 Task: Select separate in untracked changes.
Action: Mouse moved to (6, 617)
Screenshot: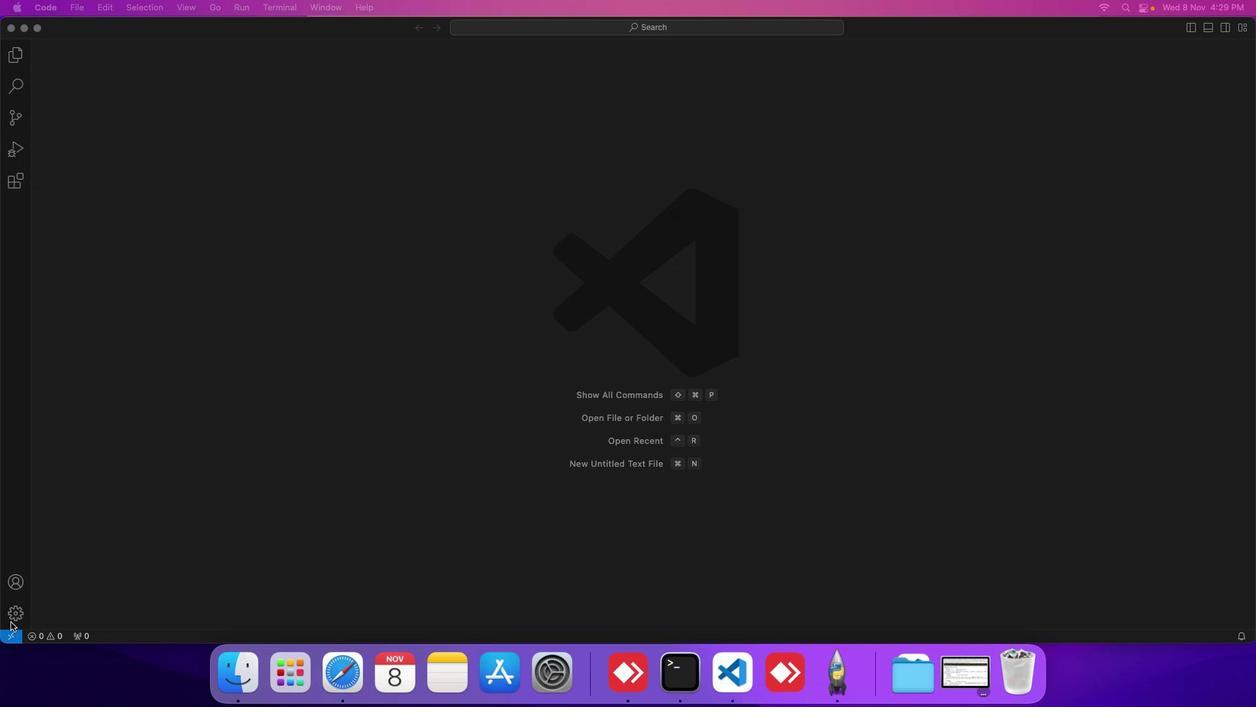 
Action: Mouse pressed left at (6, 617)
Screenshot: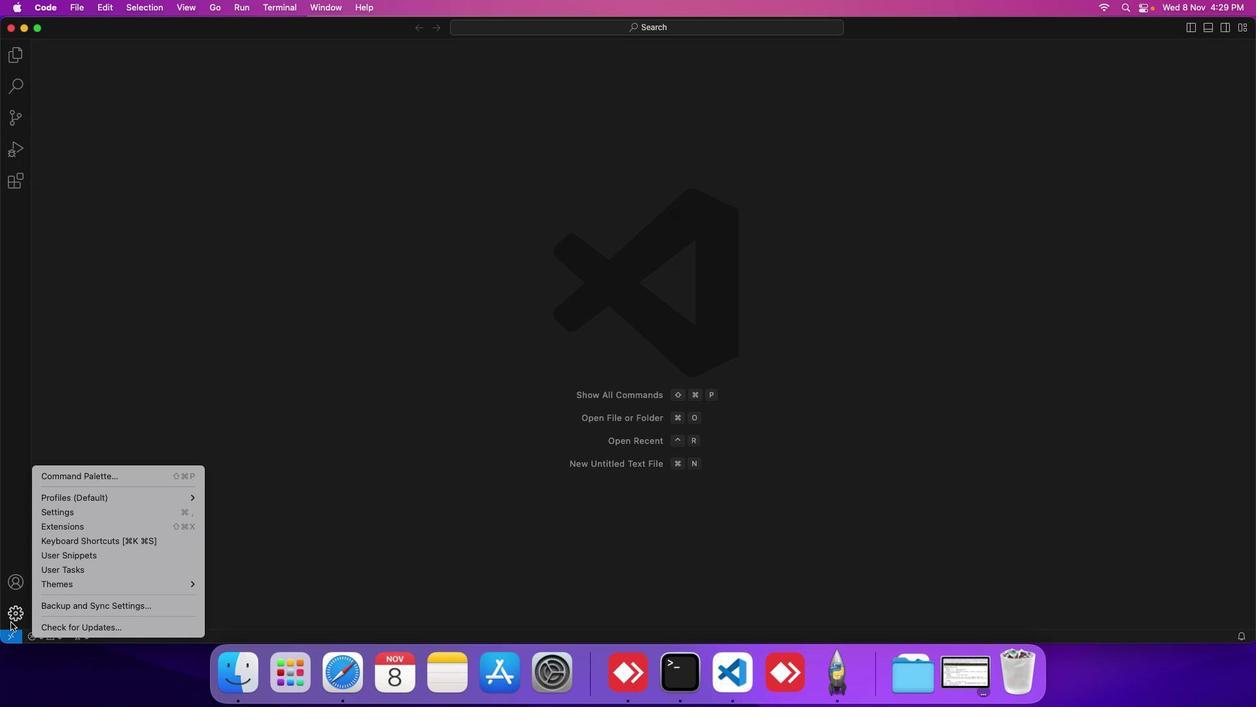 
Action: Mouse moved to (90, 511)
Screenshot: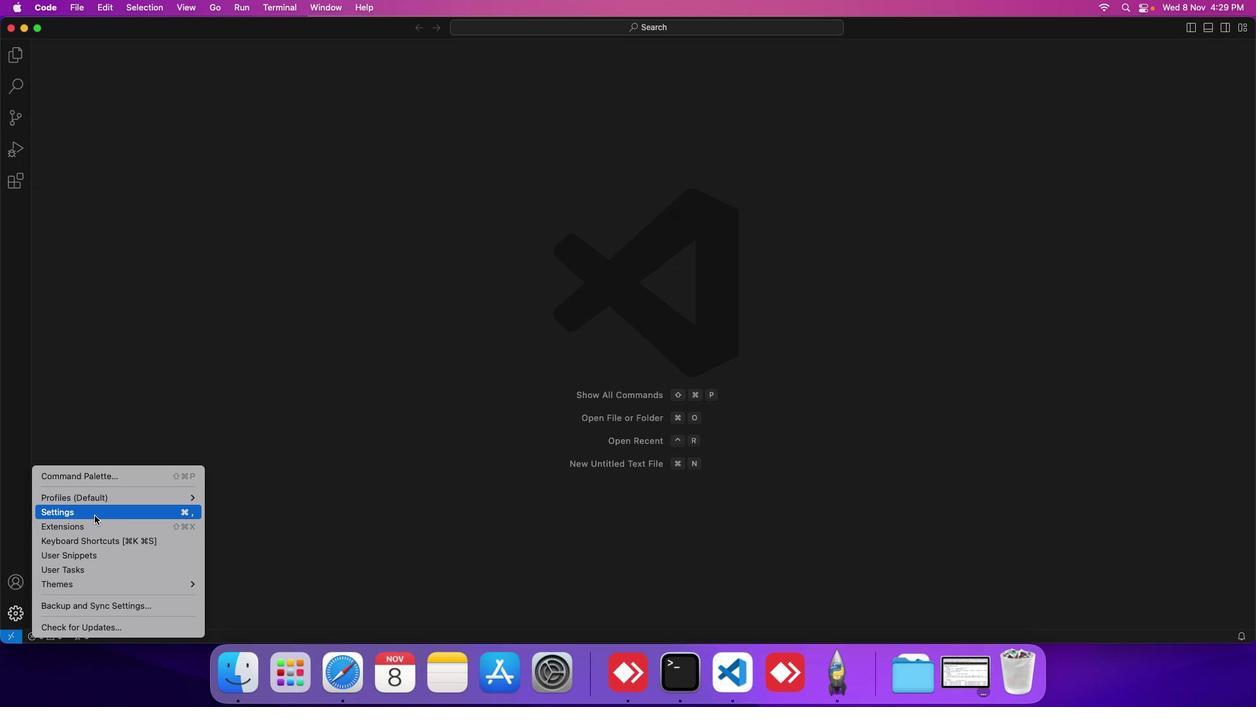 
Action: Mouse pressed left at (90, 511)
Screenshot: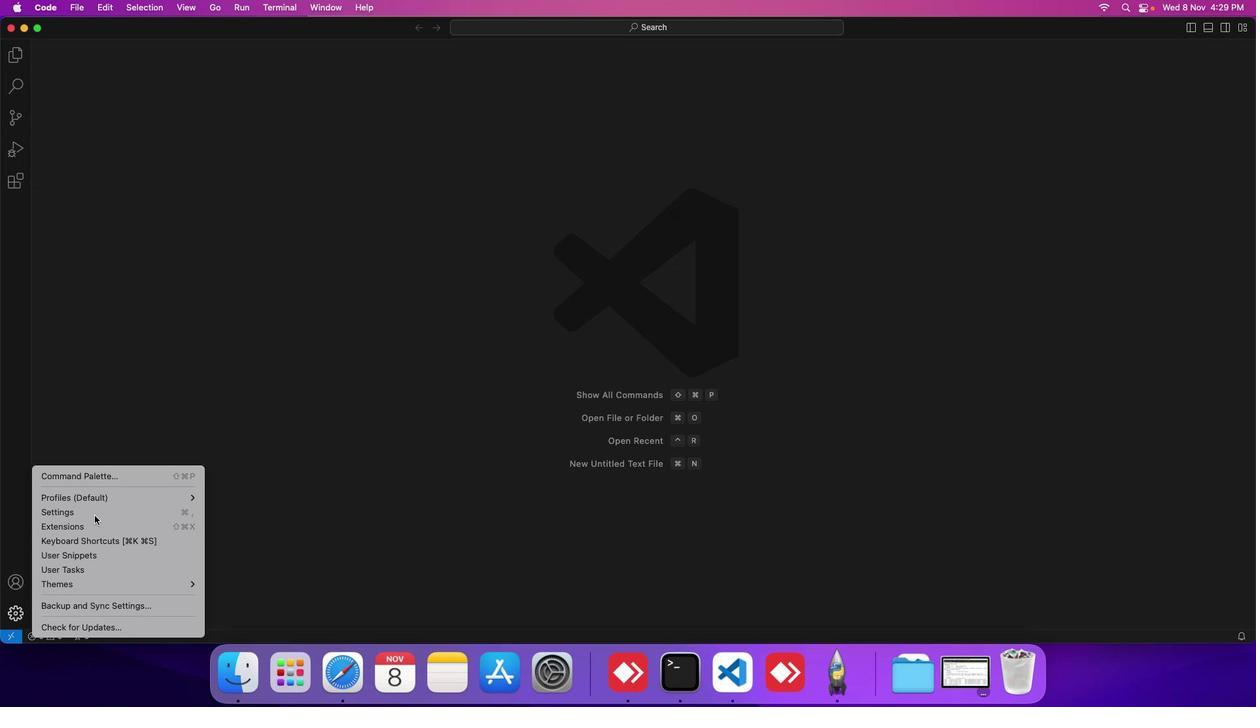 
Action: Mouse moved to (296, 230)
Screenshot: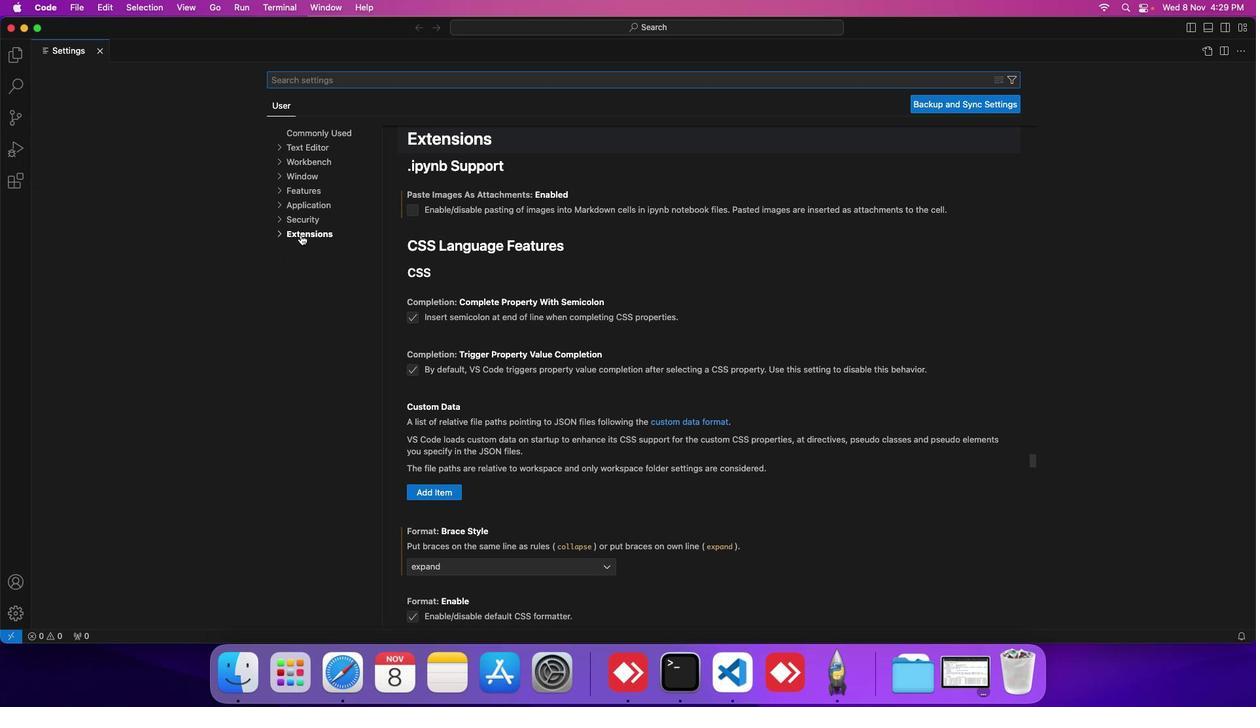 
Action: Mouse pressed left at (296, 230)
Screenshot: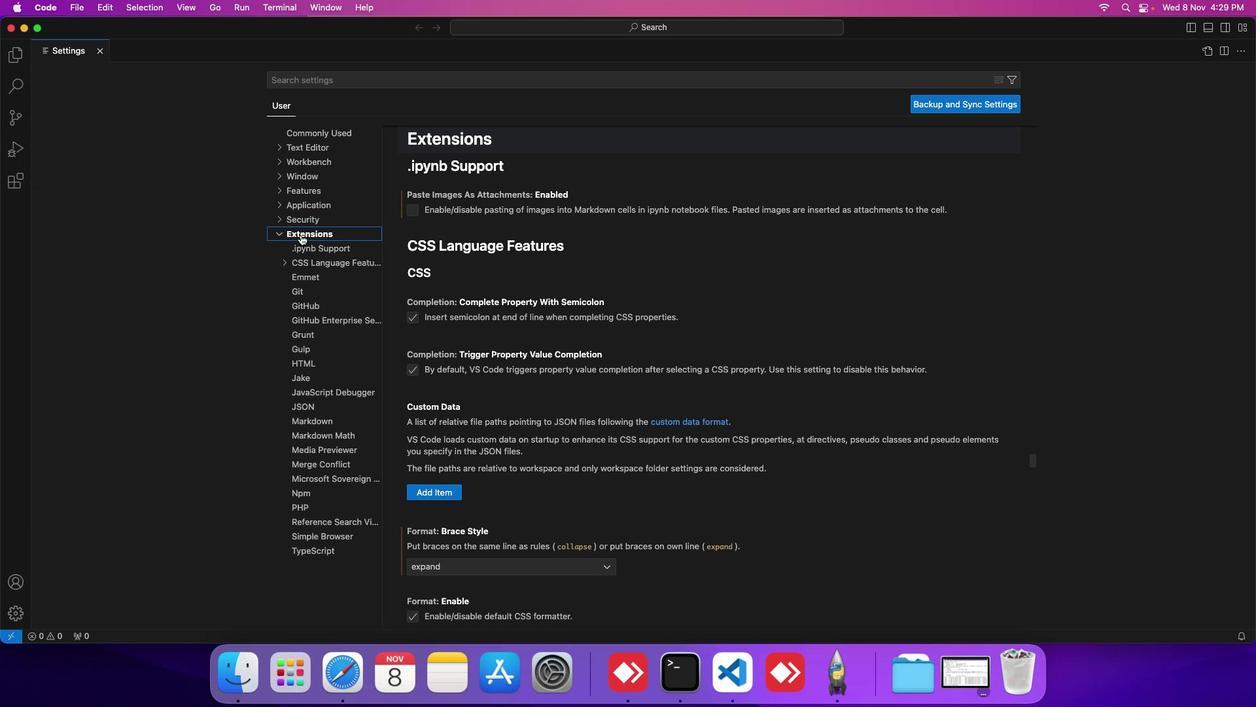 
Action: Mouse moved to (301, 284)
Screenshot: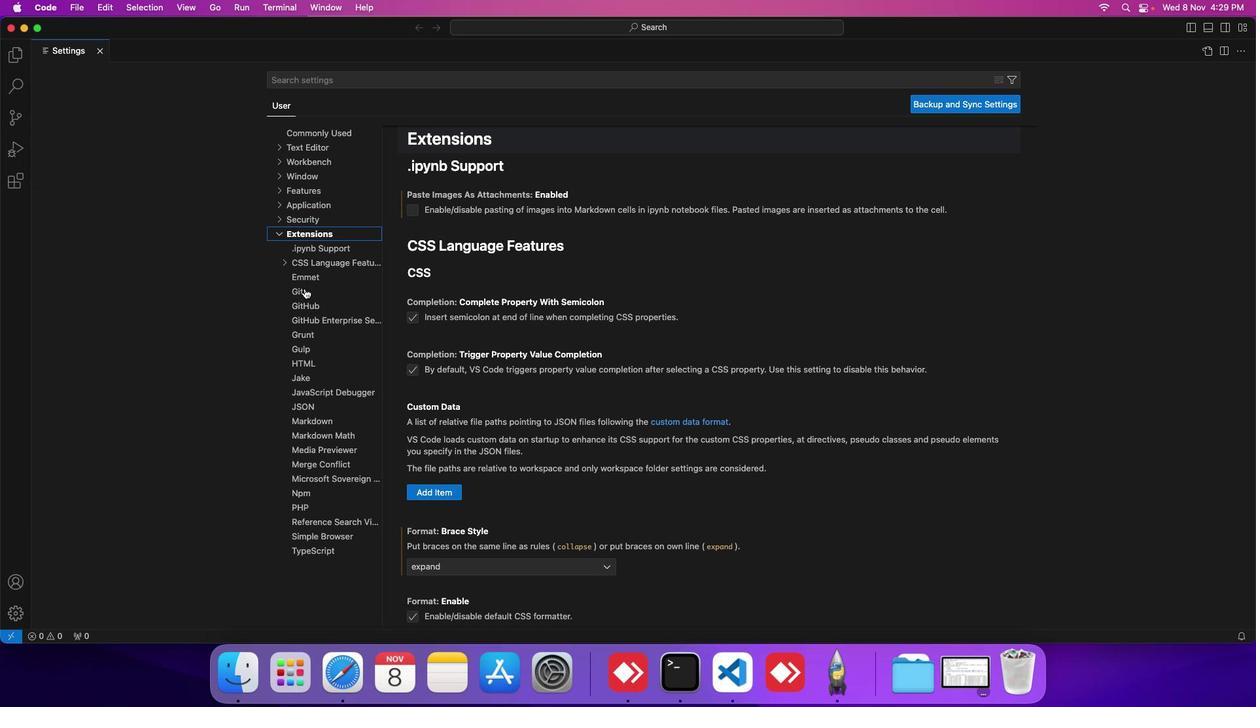 
Action: Mouse pressed left at (301, 284)
Screenshot: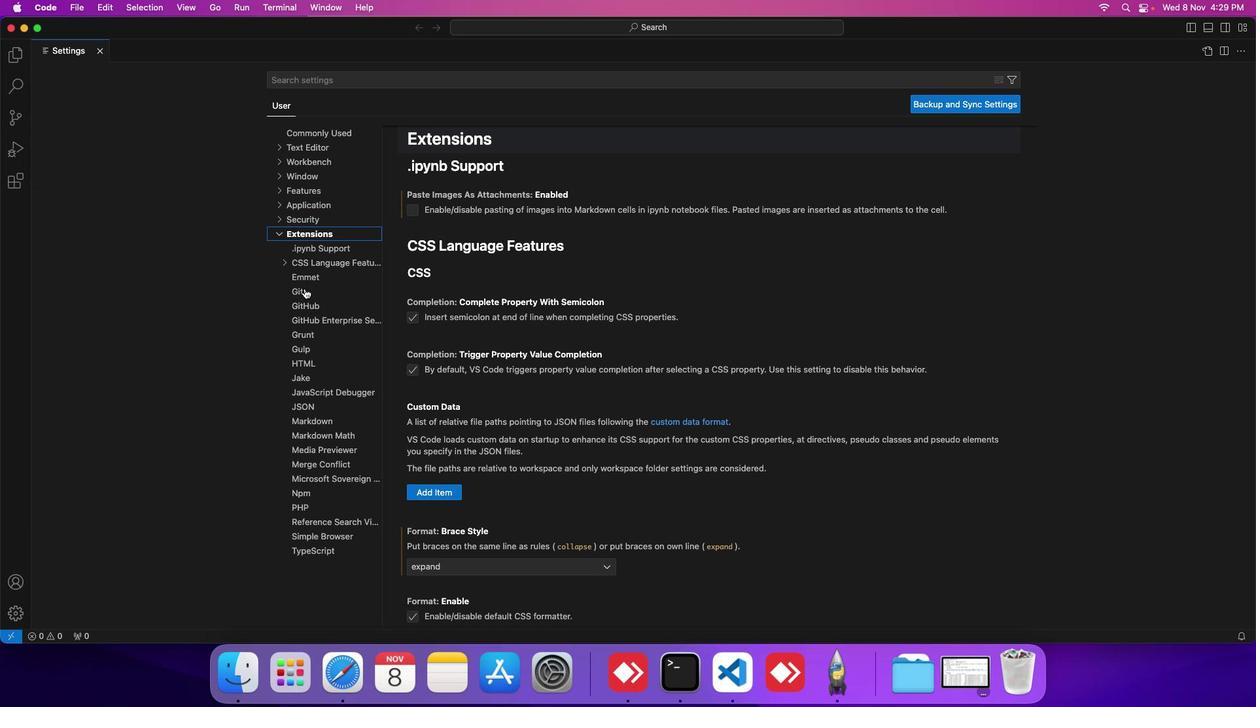 
Action: Mouse moved to (511, 400)
Screenshot: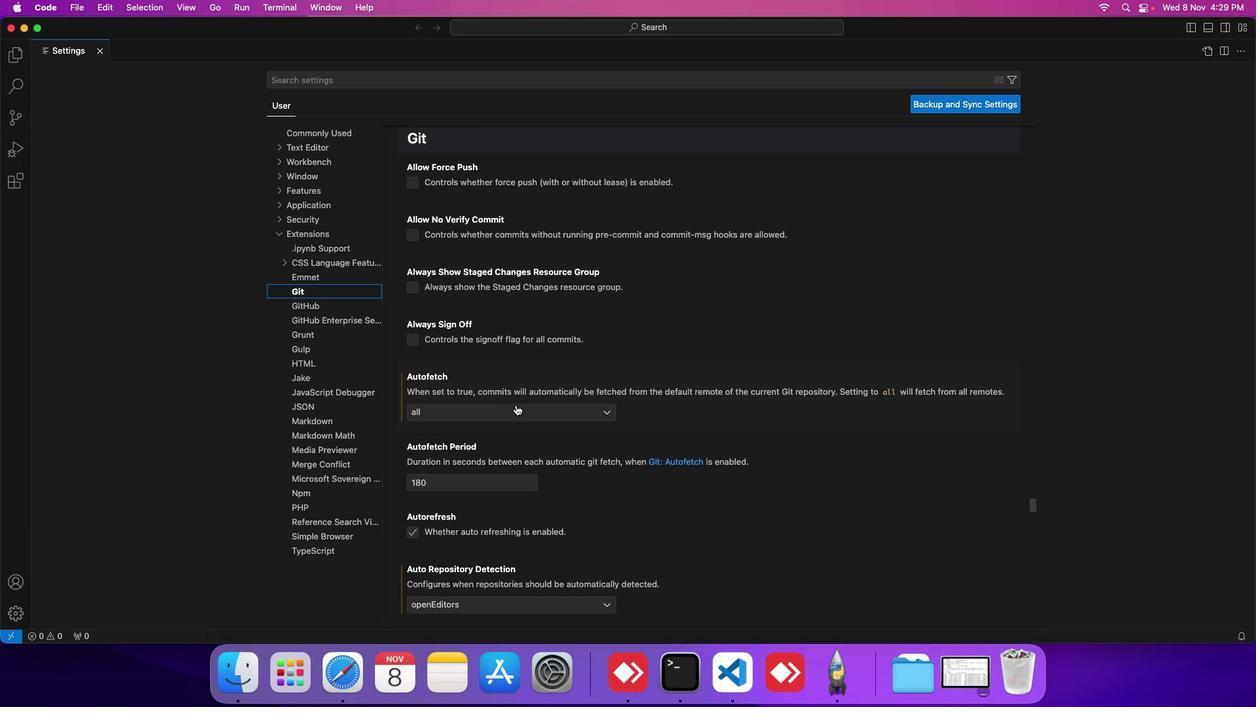 
Action: Mouse scrolled (511, 400) with delta (-3, -3)
Screenshot: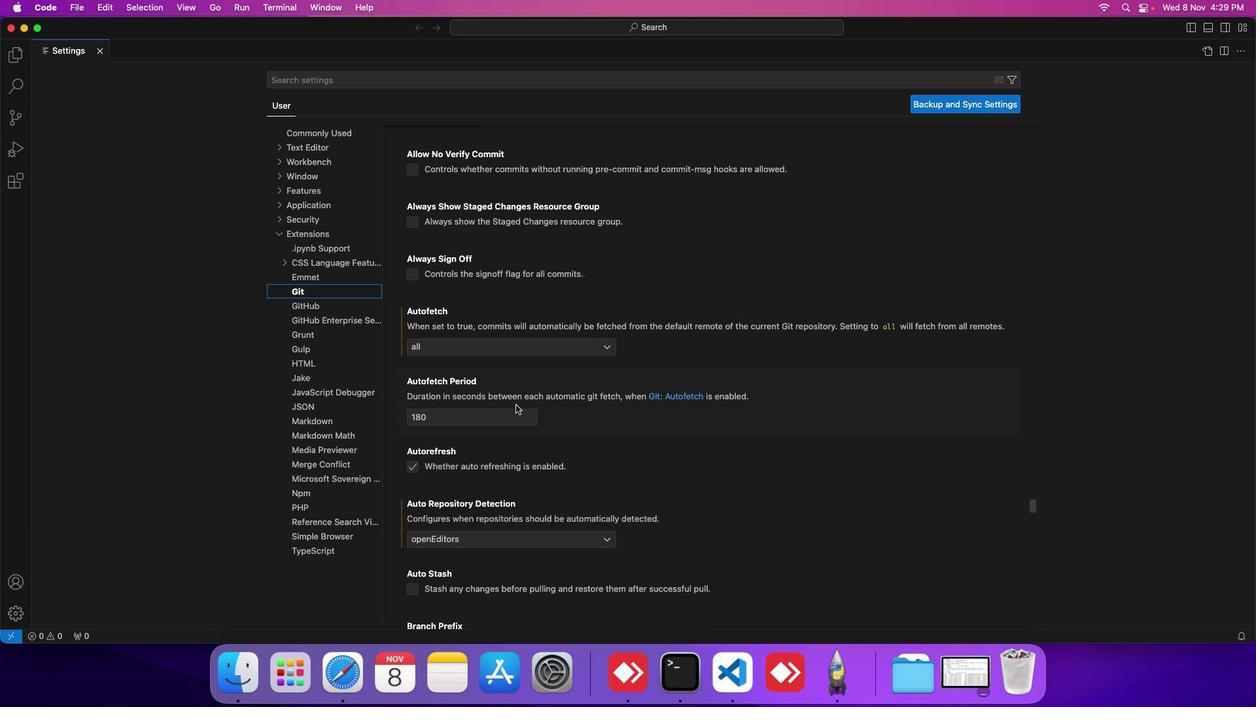 
Action: Mouse scrolled (511, 400) with delta (-3, -3)
Screenshot: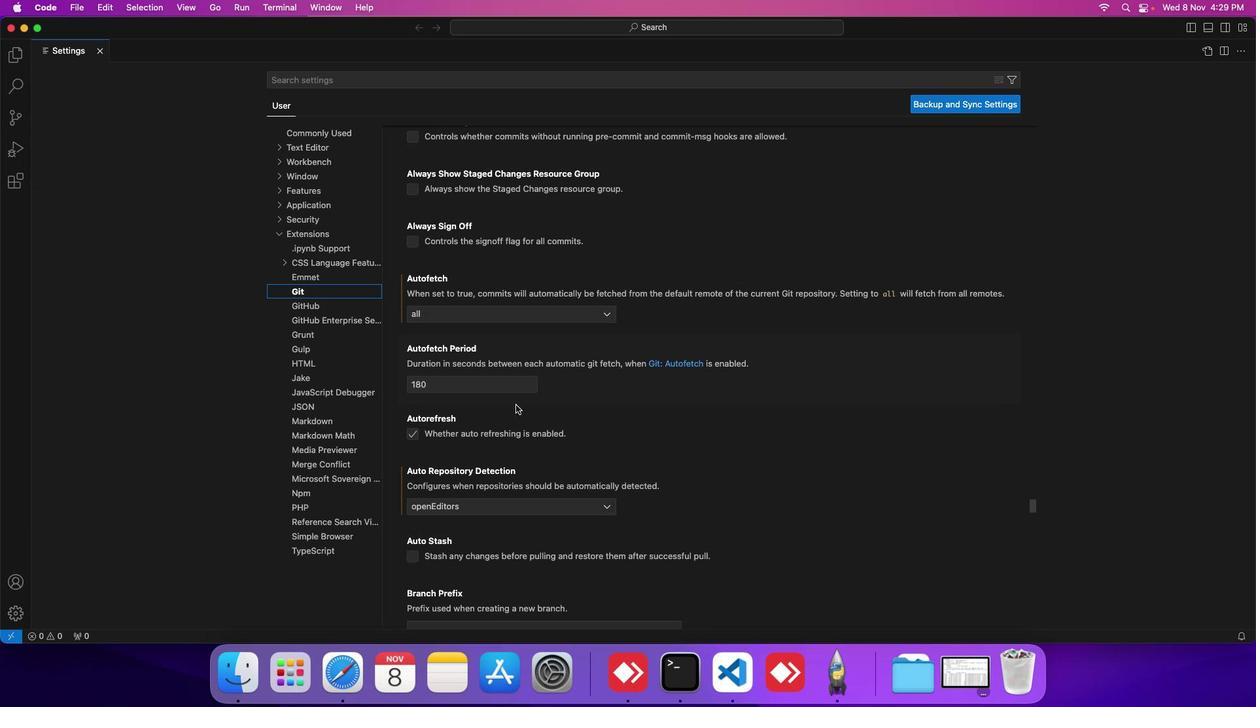 
Action: Mouse scrolled (511, 400) with delta (-3, -3)
Screenshot: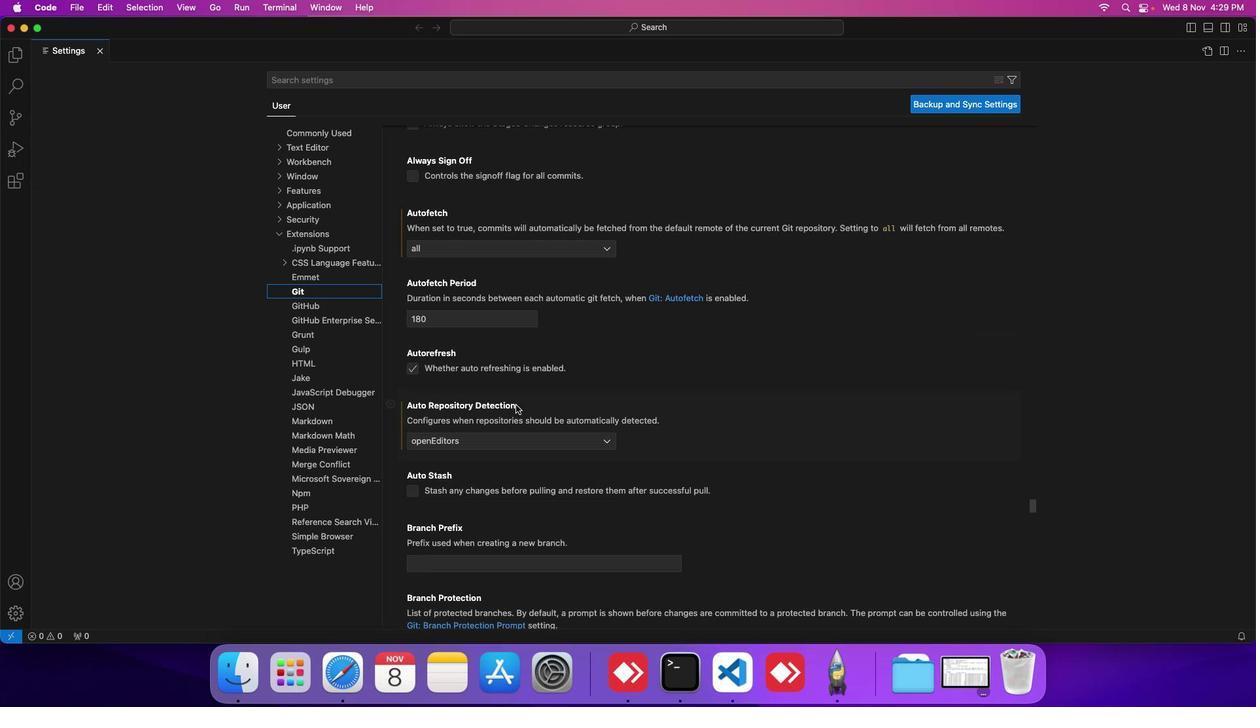 
Action: Mouse scrolled (511, 400) with delta (-3, -4)
Screenshot: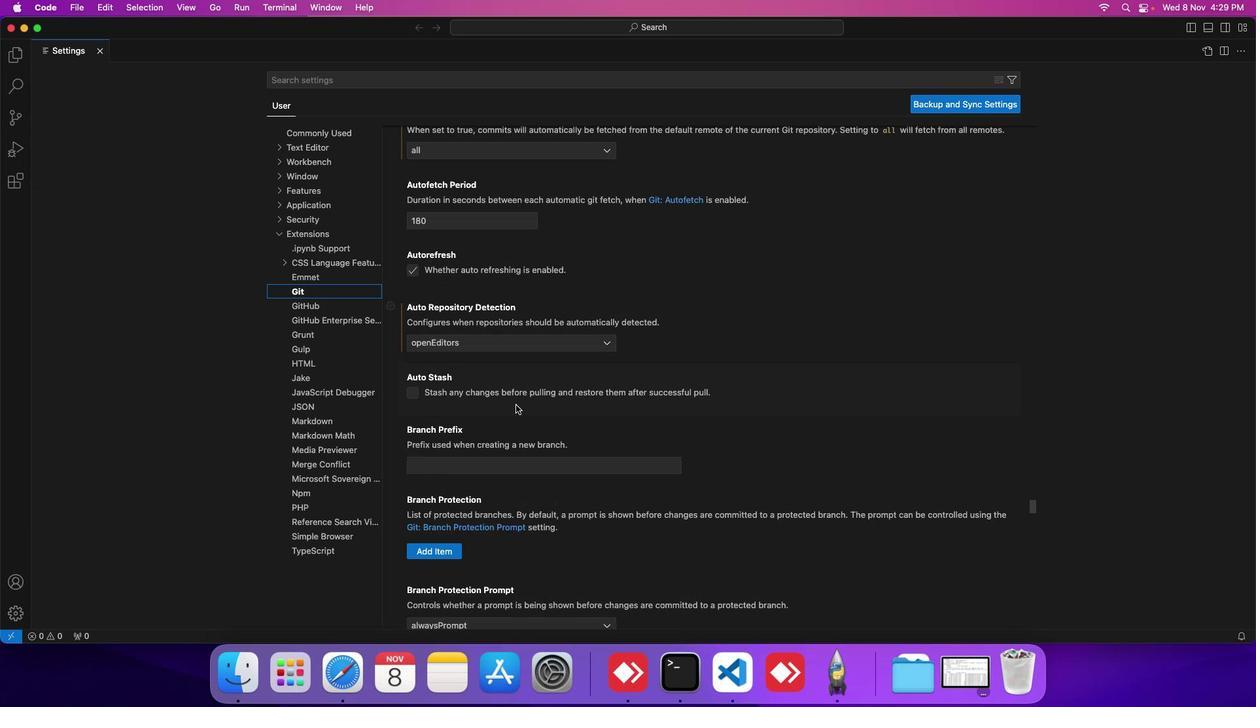 
Action: Mouse scrolled (511, 400) with delta (-3, -5)
Screenshot: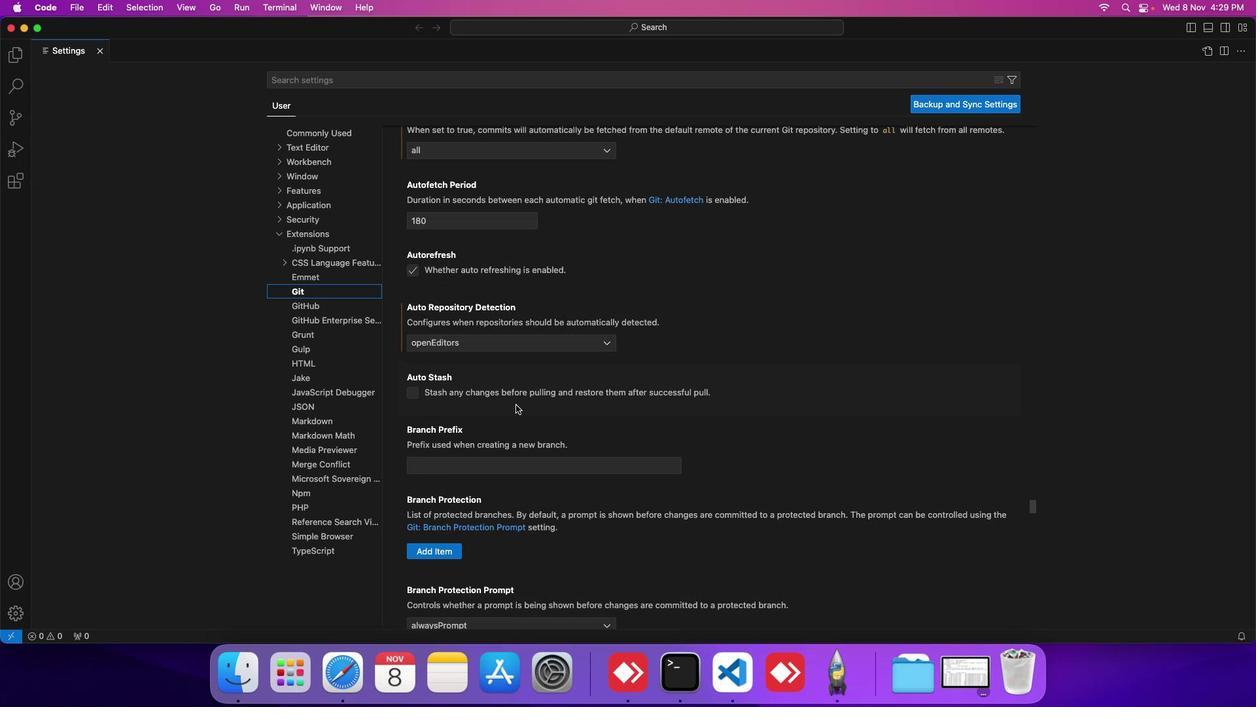 
Action: Mouse scrolled (511, 400) with delta (-3, -3)
Screenshot: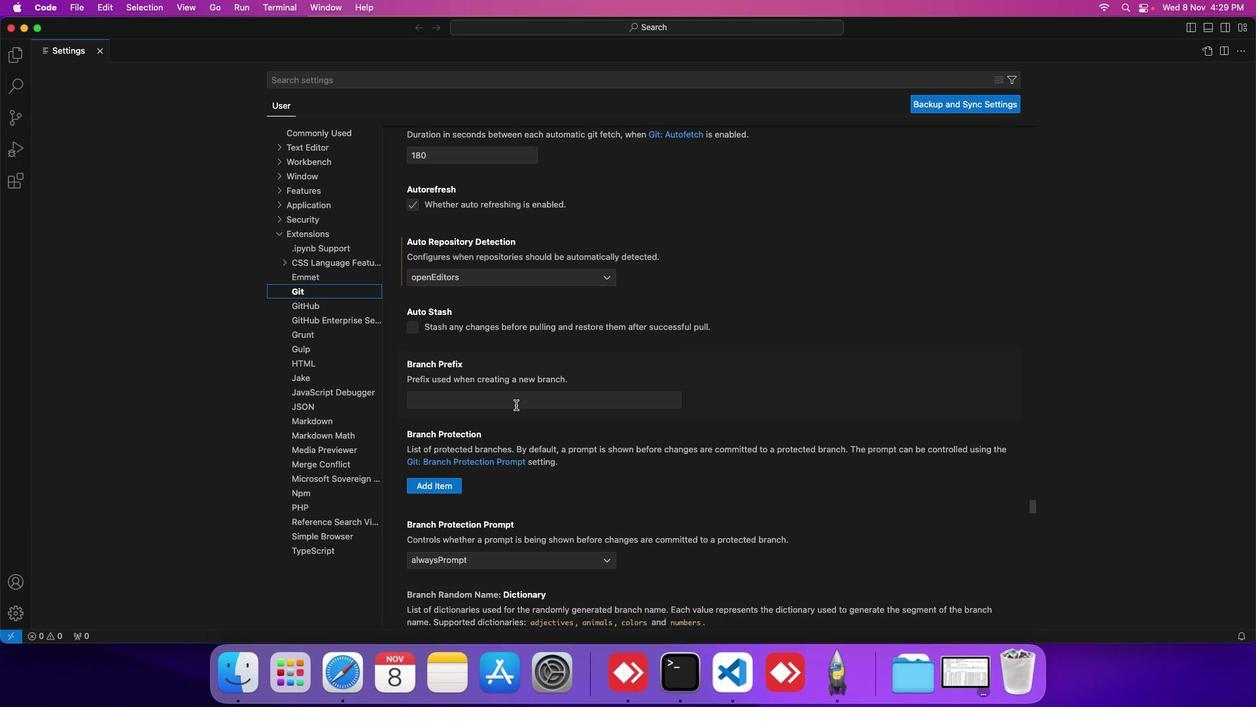 
Action: Mouse scrolled (511, 400) with delta (-3, -3)
Screenshot: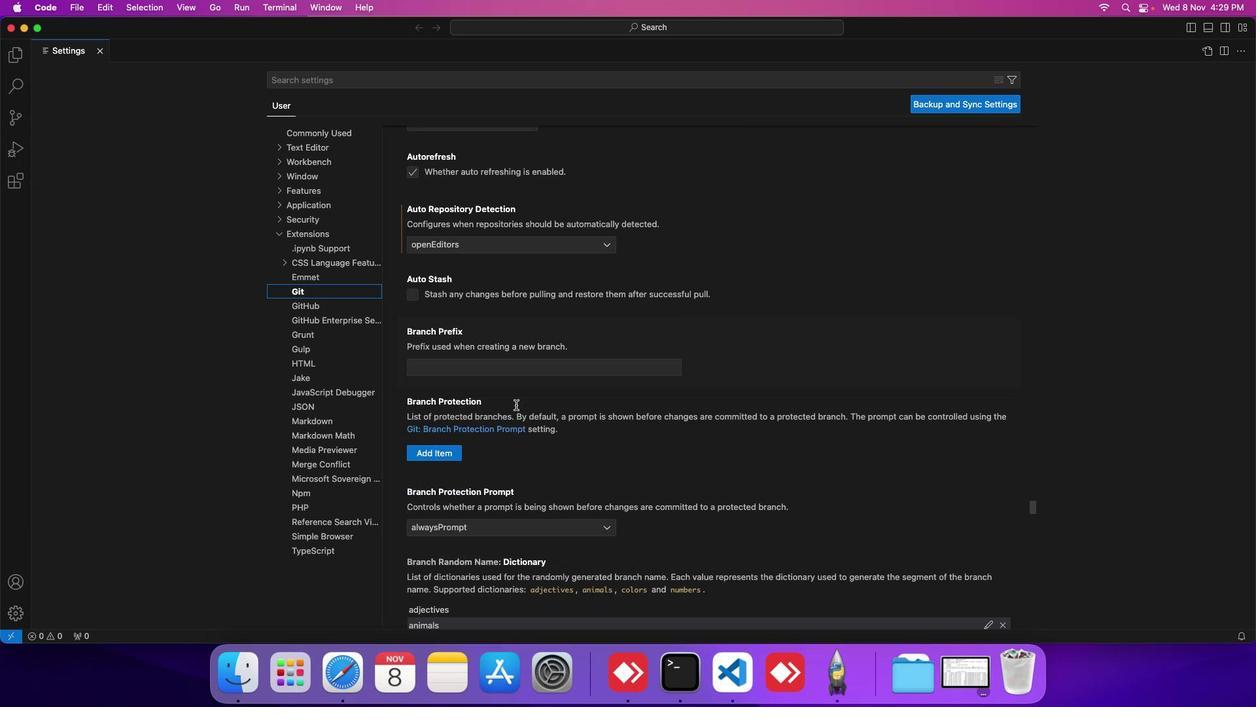 
Action: Mouse scrolled (511, 400) with delta (-3, -3)
Screenshot: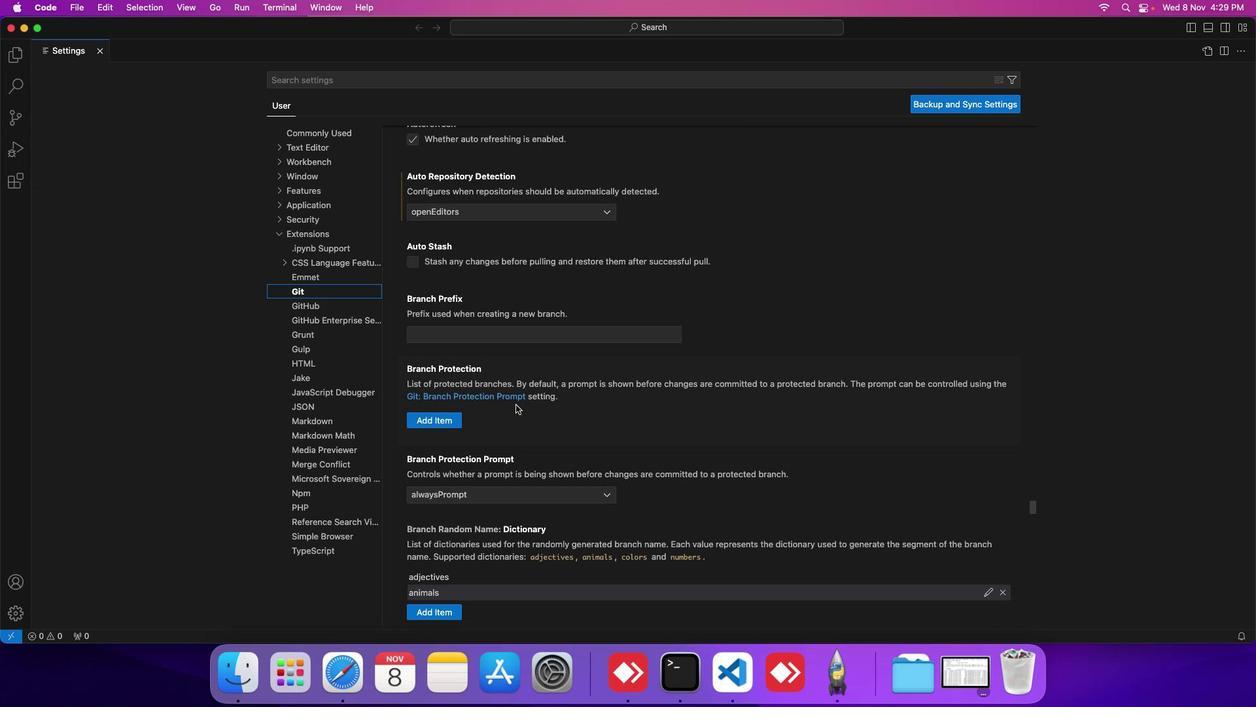 
Action: Mouse scrolled (511, 400) with delta (-3, -3)
Screenshot: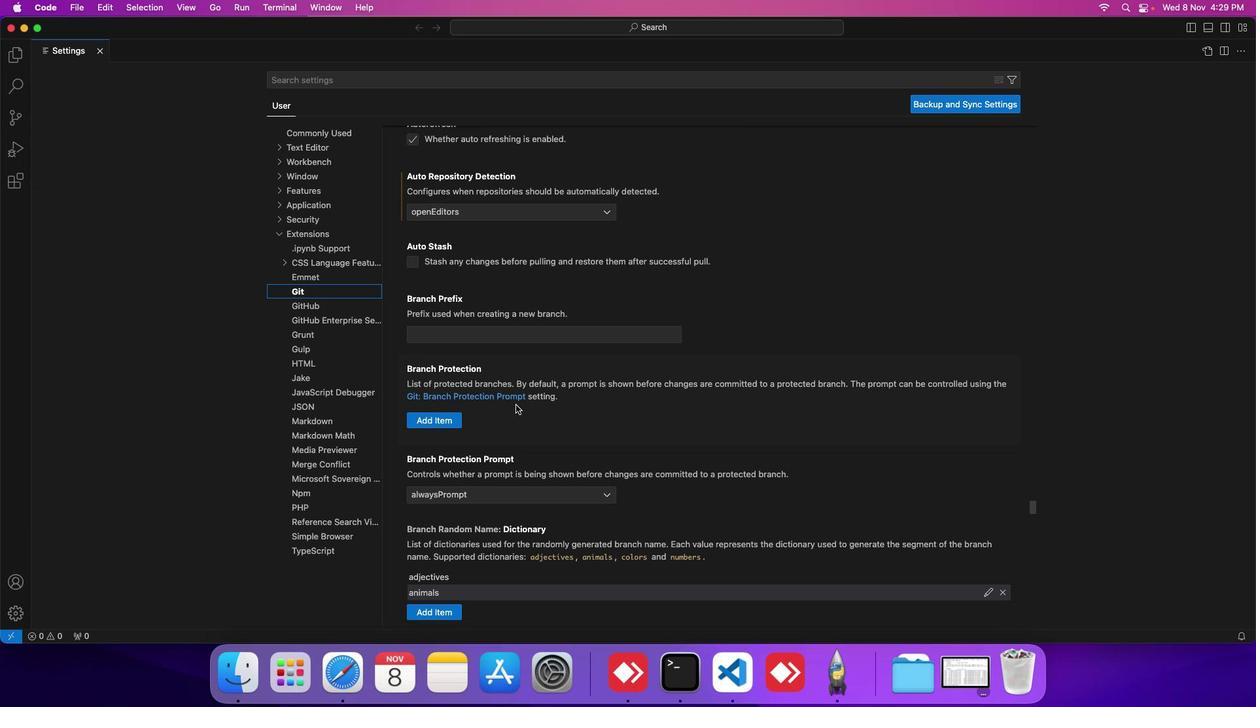 
Action: Mouse scrolled (511, 400) with delta (-3, -3)
Screenshot: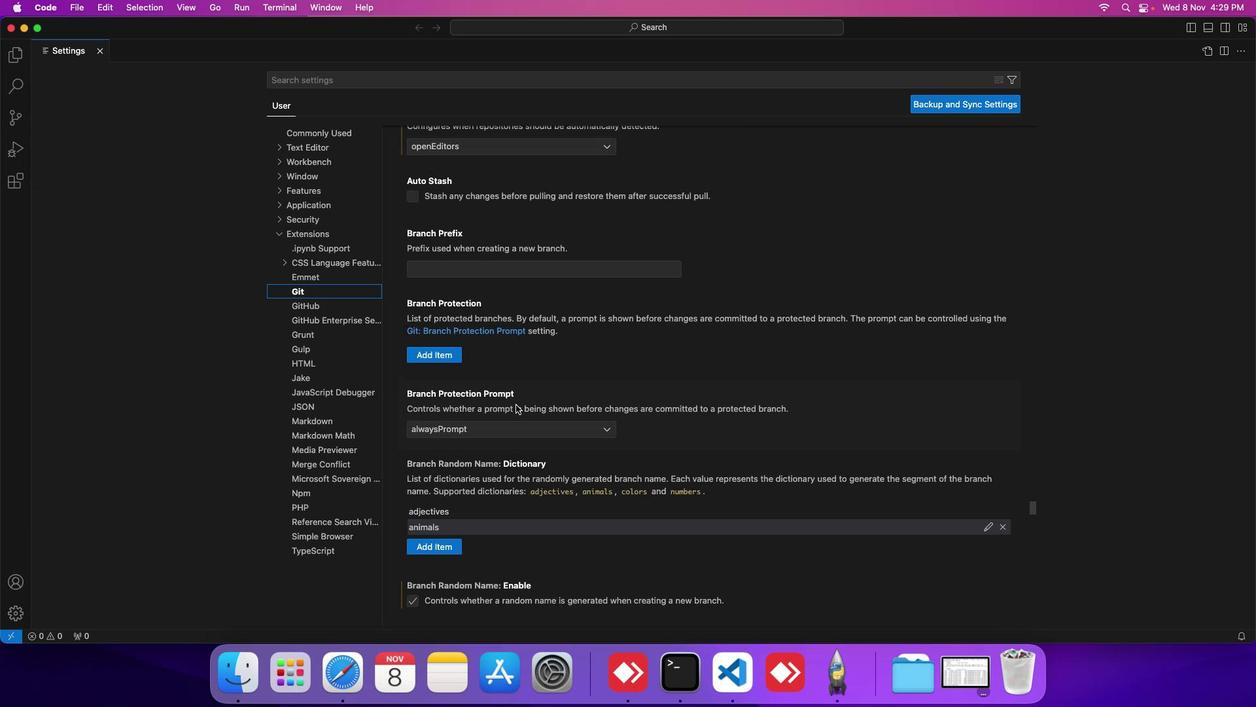 
Action: Mouse scrolled (511, 400) with delta (-3, -3)
Screenshot: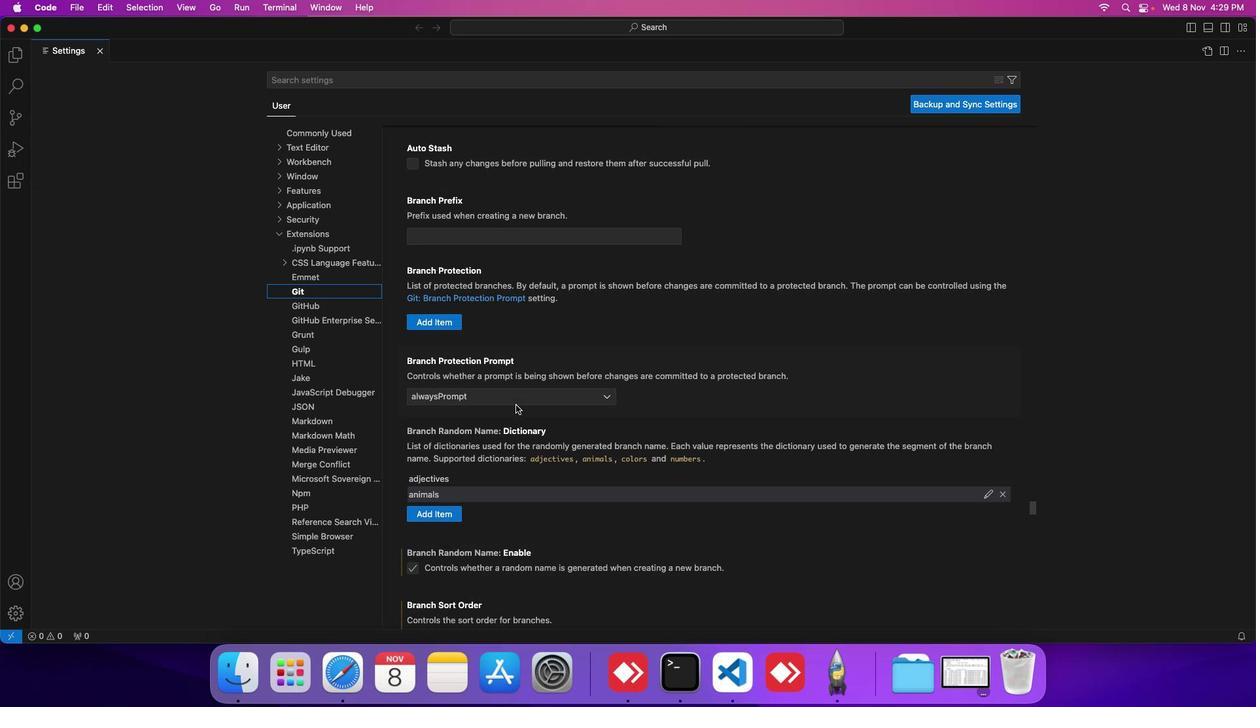 
Action: Mouse scrolled (511, 400) with delta (-3, -3)
Screenshot: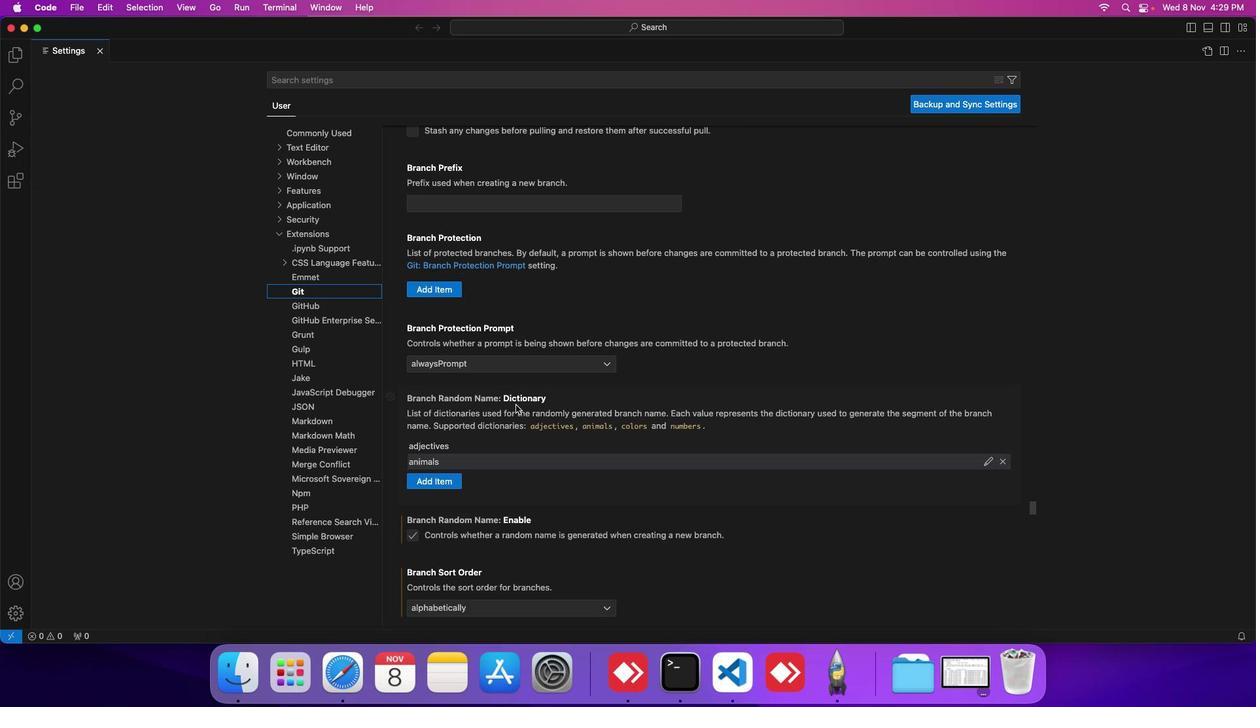 
Action: Mouse scrolled (511, 400) with delta (-3, -3)
Screenshot: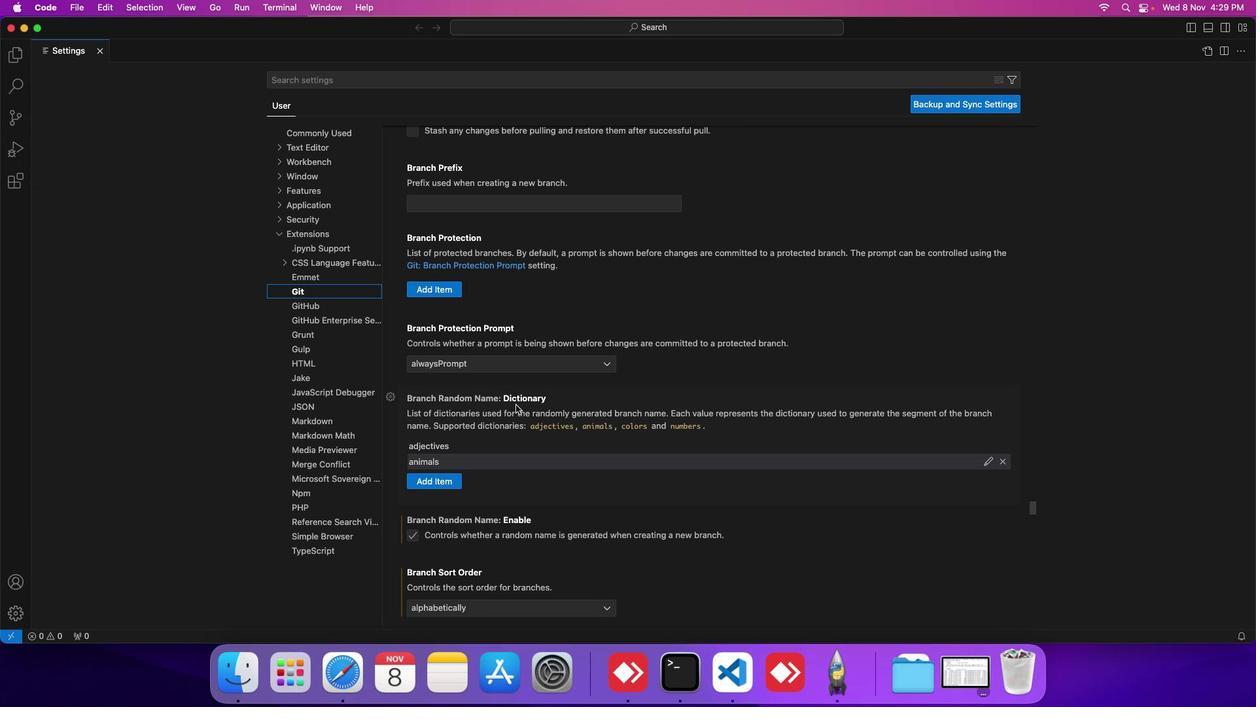 
Action: Mouse scrolled (511, 400) with delta (-3, -3)
Screenshot: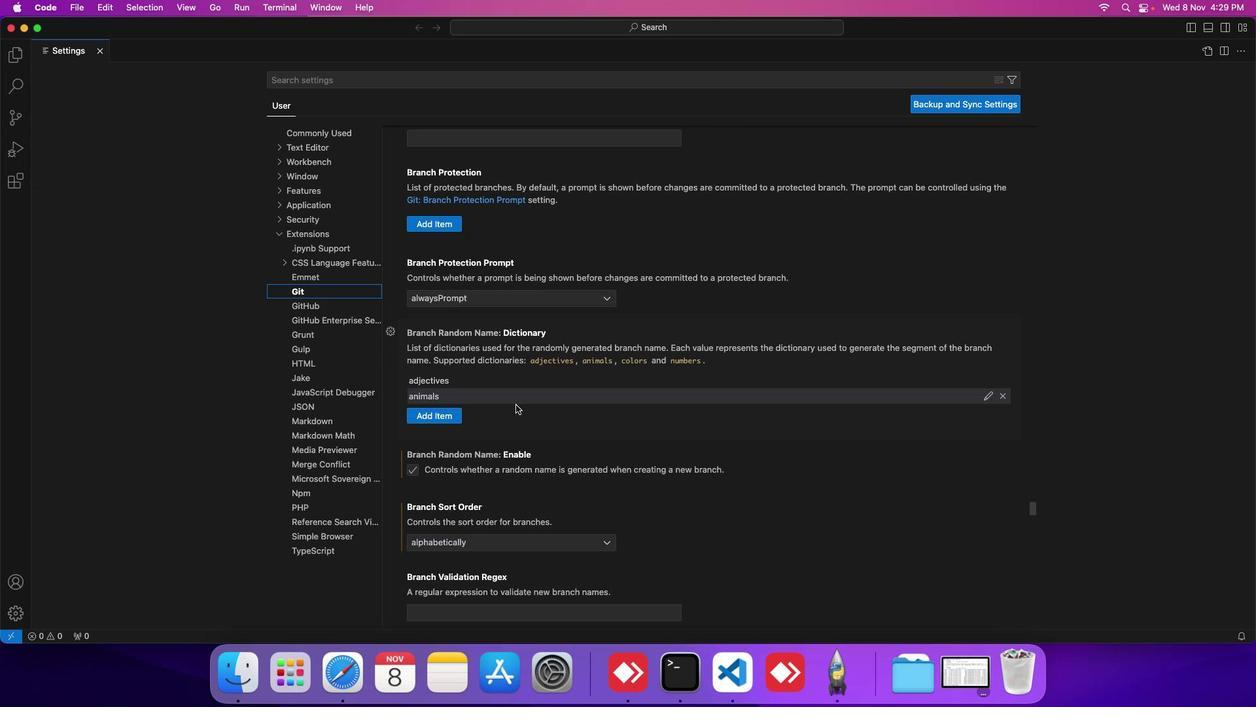 
Action: Mouse scrolled (511, 400) with delta (-3, -3)
Screenshot: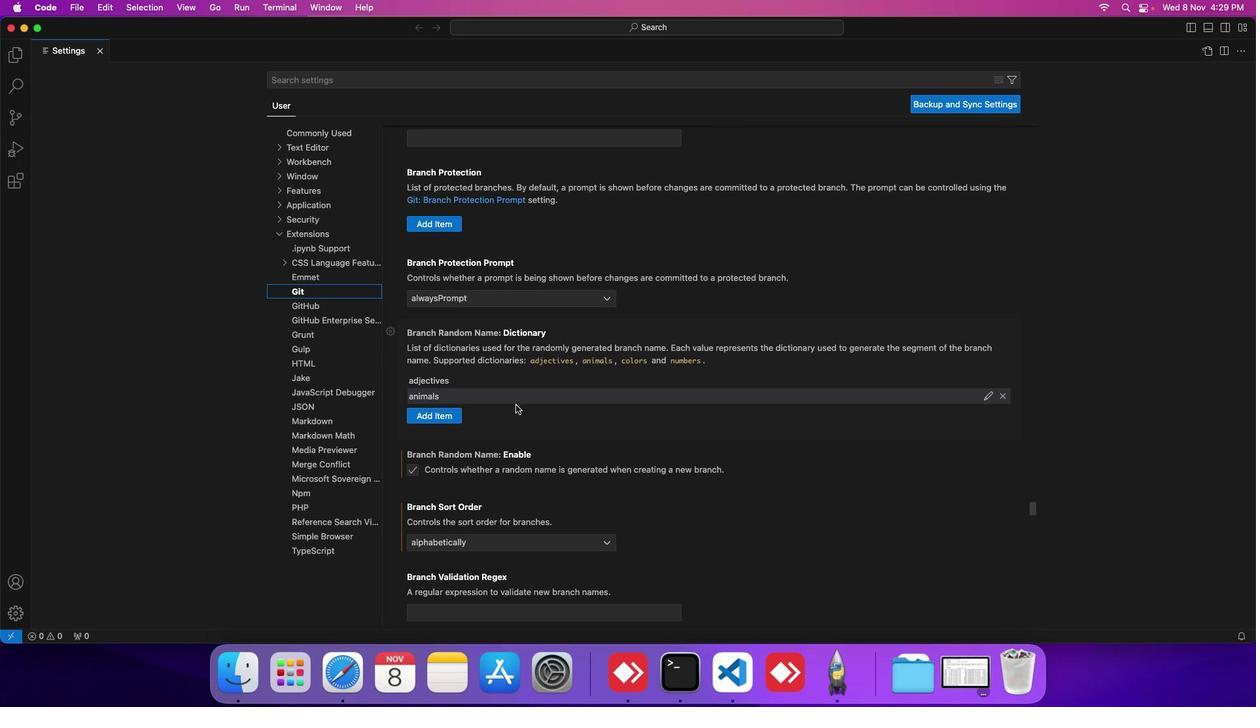 
Action: Mouse scrolled (511, 400) with delta (-3, -3)
Screenshot: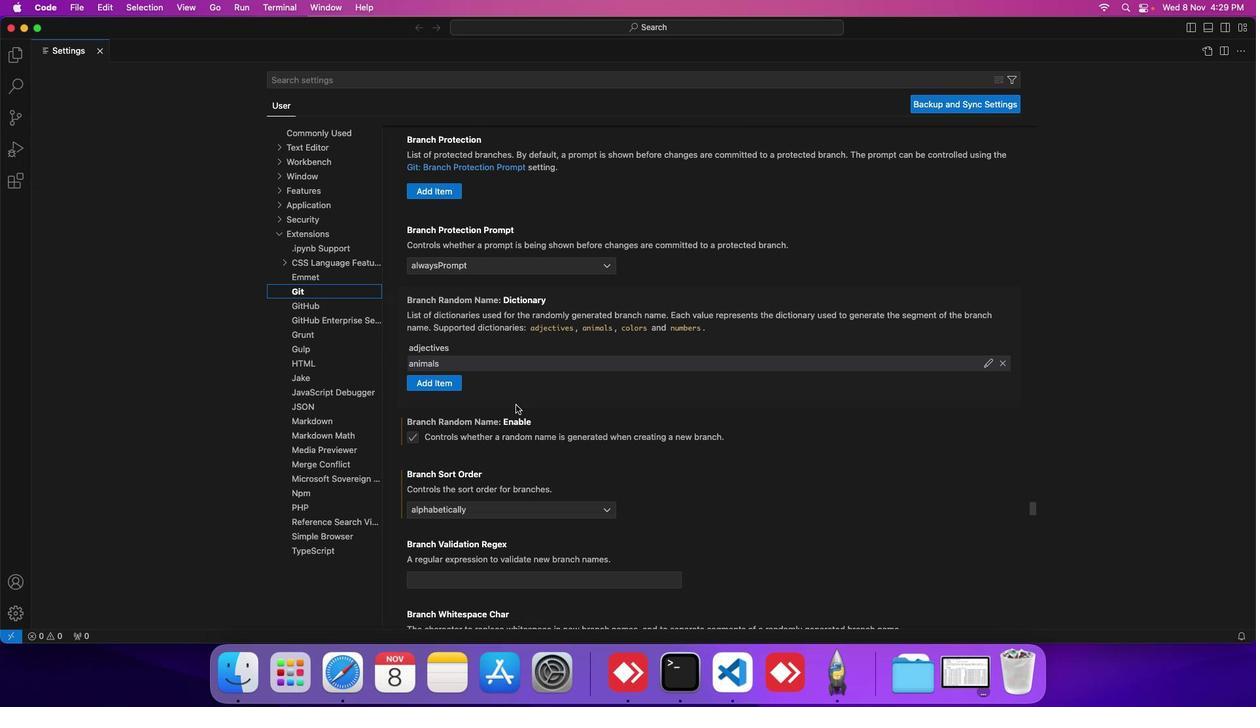 
Action: Mouse scrolled (511, 400) with delta (-3, -3)
Screenshot: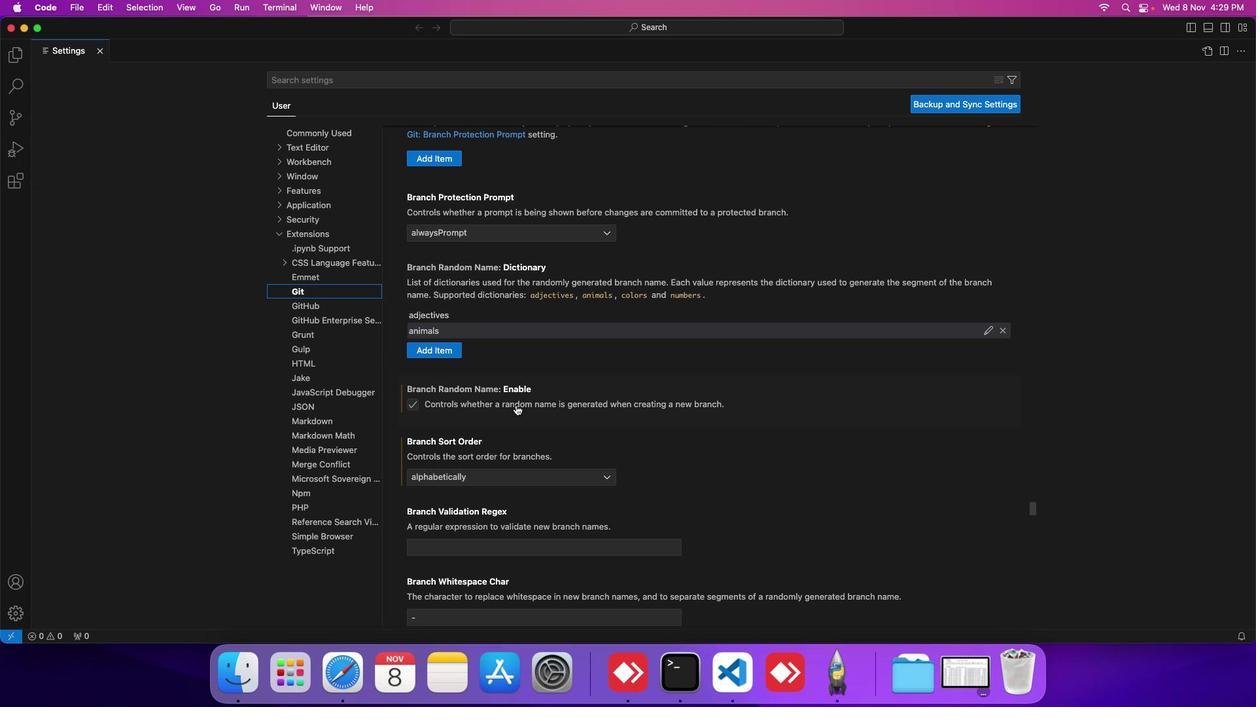 
Action: Mouse scrolled (511, 400) with delta (-3, -3)
Screenshot: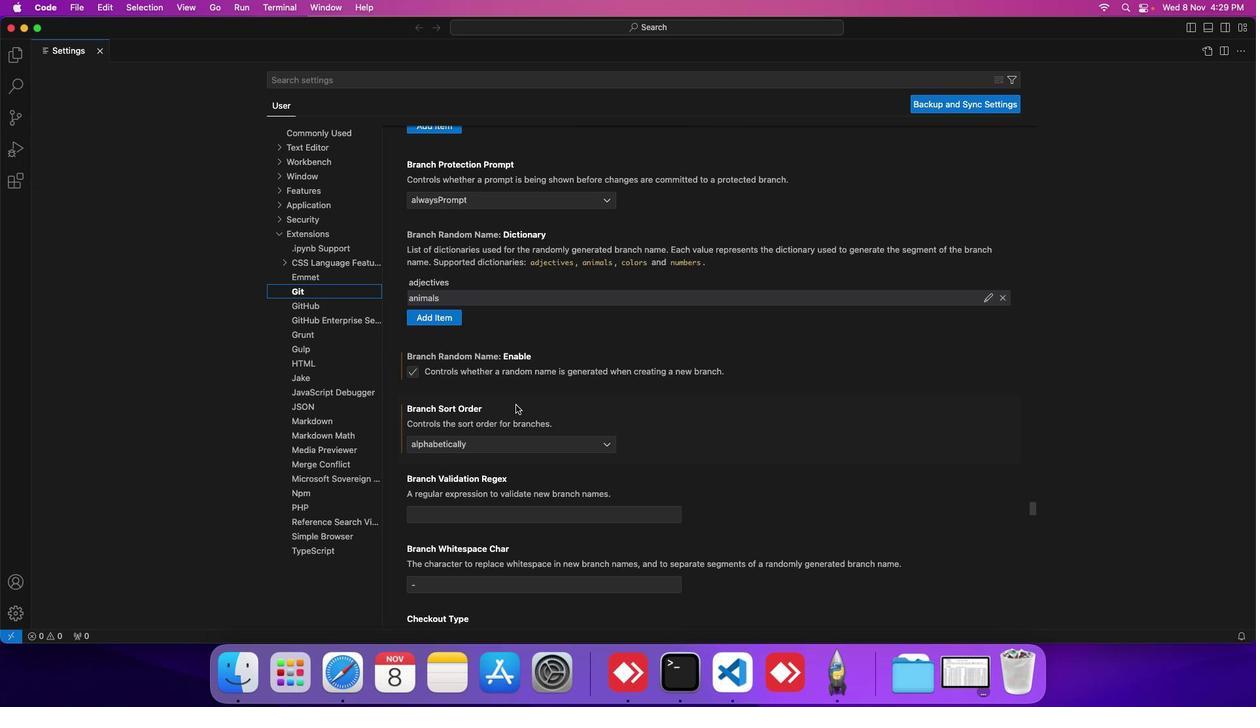 
Action: Mouse scrolled (511, 400) with delta (-3, -3)
Screenshot: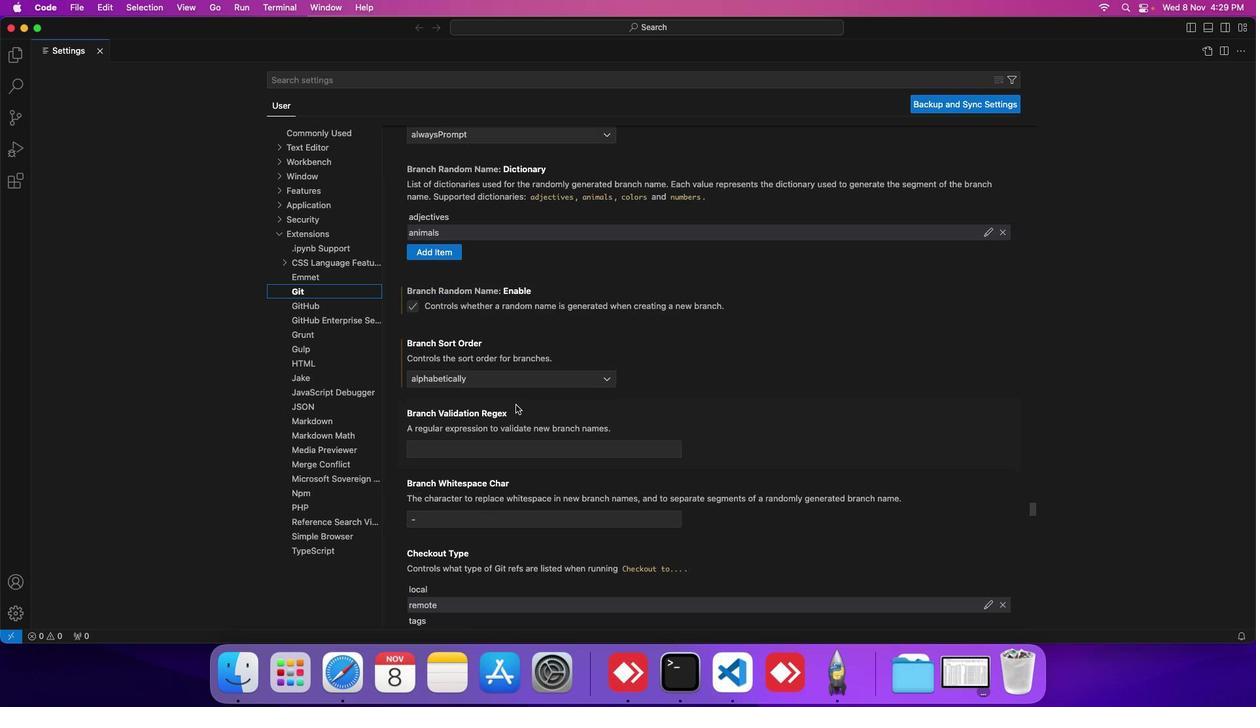 
Action: Mouse scrolled (511, 400) with delta (-3, -3)
Screenshot: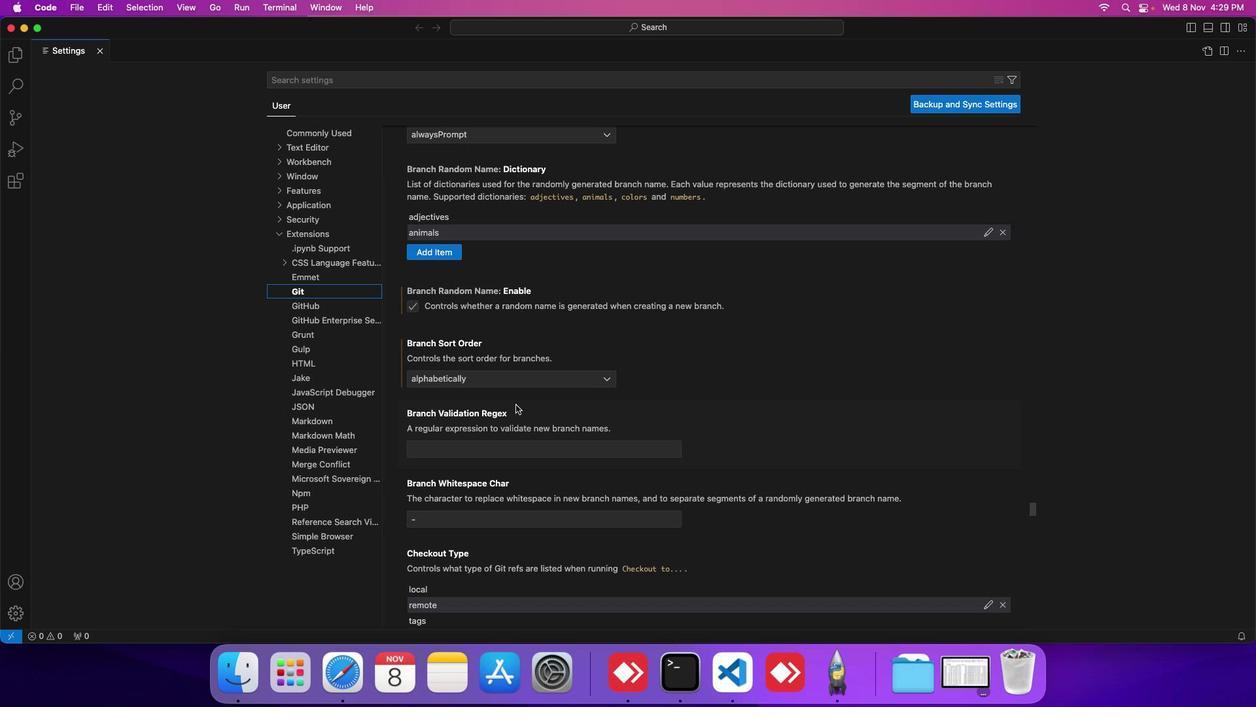 
Action: Mouse scrolled (511, 400) with delta (-3, -3)
Screenshot: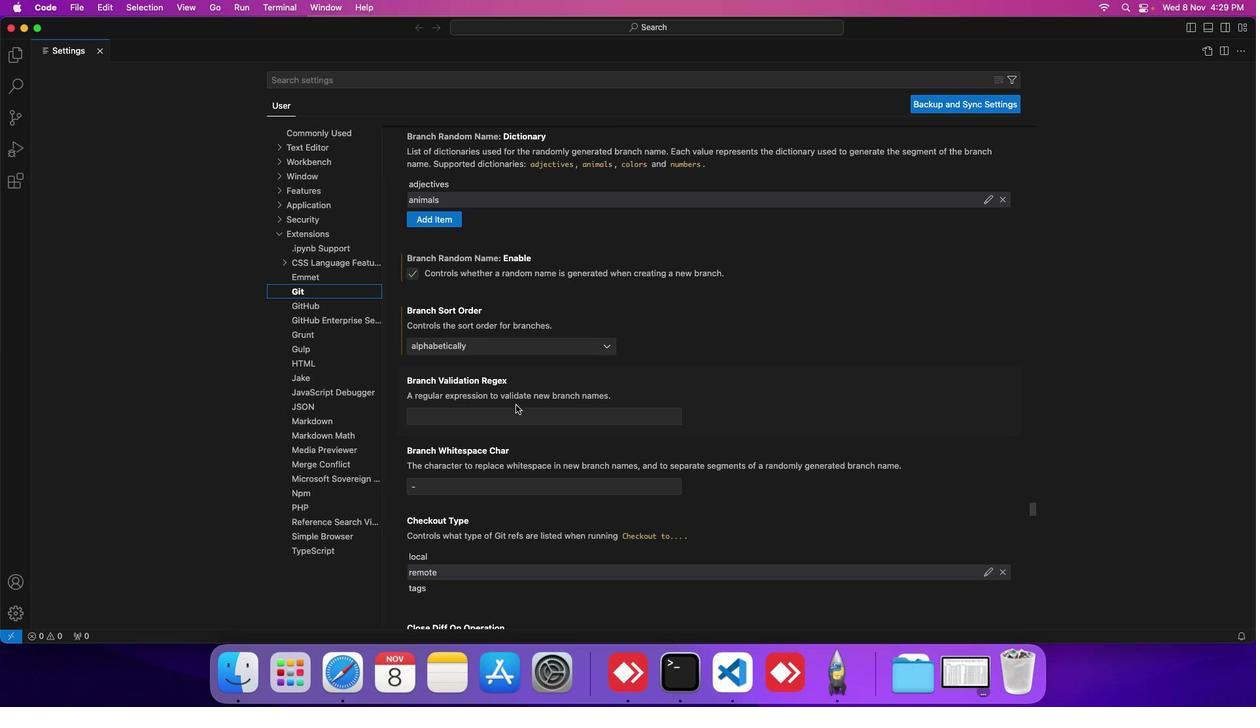 
Action: Mouse scrolled (511, 400) with delta (-3, -3)
Screenshot: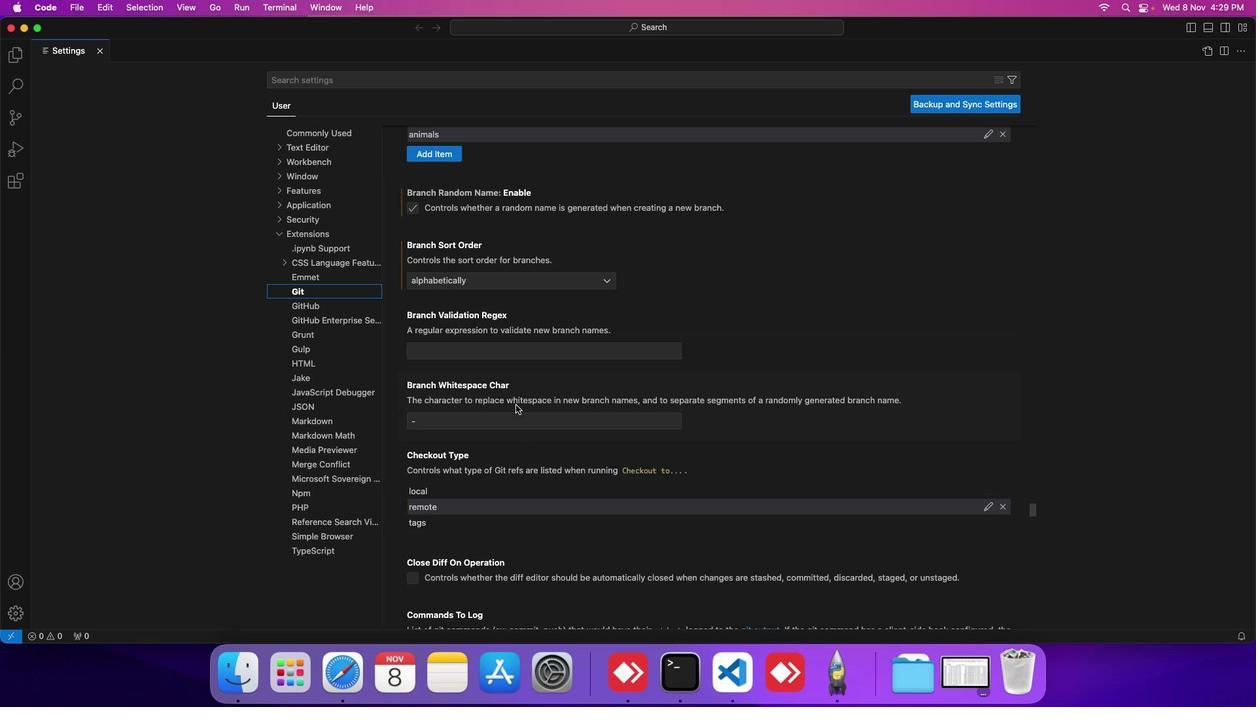 
Action: Mouse scrolled (511, 400) with delta (-3, -3)
Screenshot: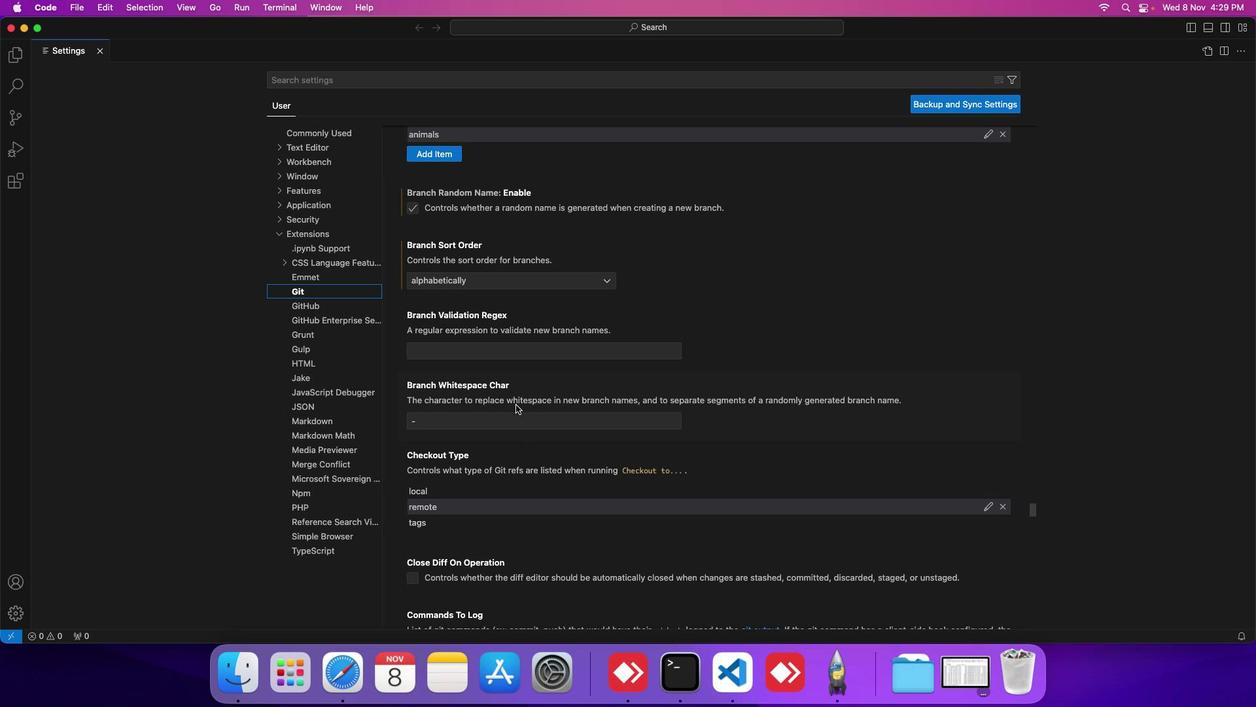 
Action: Mouse scrolled (511, 400) with delta (-3, -3)
Screenshot: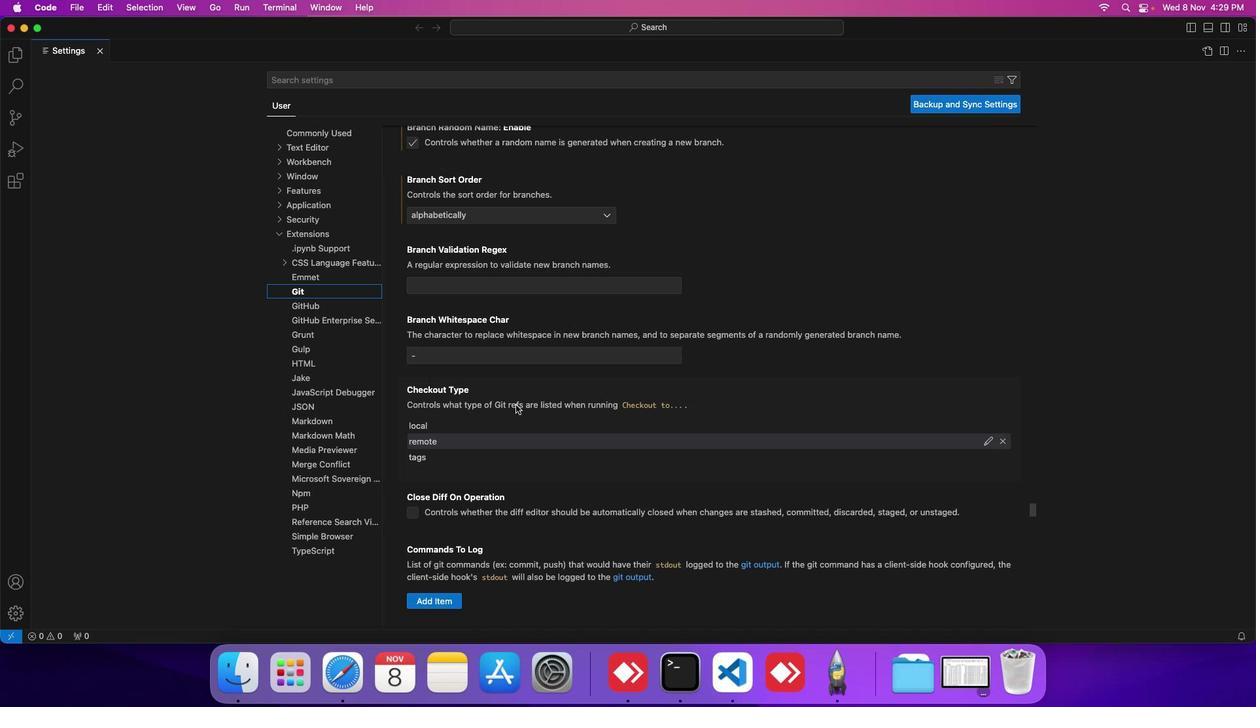 
Action: Mouse scrolled (511, 400) with delta (-3, -3)
Screenshot: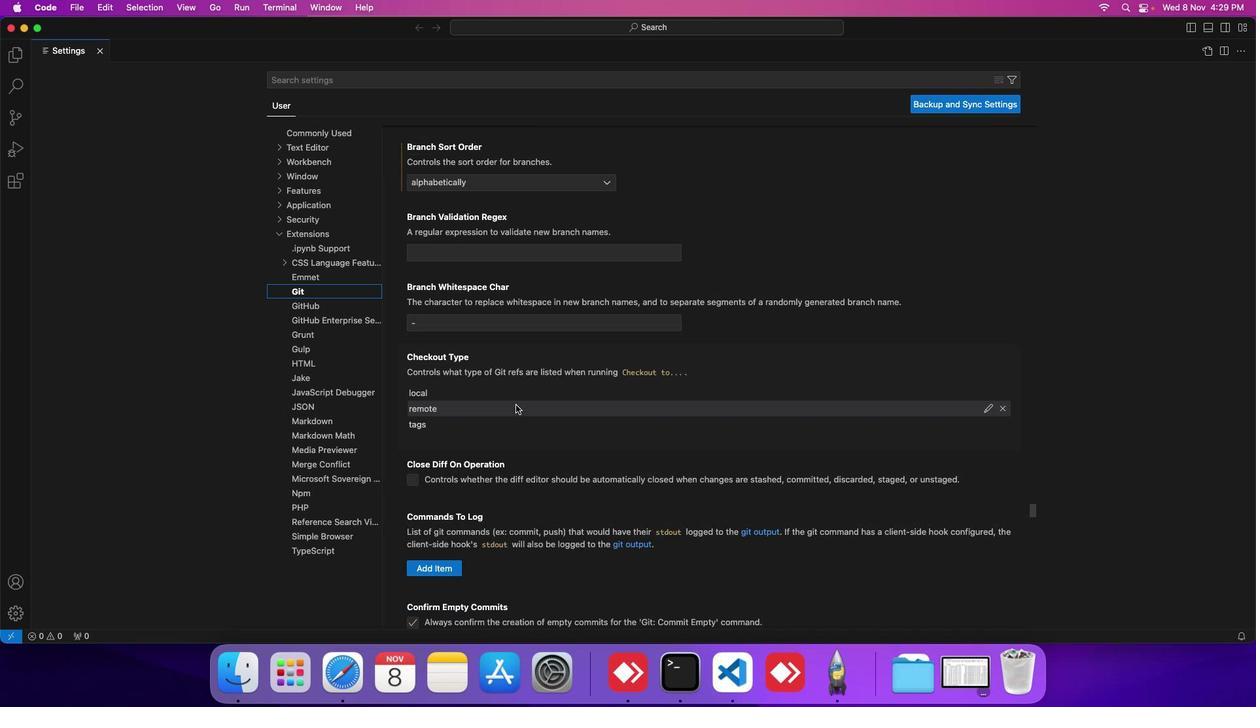 
Action: Mouse scrolled (511, 400) with delta (-3, -3)
Screenshot: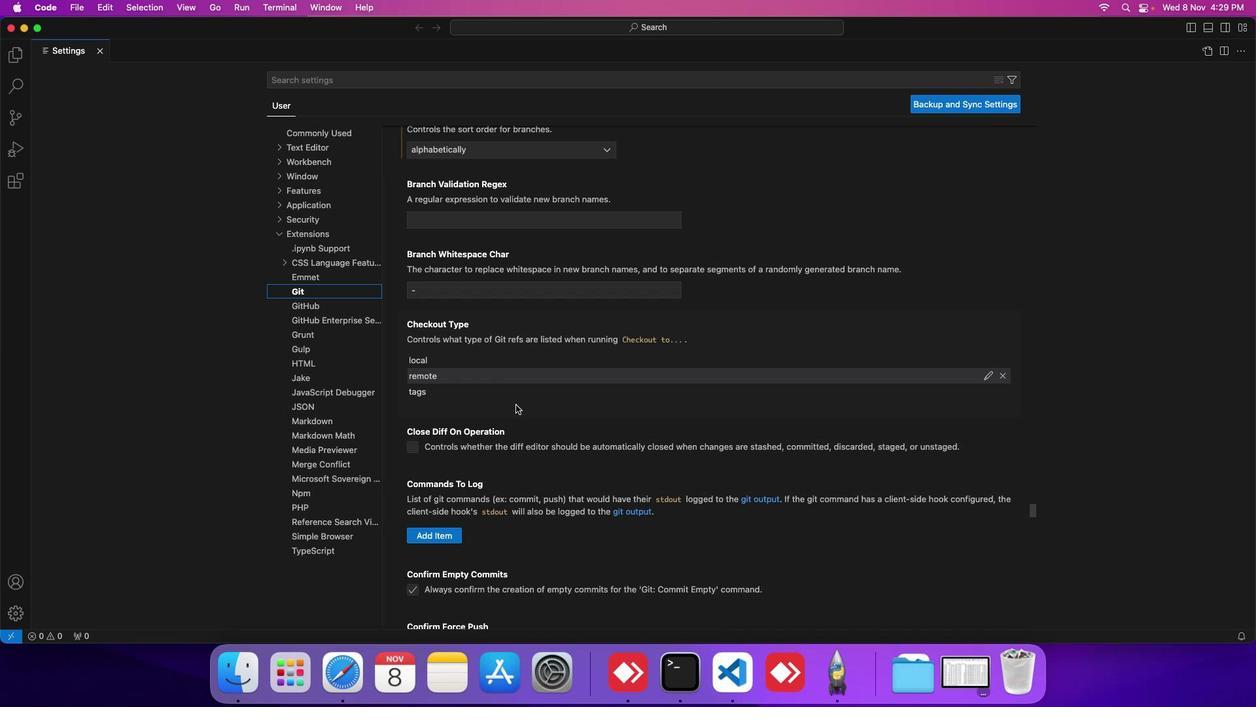 
Action: Mouse scrolled (511, 400) with delta (-3, -3)
Screenshot: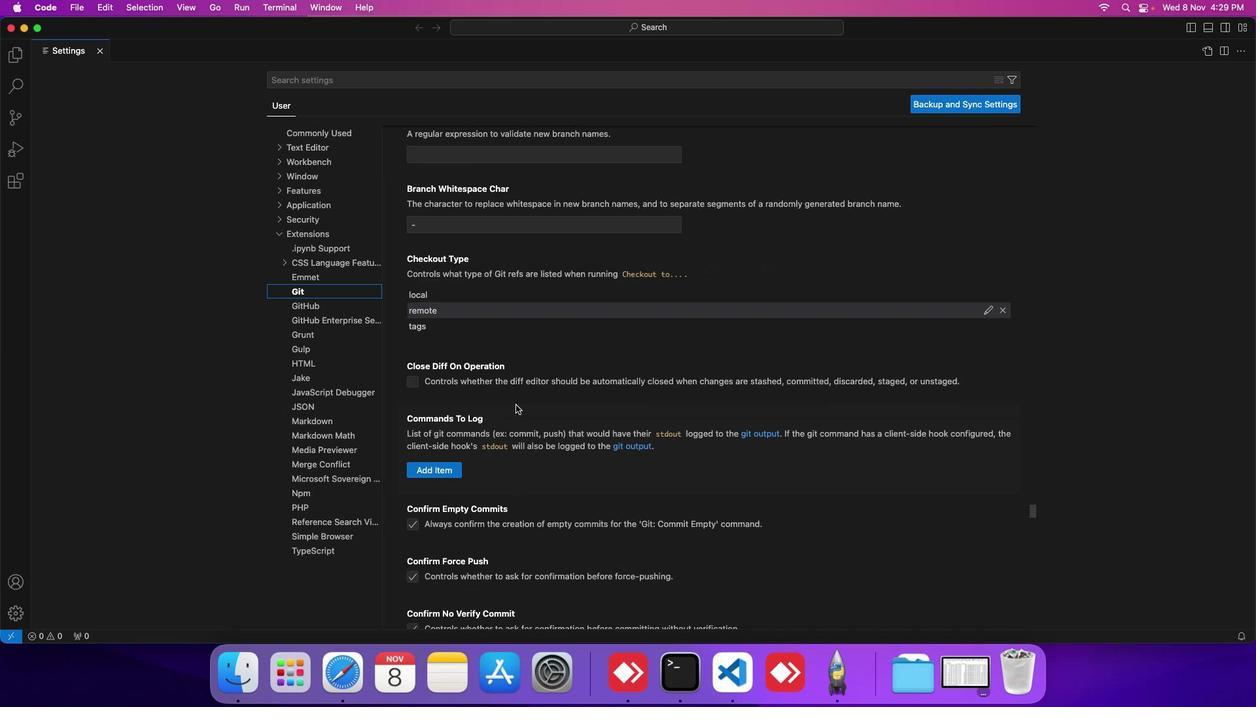
Action: Mouse scrolled (511, 400) with delta (-3, -4)
Screenshot: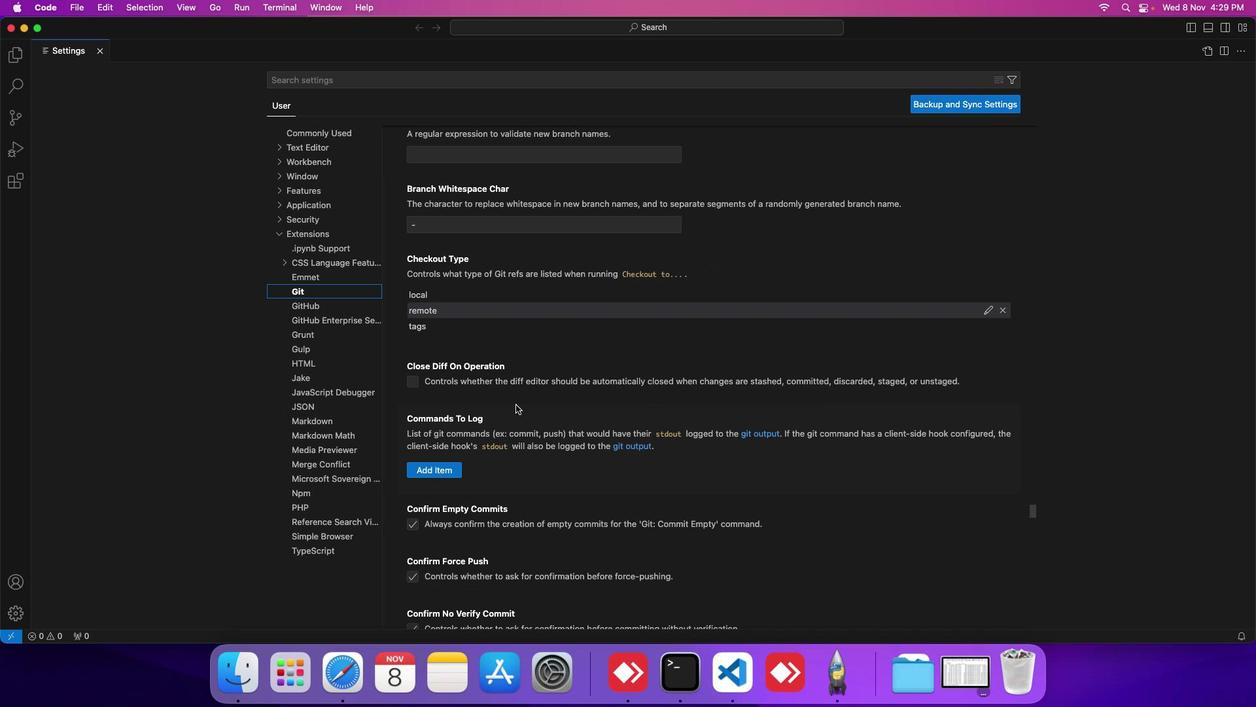 
Action: Mouse scrolled (511, 400) with delta (-3, -3)
Screenshot: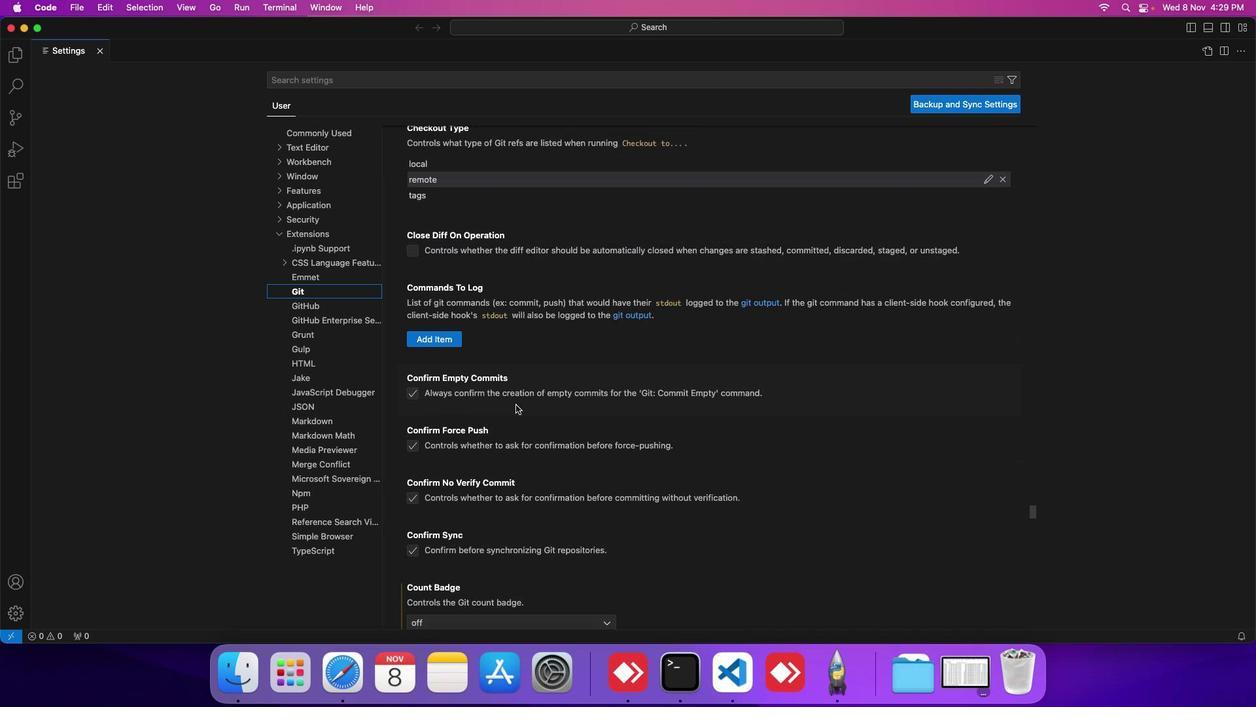 
Action: Mouse scrolled (511, 400) with delta (-3, -3)
Screenshot: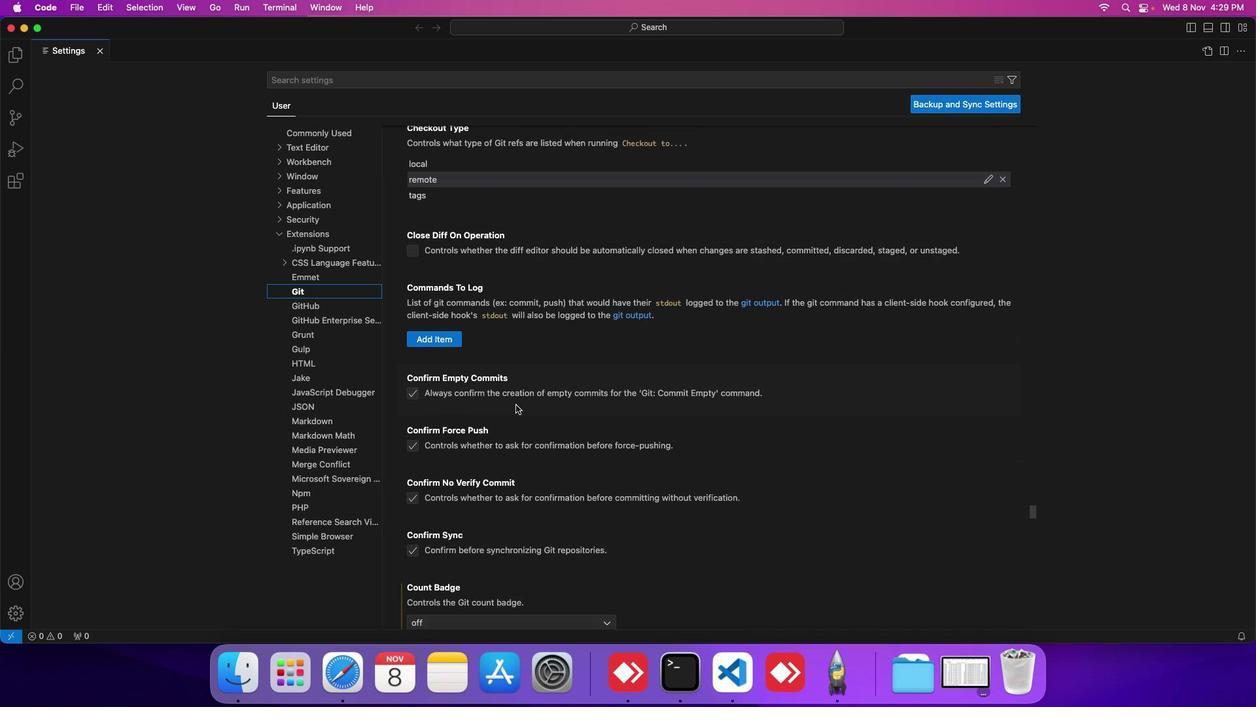 
Action: Mouse scrolled (511, 400) with delta (-3, -4)
Screenshot: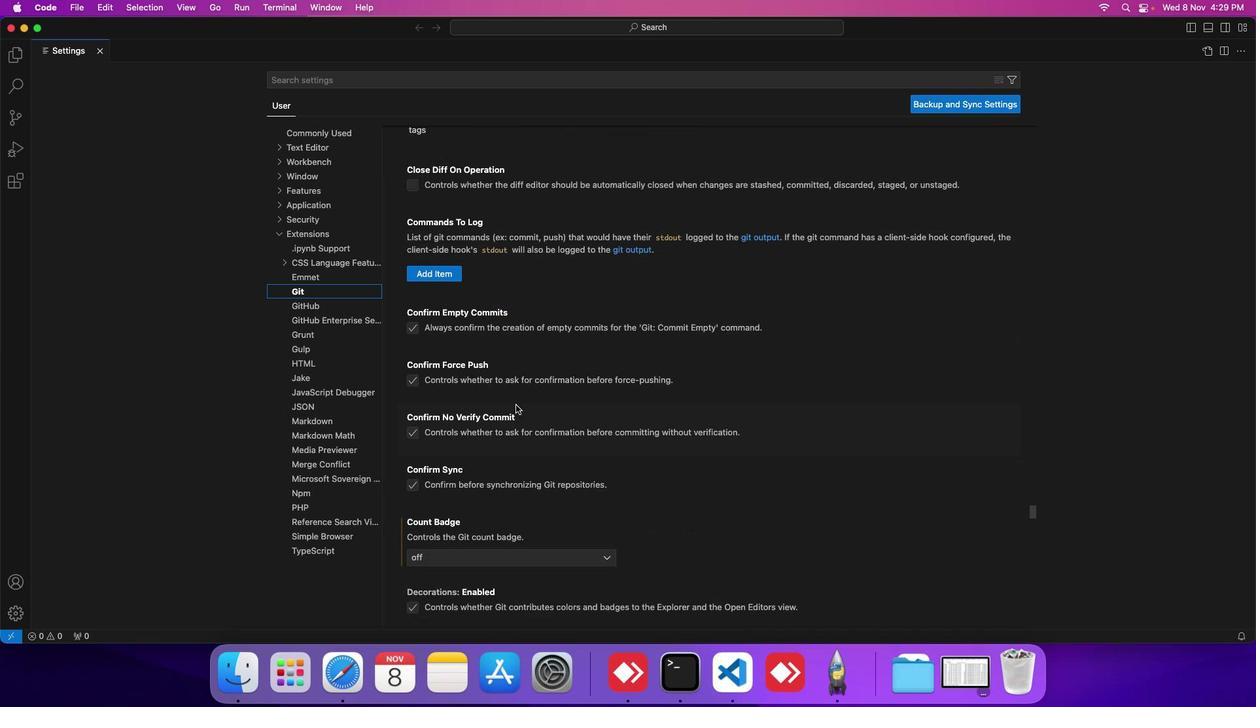 
Action: Mouse scrolled (511, 400) with delta (-3, -4)
Screenshot: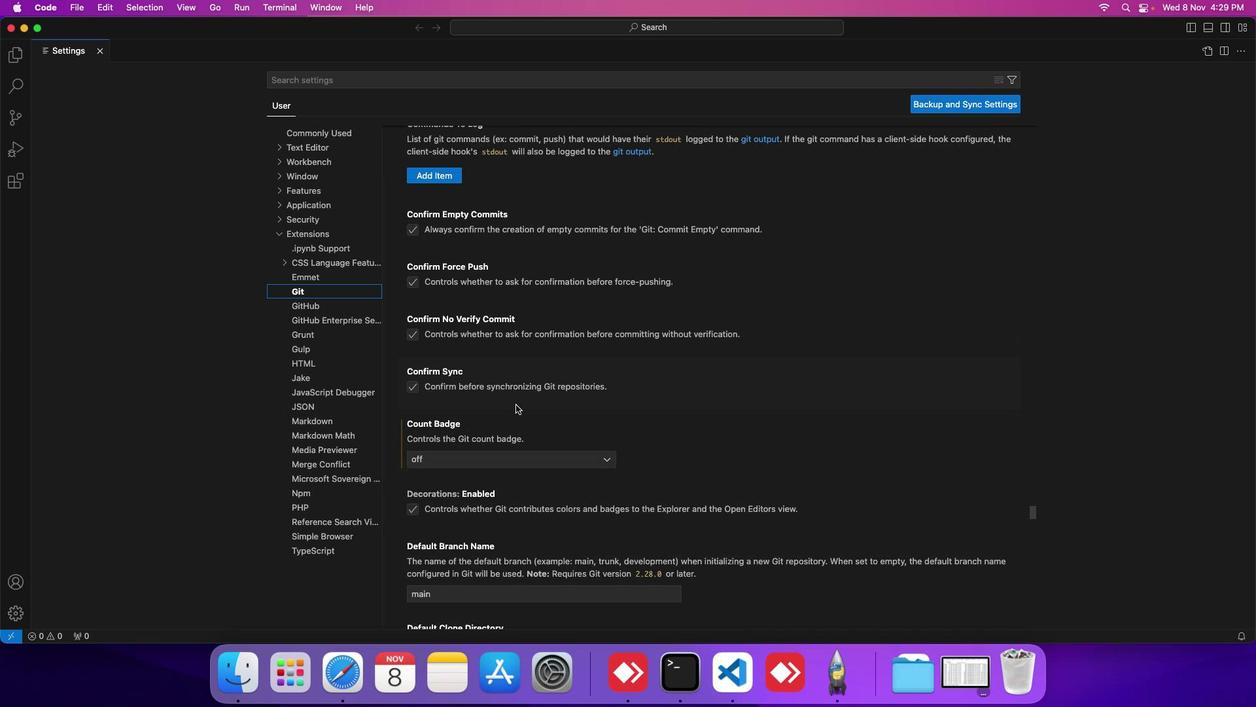 
Action: Mouse scrolled (511, 400) with delta (-3, -5)
Screenshot: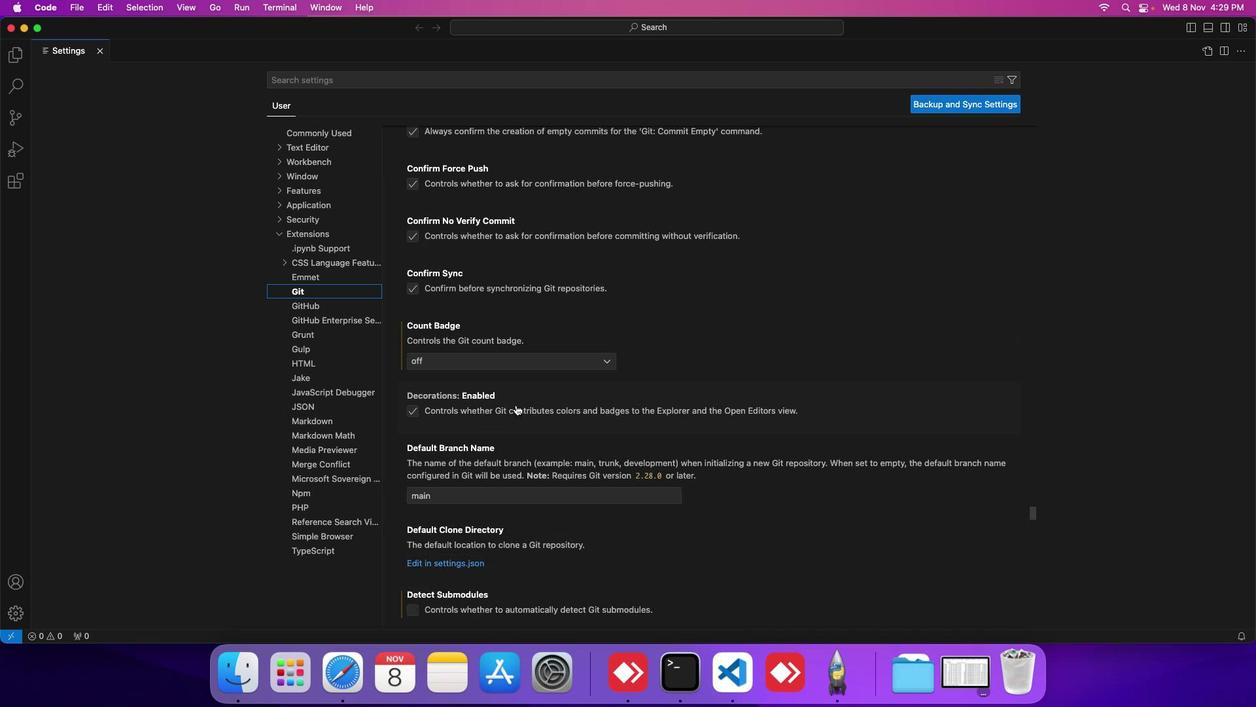 
Action: Mouse scrolled (511, 400) with delta (-3, -5)
Screenshot: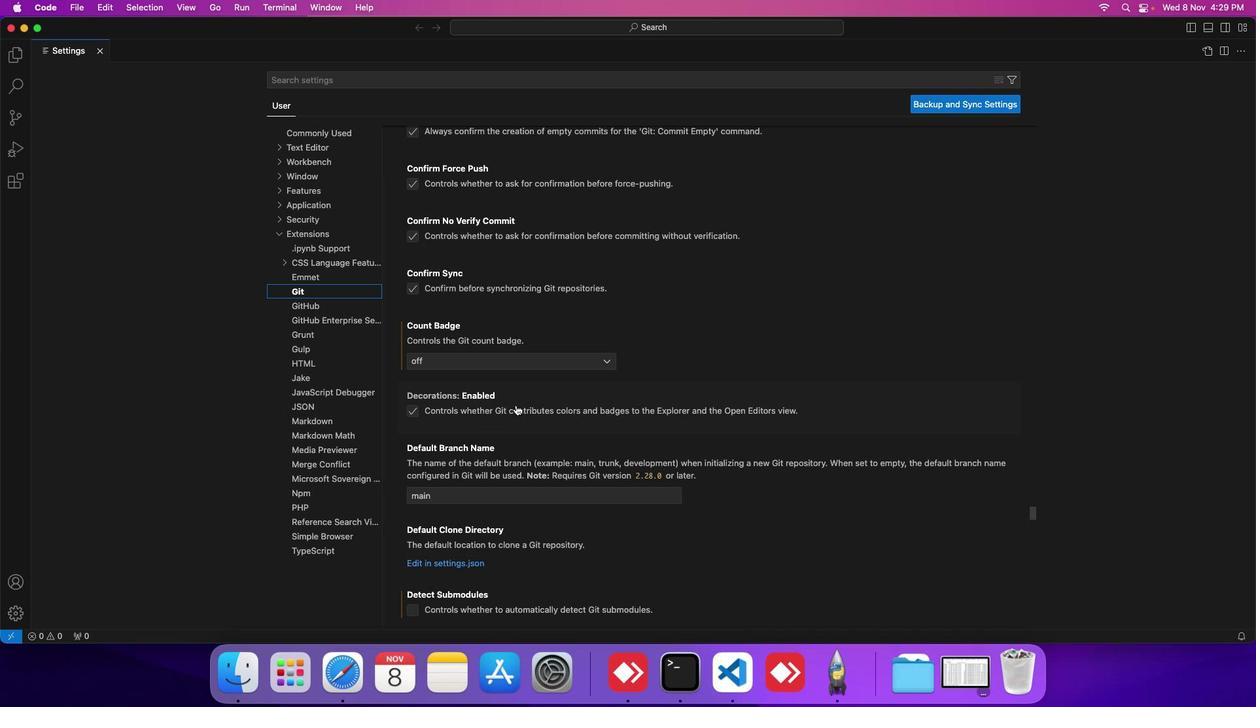 
Action: Mouse scrolled (511, 400) with delta (-3, -3)
Screenshot: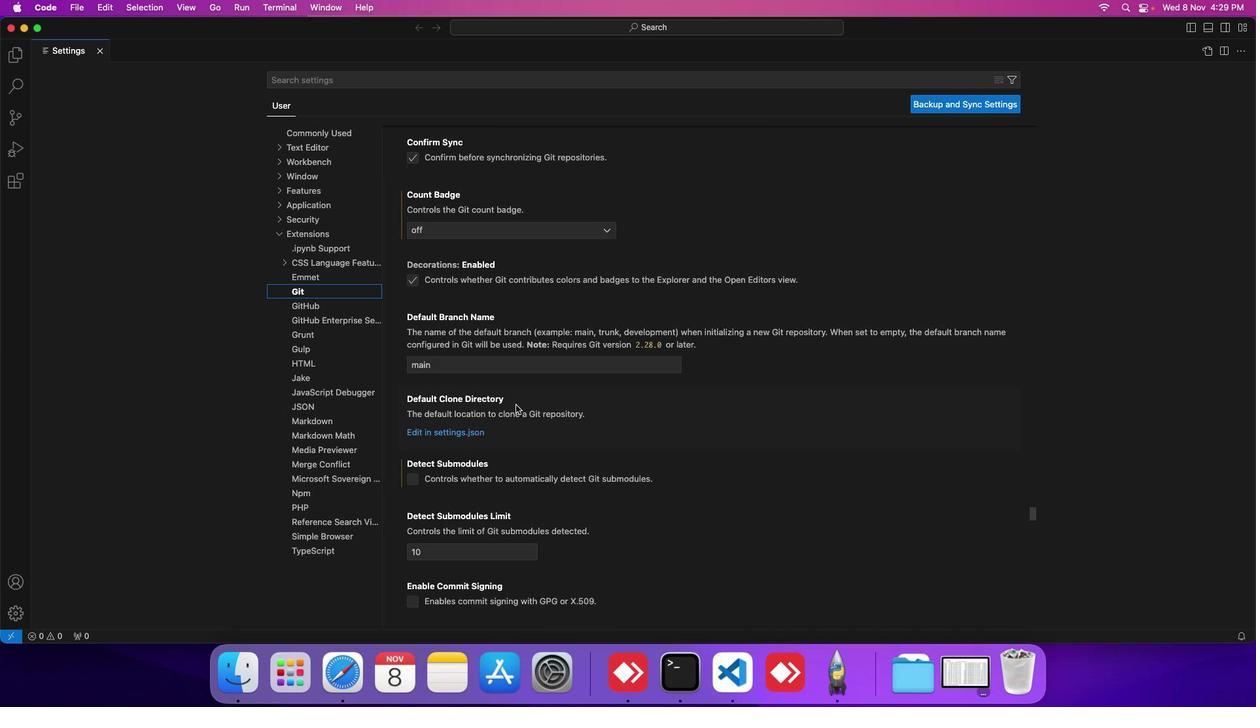 
Action: Mouse scrolled (511, 400) with delta (-3, -3)
Screenshot: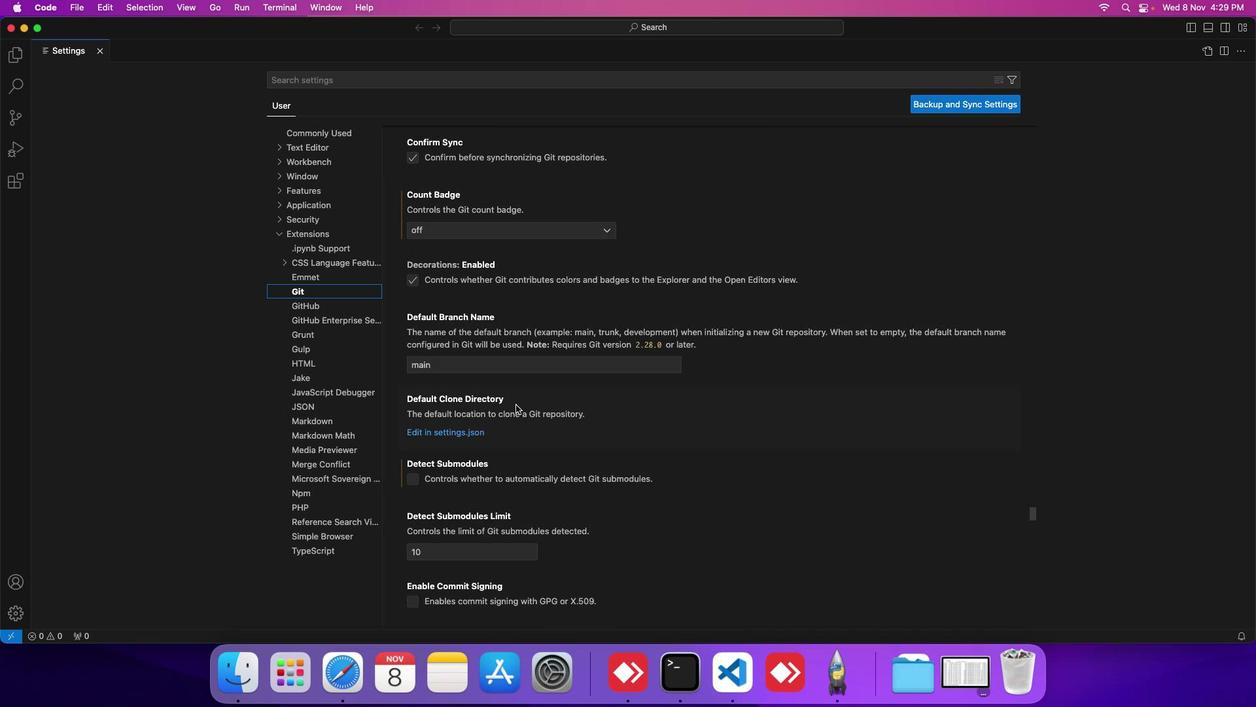 
Action: Mouse scrolled (511, 400) with delta (-3, -4)
Screenshot: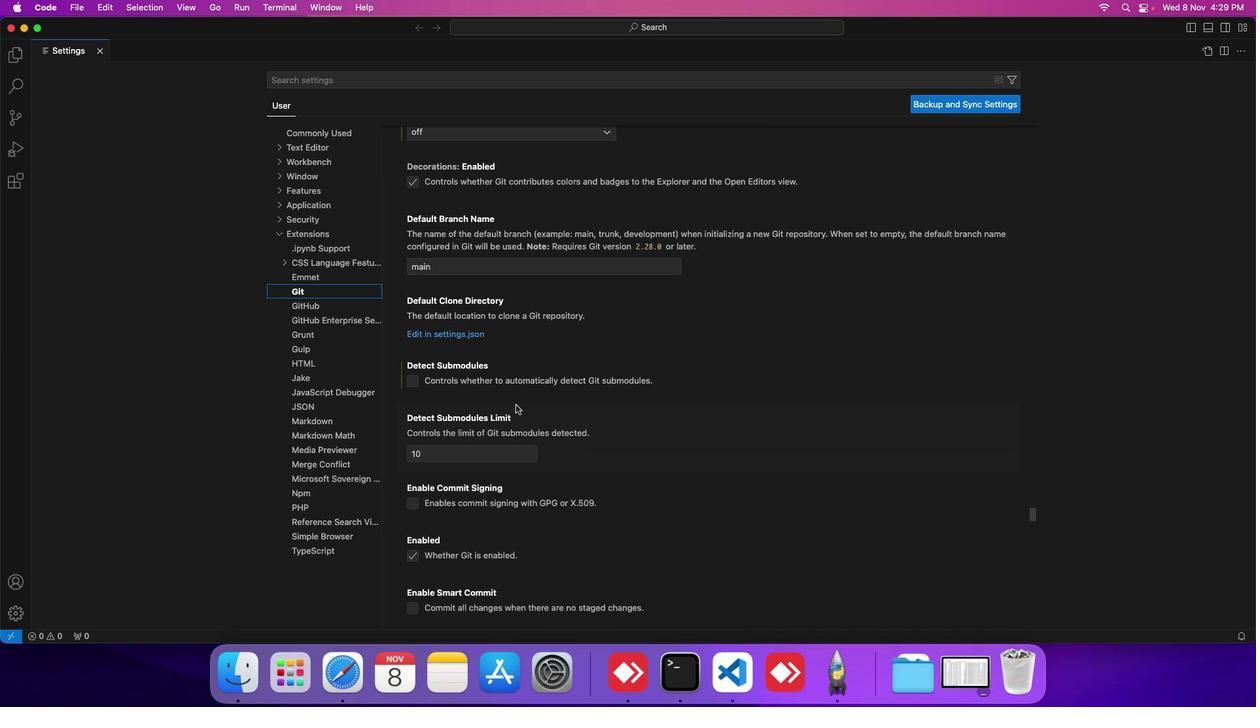 
Action: Mouse scrolled (511, 400) with delta (-3, -5)
Screenshot: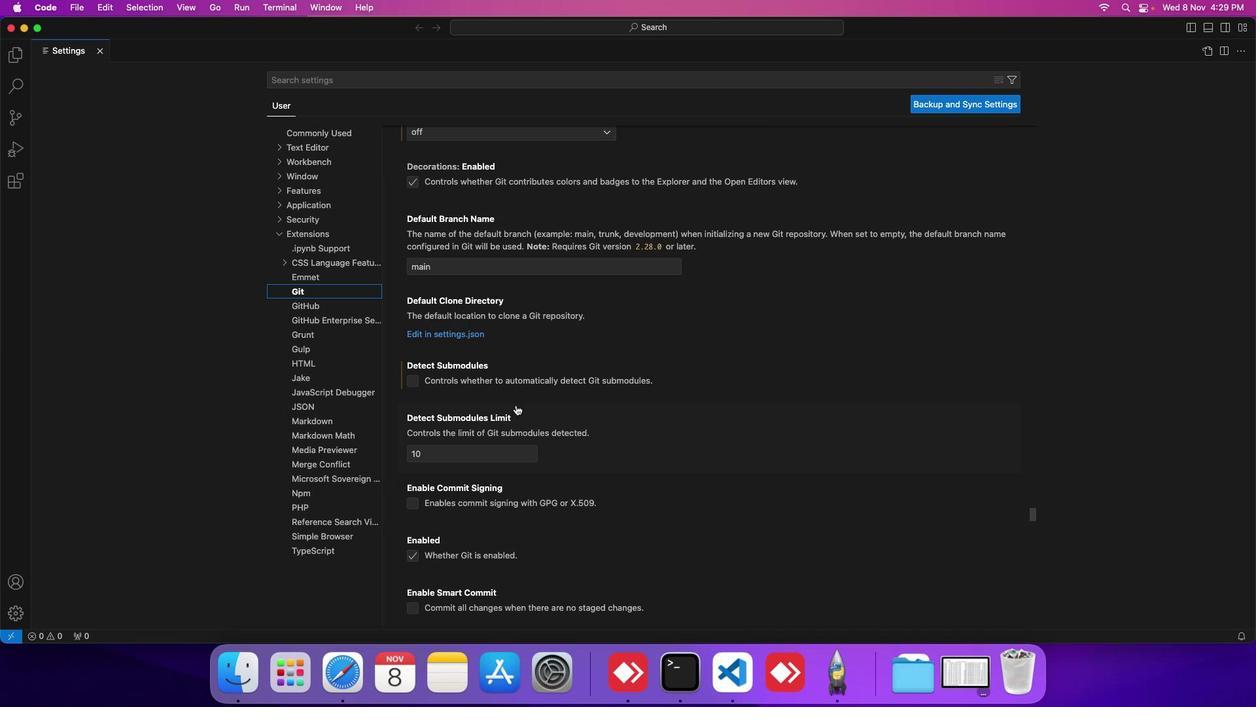 
Action: Mouse scrolled (511, 400) with delta (-3, -5)
Screenshot: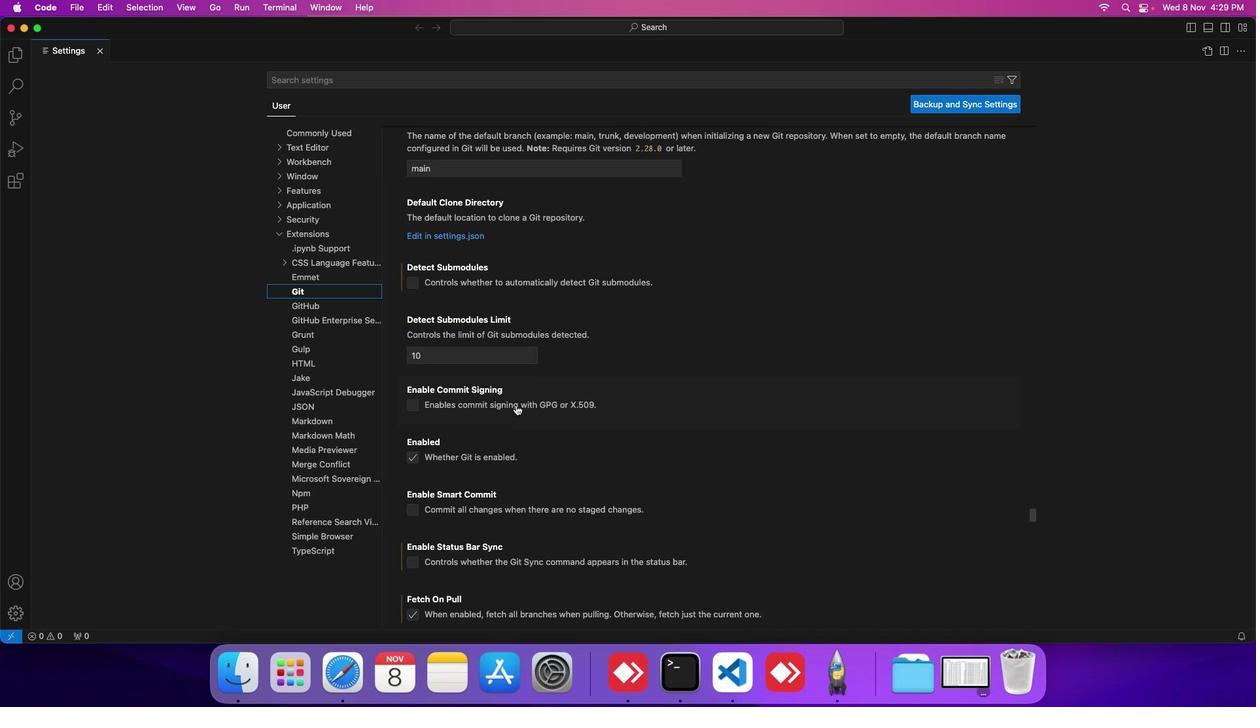 
Action: Mouse scrolled (511, 400) with delta (-3, -5)
Screenshot: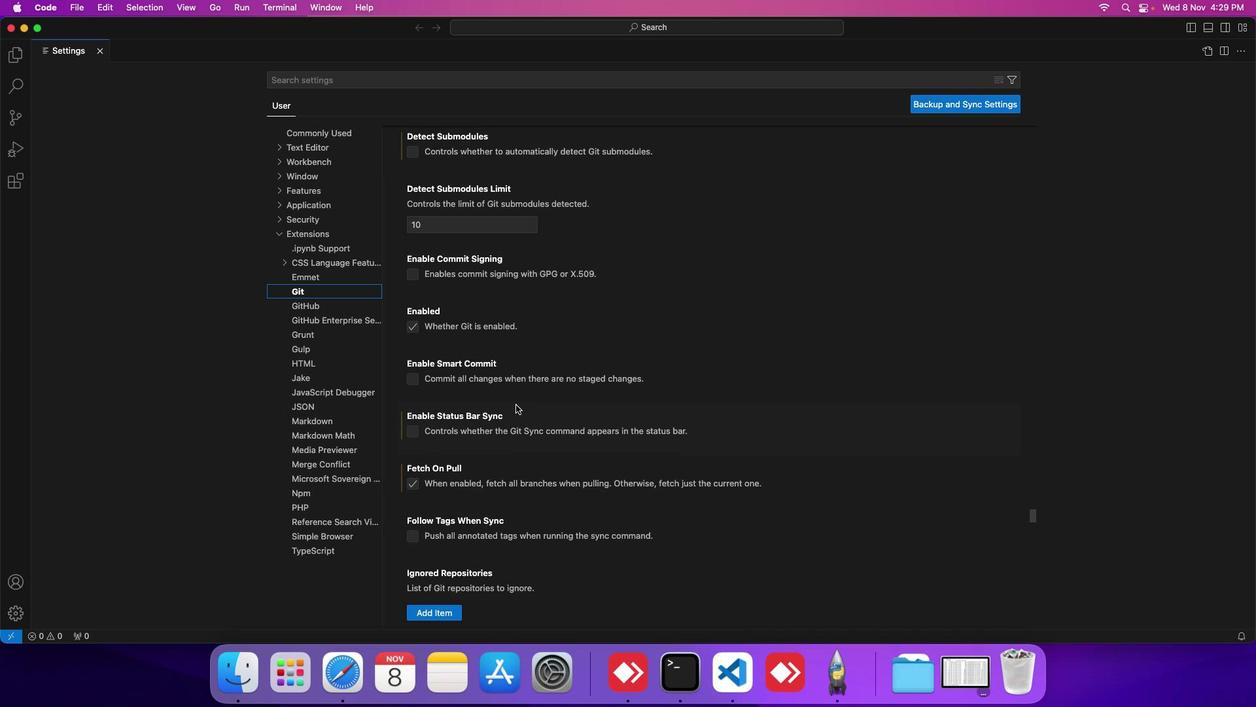 
Action: Mouse scrolled (511, 400) with delta (-3, -3)
Screenshot: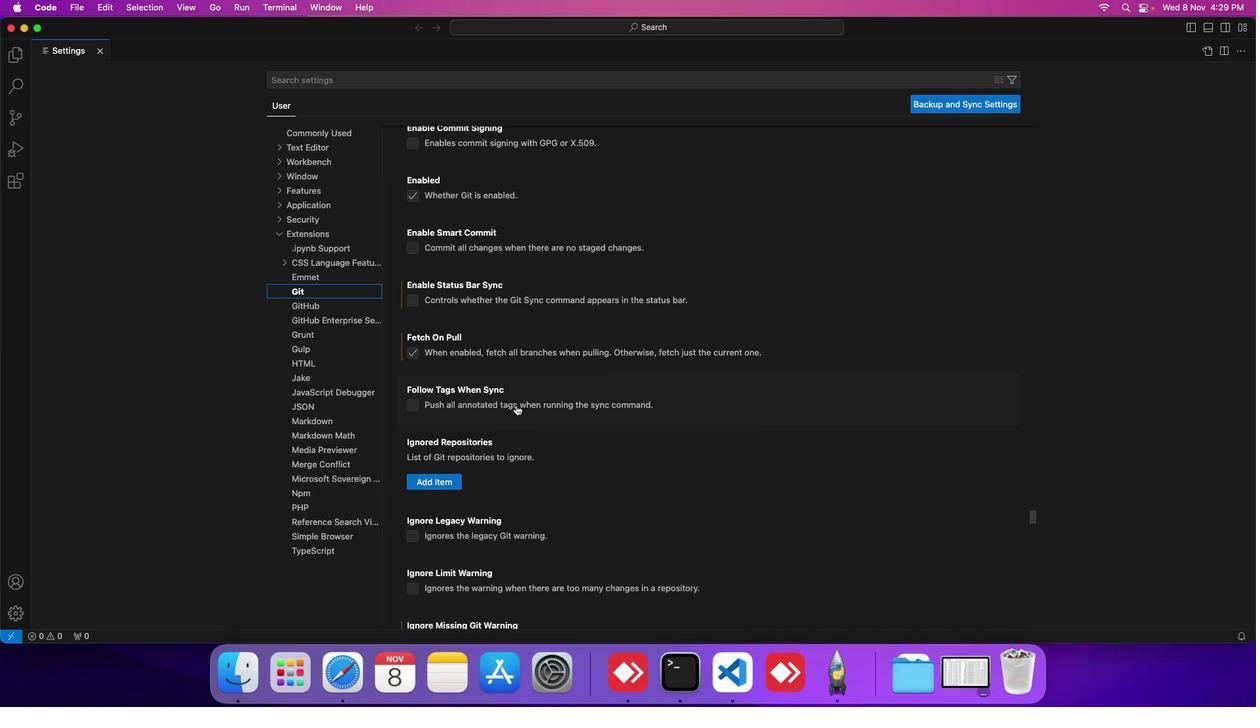 
Action: Mouse scrolled (511, 400) with delta (-3, -3)
Screenshot: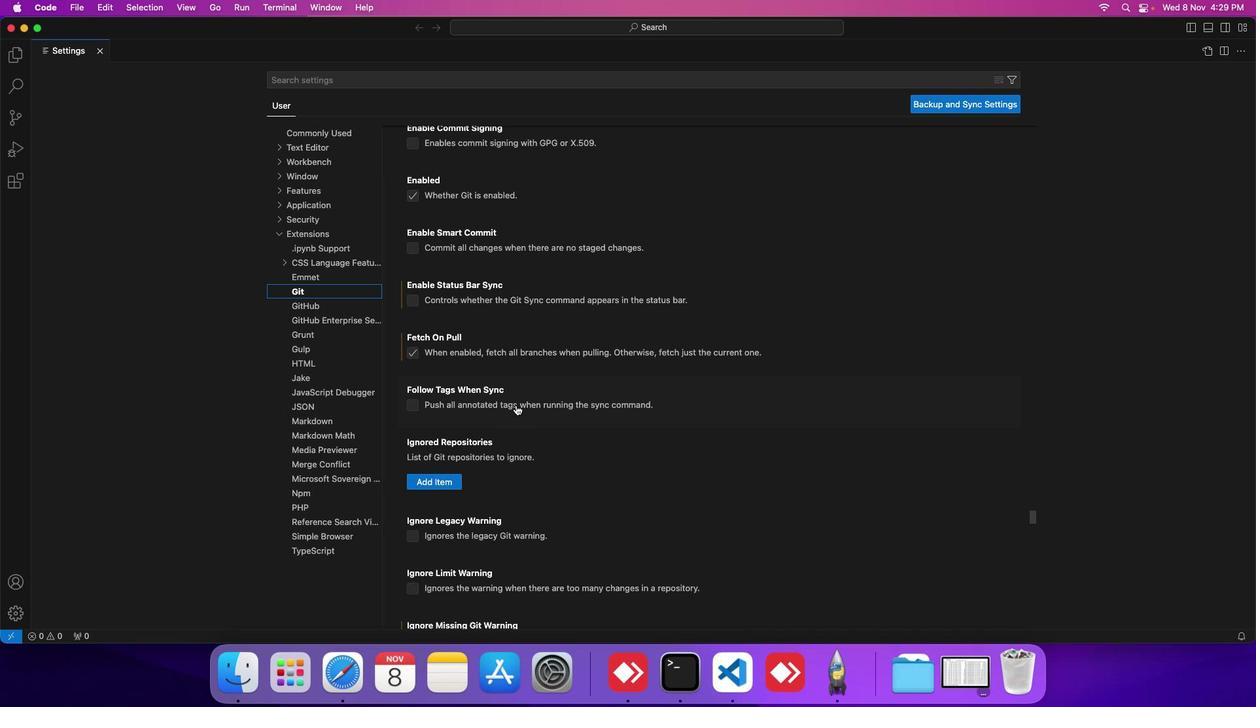 
Action: Mouse scrolled (511, 400) with delta (-3, -4)
Screenshot: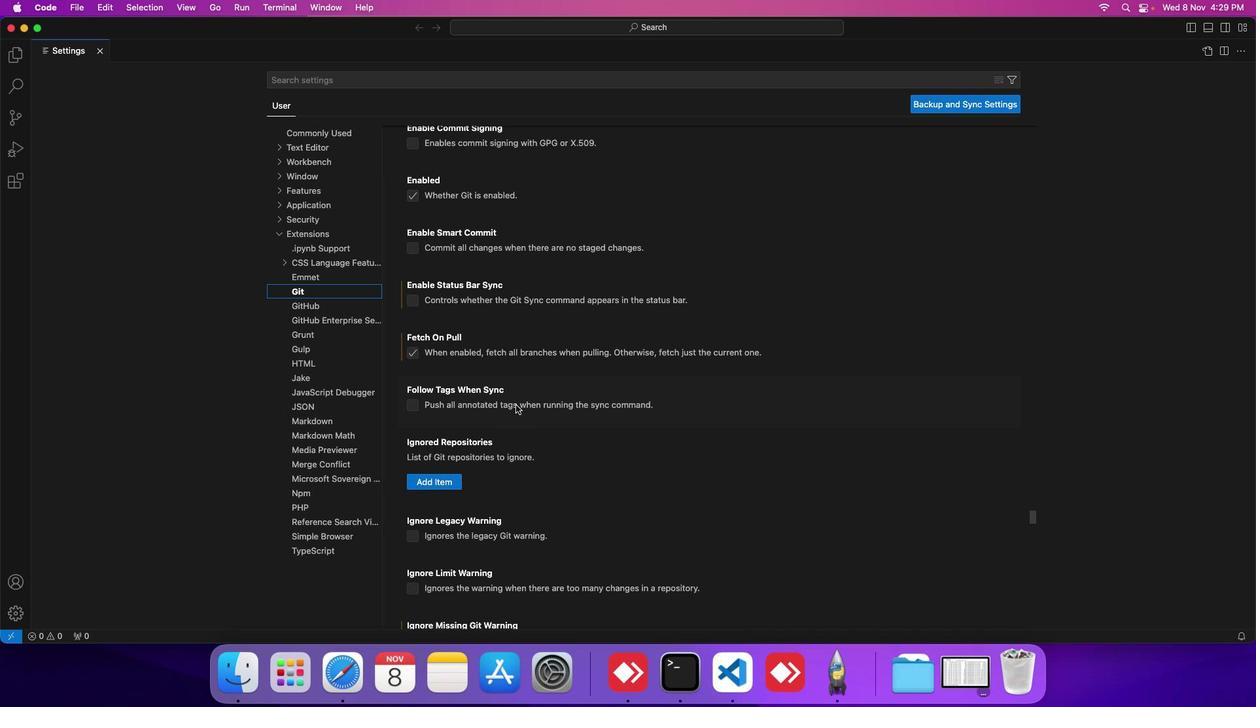 
Action: Mouse scrolled (511, 400) with delta (-3, -5)
Screenshot: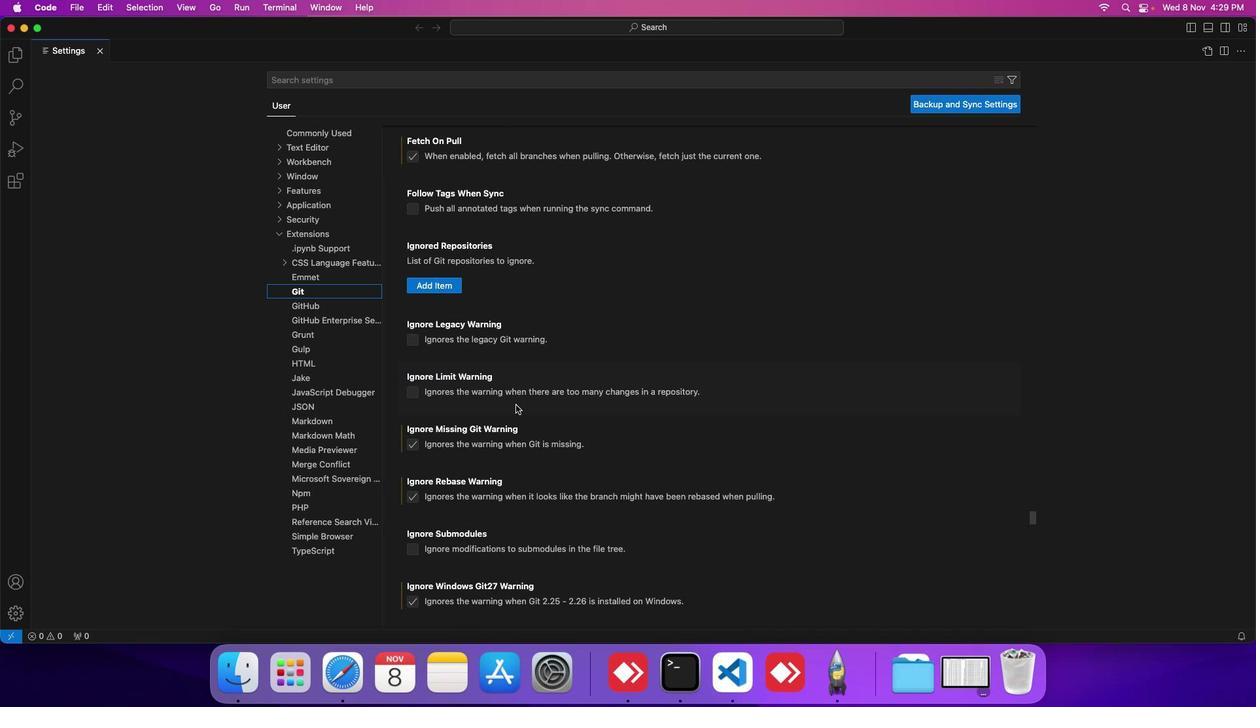 
Action: Mouse scrolled (511, 400) with delta (-3, -5)
Screenshot: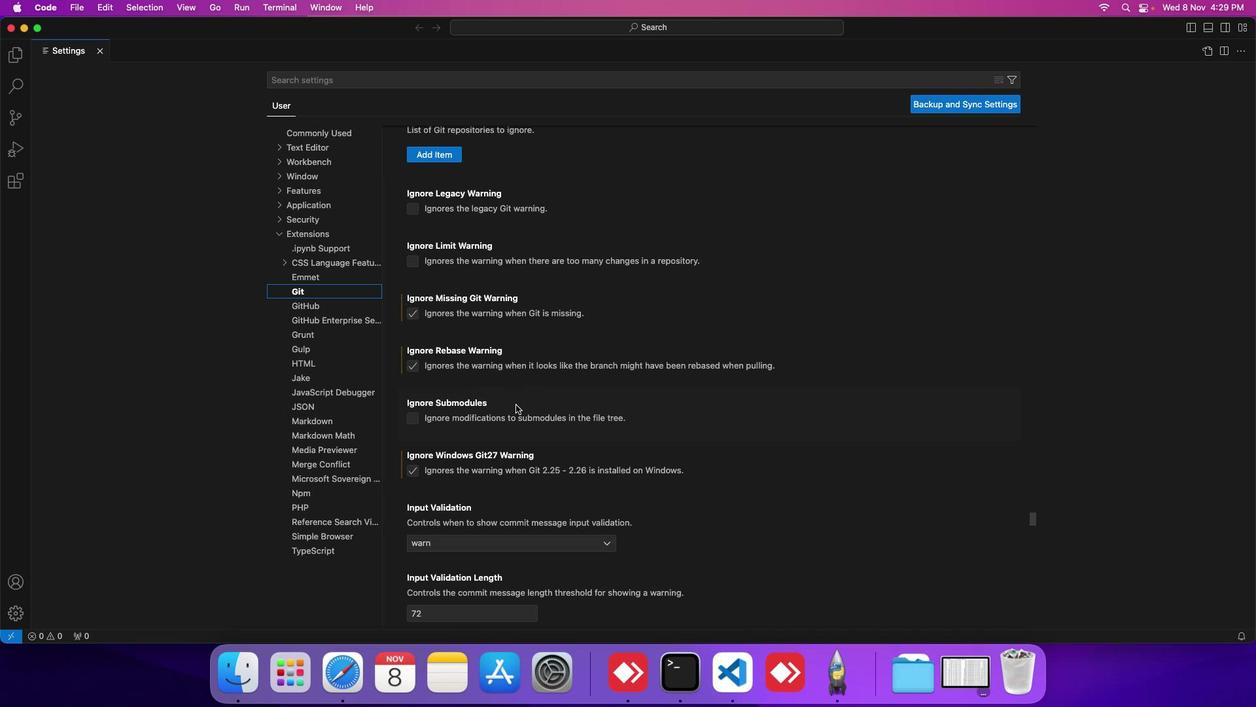 
Action: Mouse scrolled (511, 400) with delta (-3, -5)
Screenshot: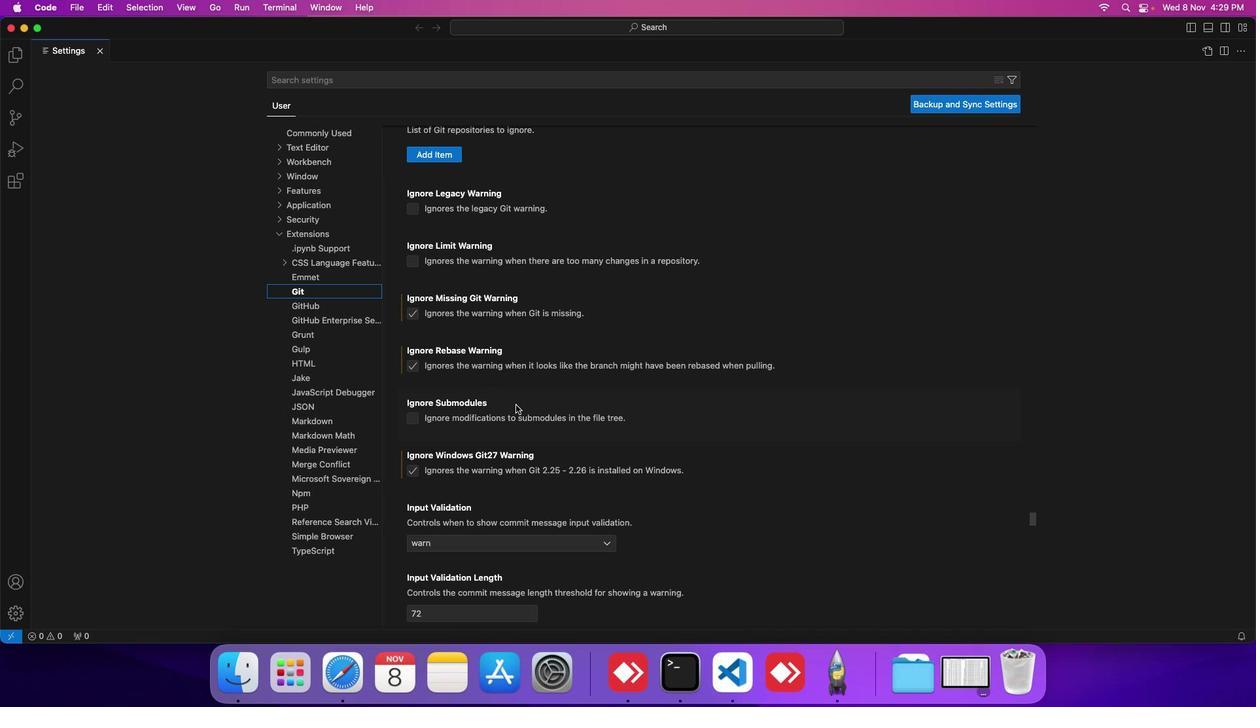 
Action: Mouse scrolled (511, 400) with delta (-3, -3)
Screenshot: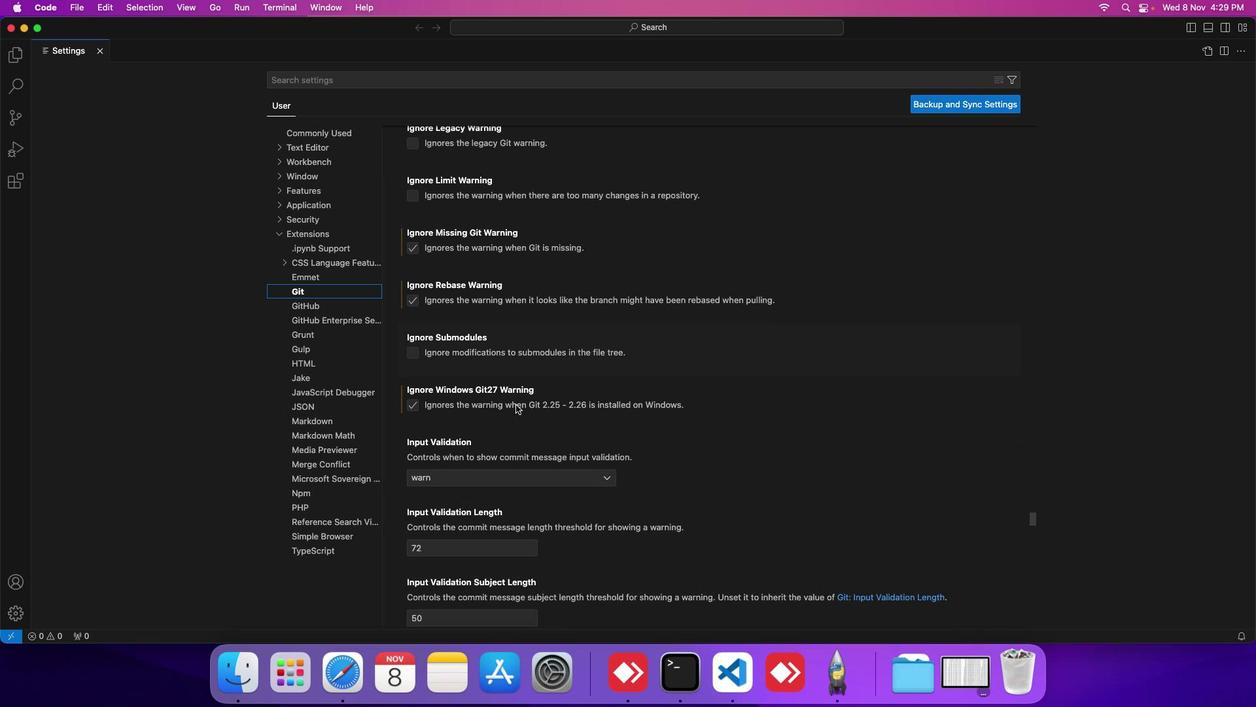 
Action: Mouse scrolled (511, 400) with delta (-3, -3)
Screenshot: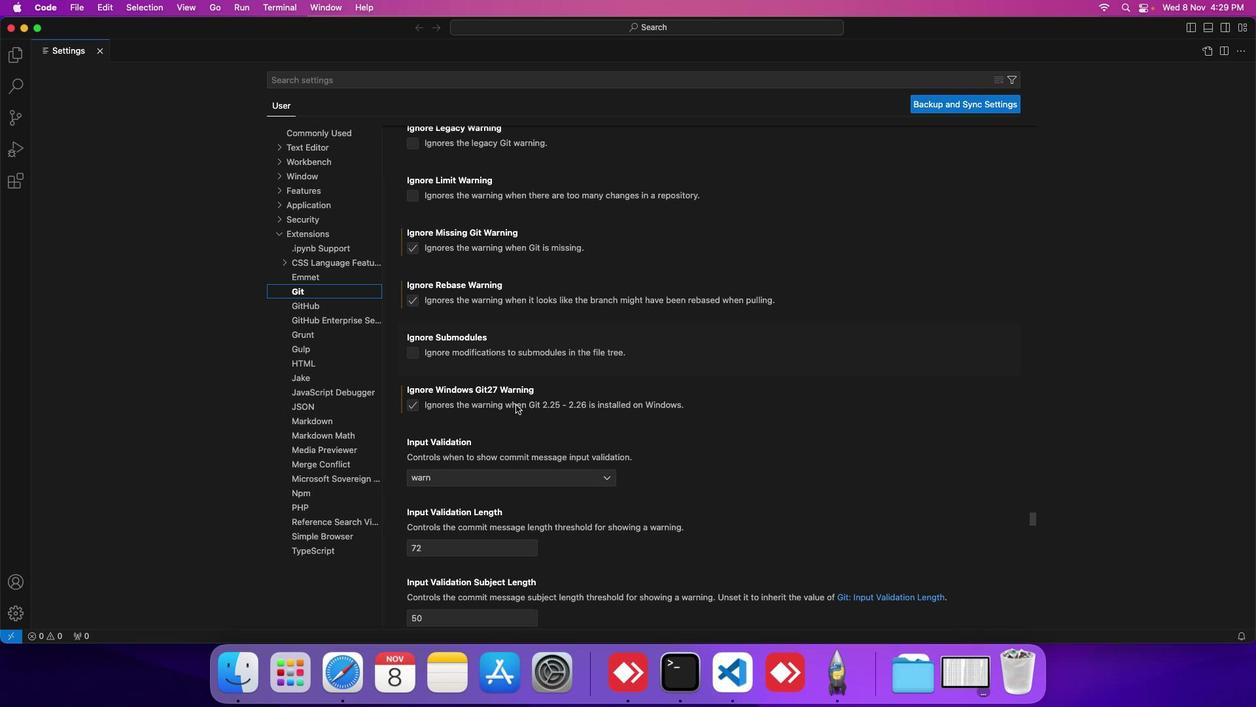 
Action: Mouse scrolled (511, 400) with delta (-3, -3)
Screenshot: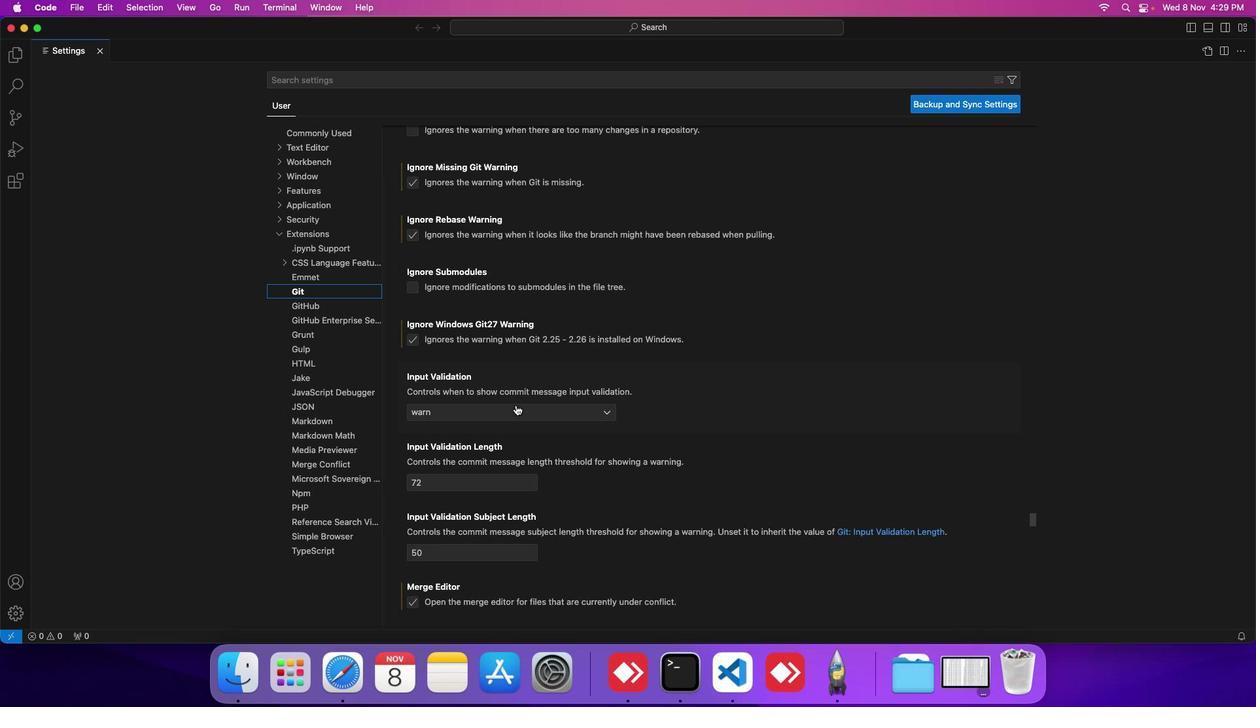 
Action: Mouse scrolled (511, 400) with delta (-3, -3)
Screenshot: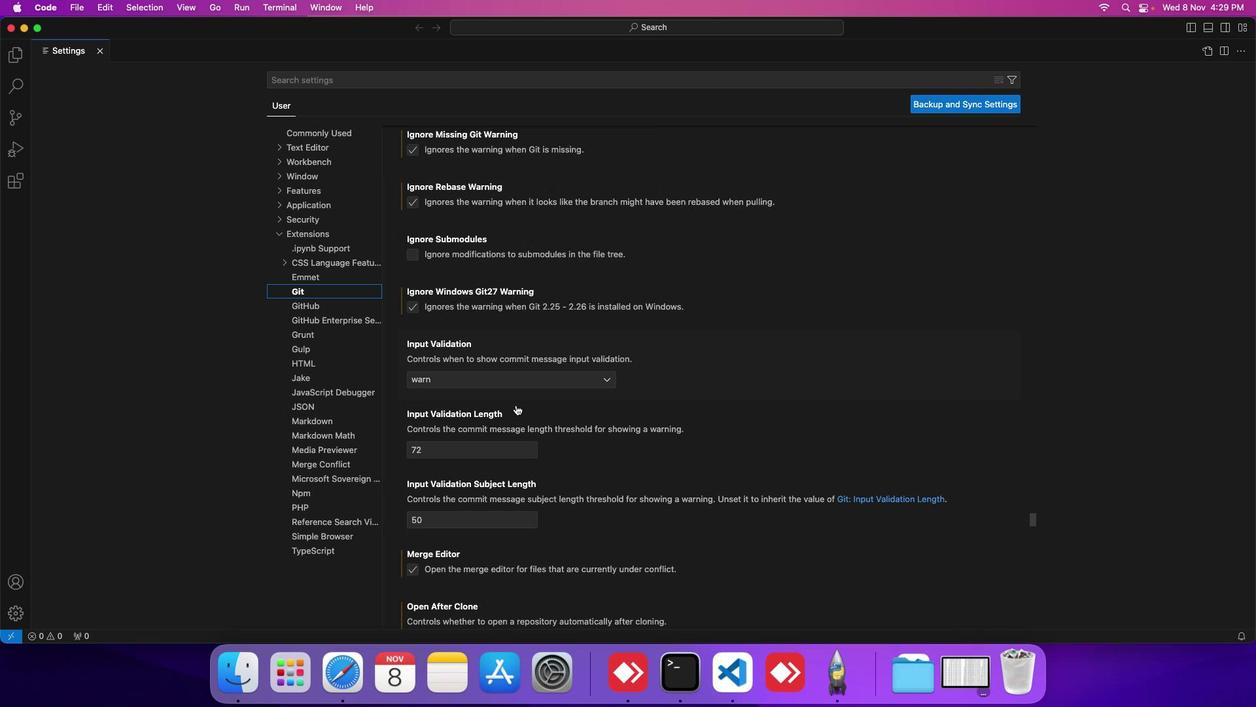 
Action: Mouse scrolled (511, 400) with delta (-3, -3)
Screenshot: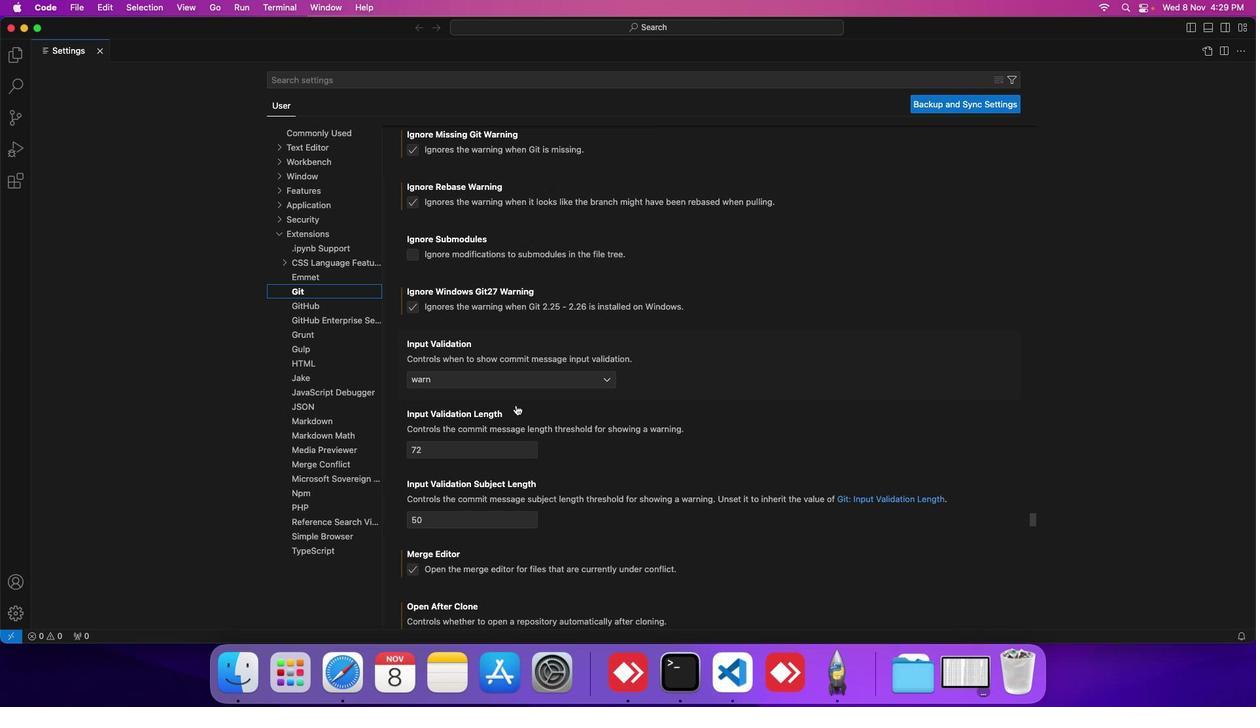 
Action: Mouse scrolled (511, 400) with delta (-3, -3)
Screenshot: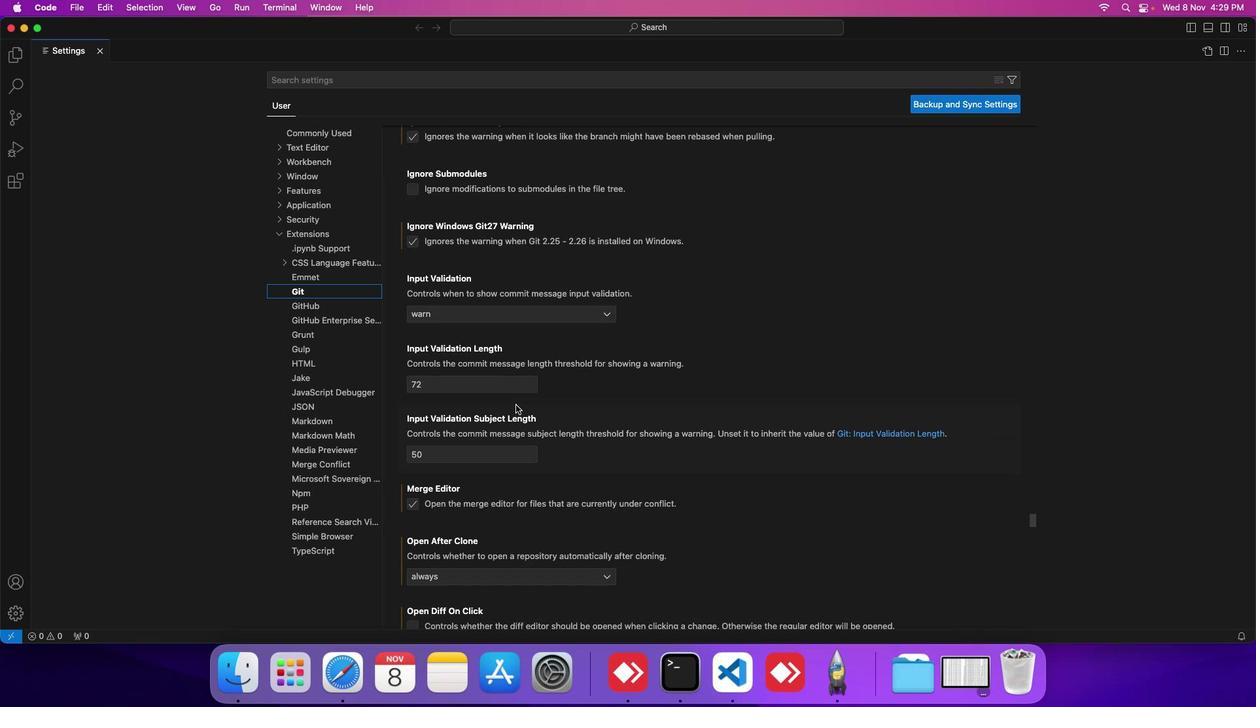 
Action: Mouse scrolled (511, 400) with delta (-3, -3)
Screenshot: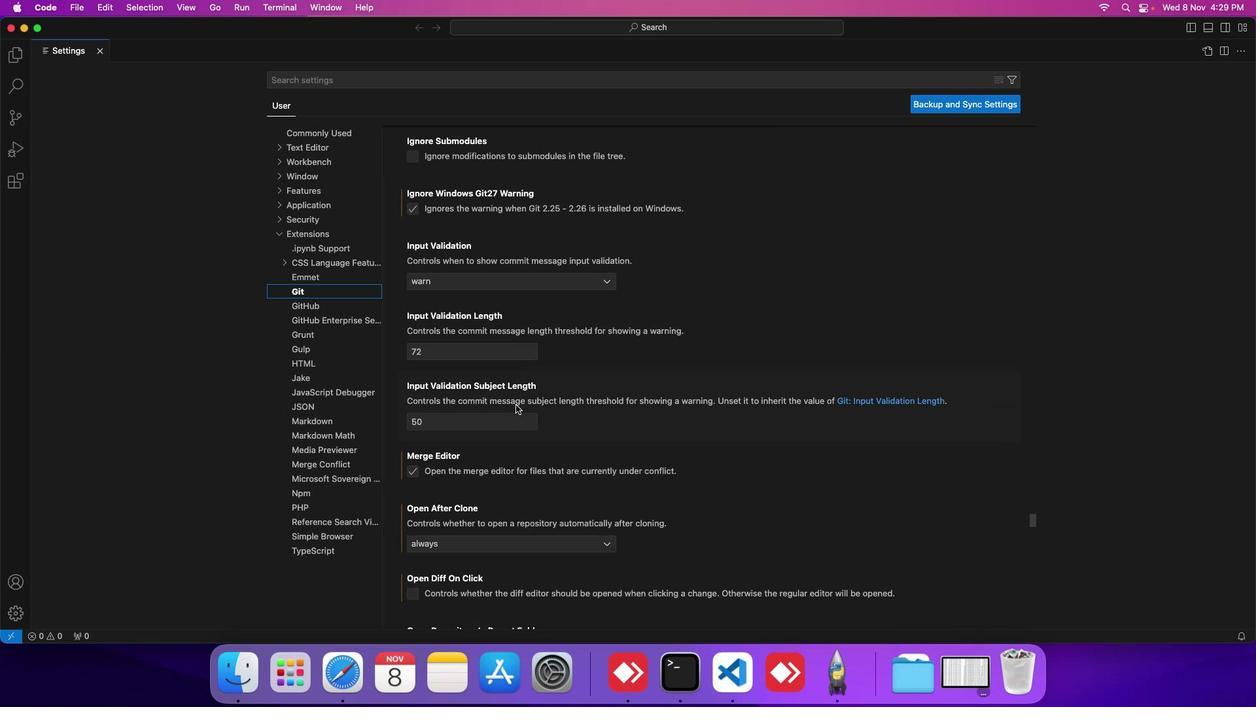 
Action: Mouse scrolled (511, 400) with delta (-3, -3)
Screenshot: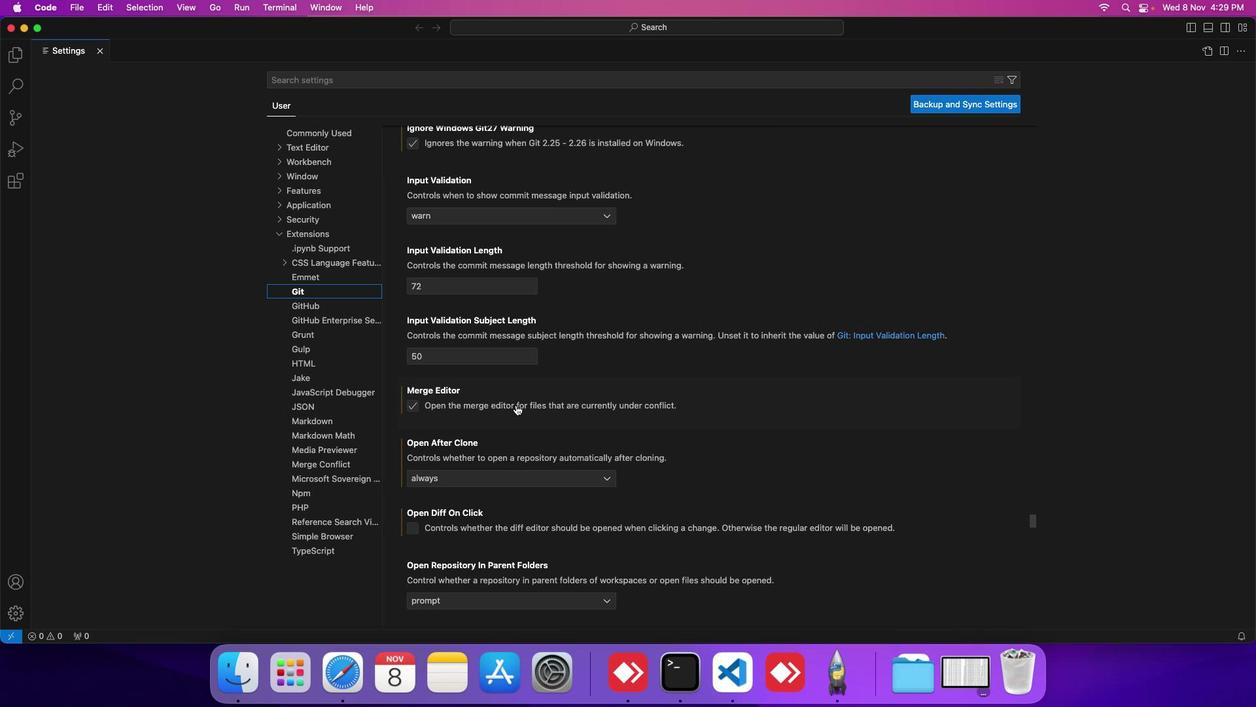 
Action: Mouse scrolled (511, 400) with delta (-3, -4)
Screenshot: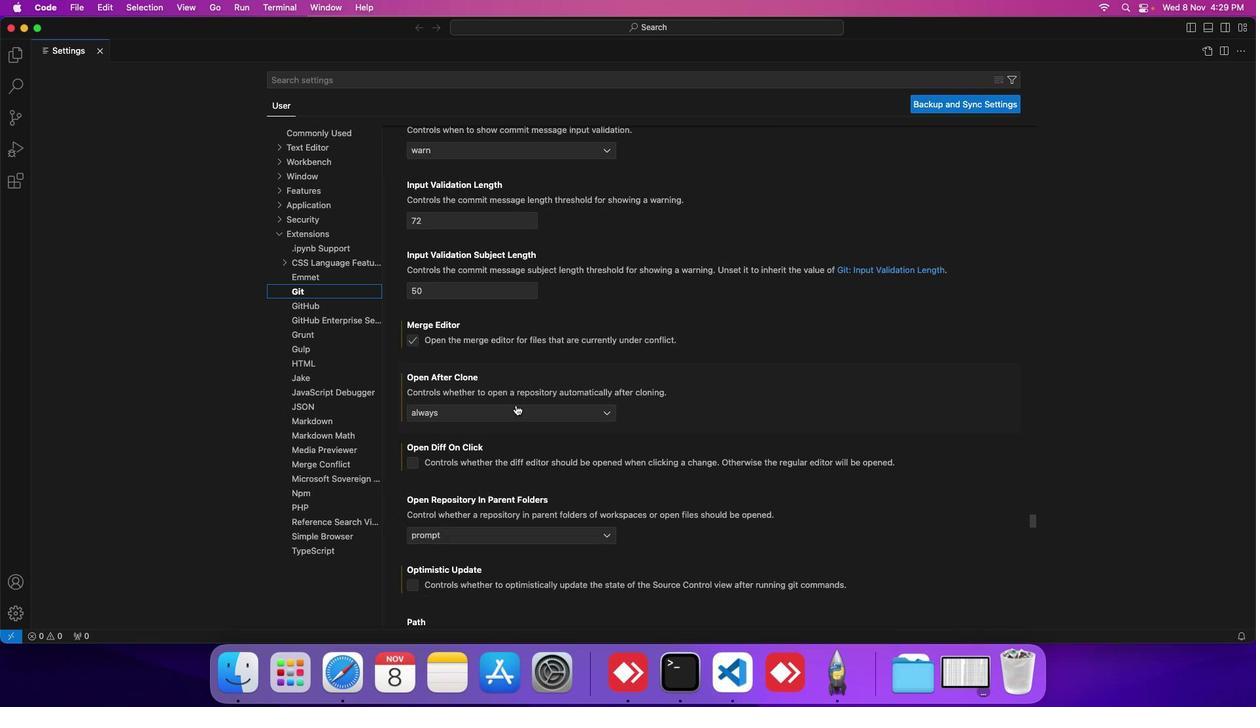 
Action: Mouse scrolled (511, 400) with delta (-3, -4)
Screenshot: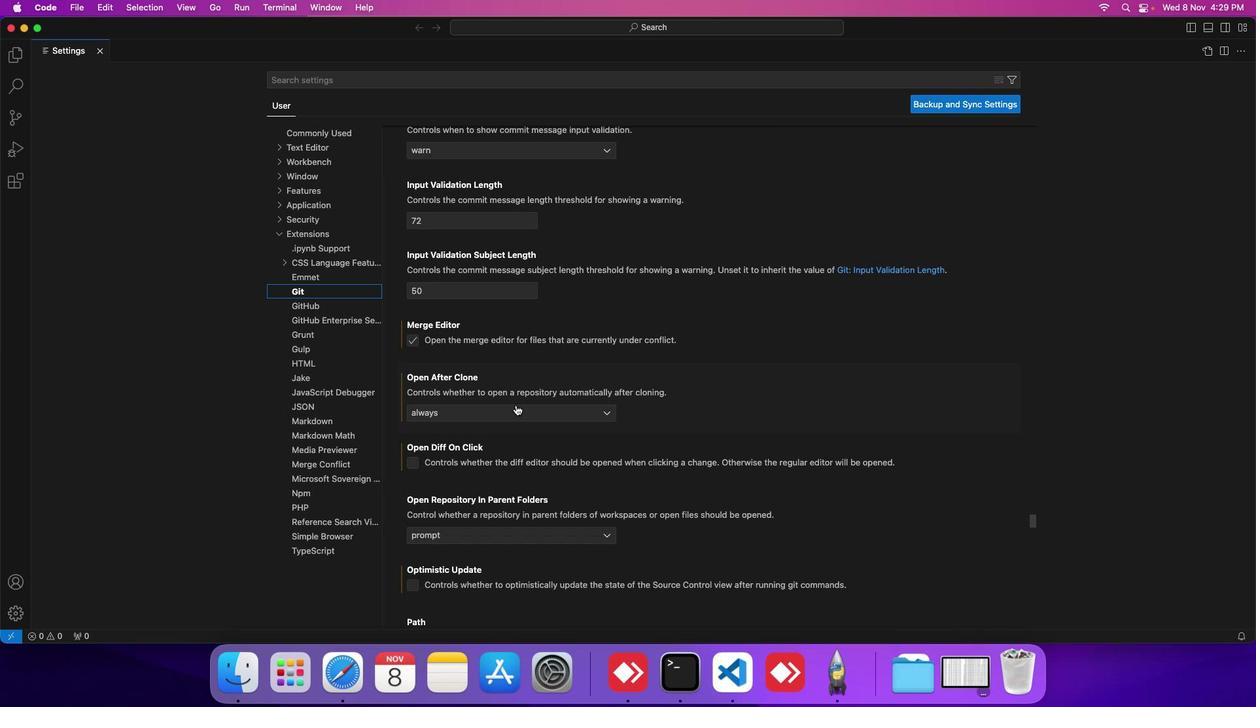 
Action: Mouse scrolled (511, 400) with delta (-3, -3)
Screenshot: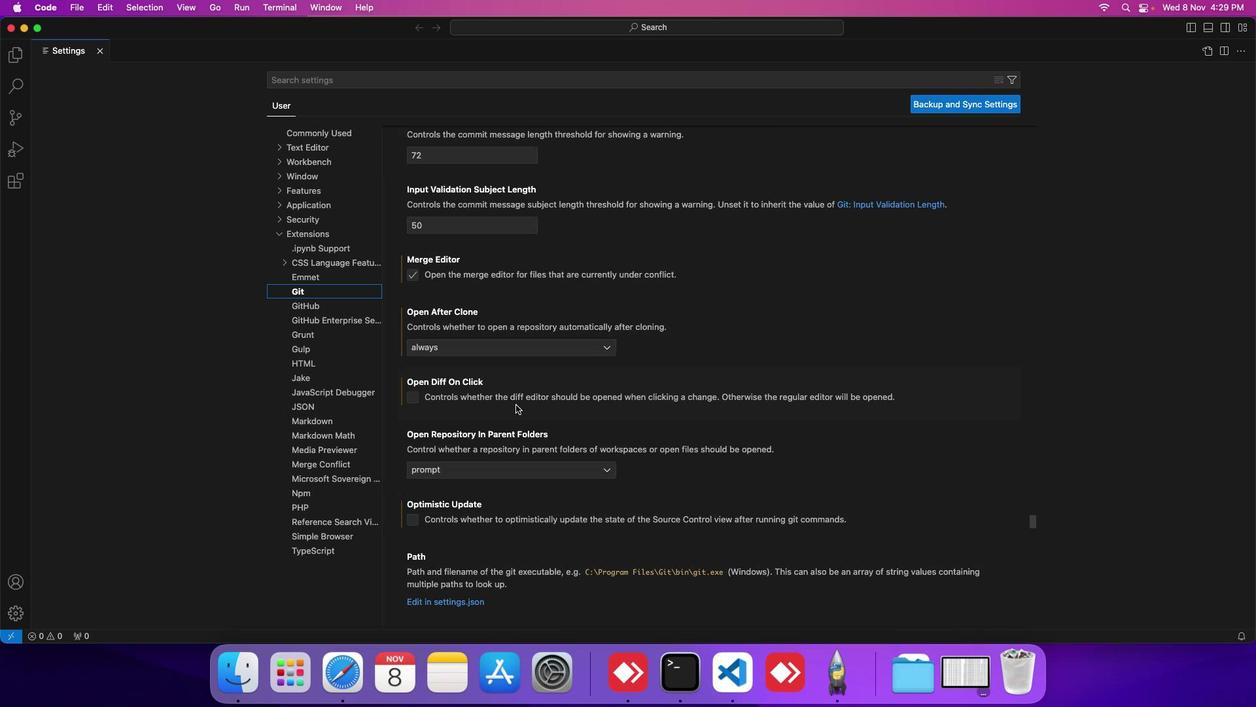 
Action: Mouse scrolled (511, 400) with delta (-3, -3)
Screenshot: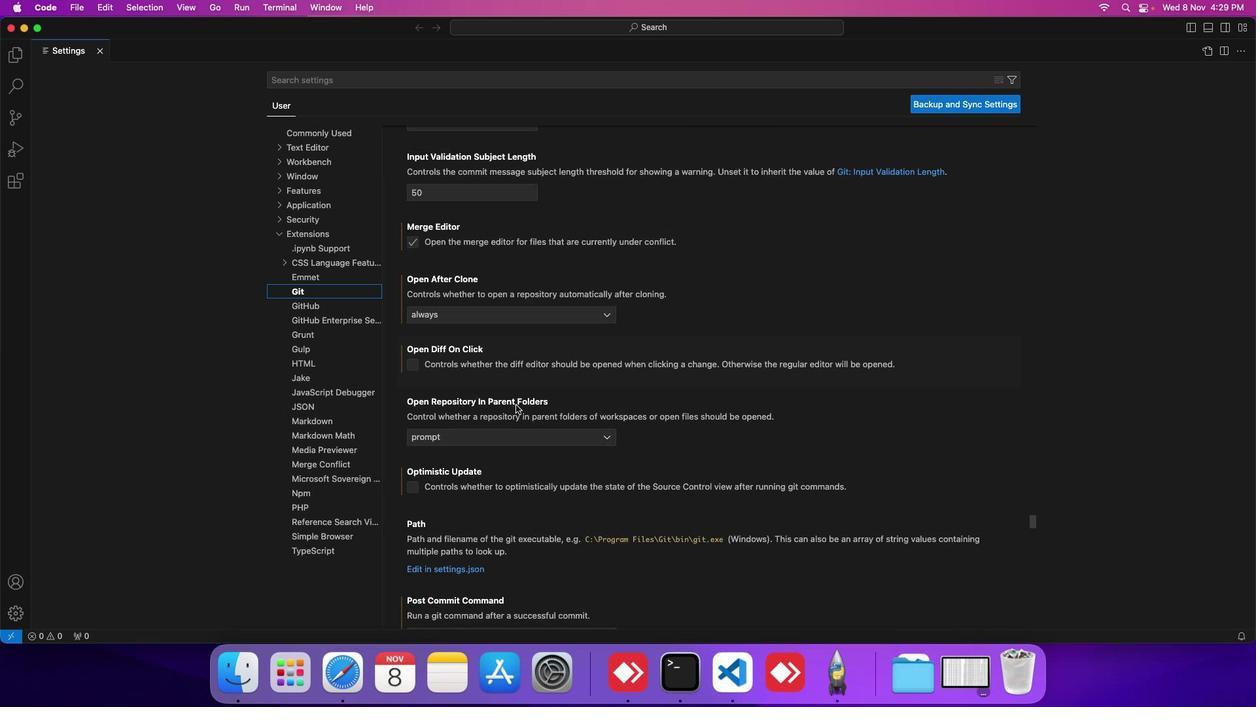 
Action: Mouse scrolled (511, 400) with delta (-3, -3)
Screenshot: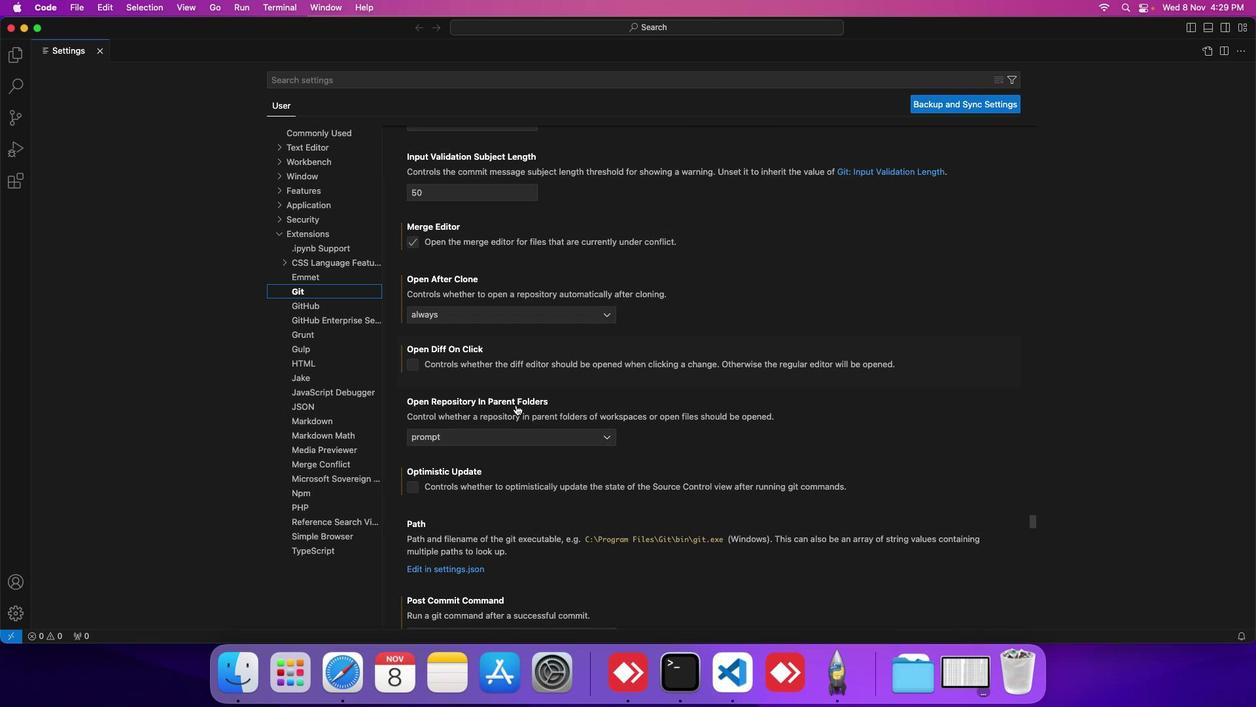 
Action: Mouse scrolled (511, 400) with delta (-3, -3)
Screenshot: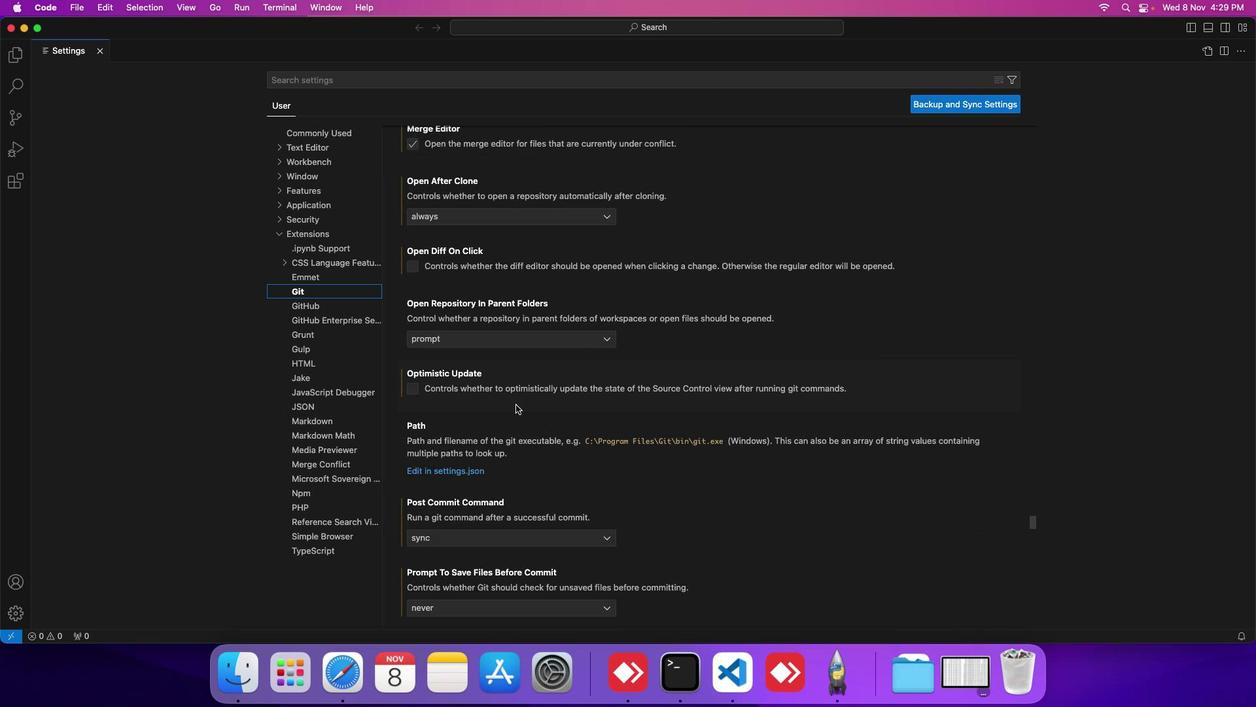 
Action: Mouse scrolled (511, 400) with delta (-3, -4)
Screenshot: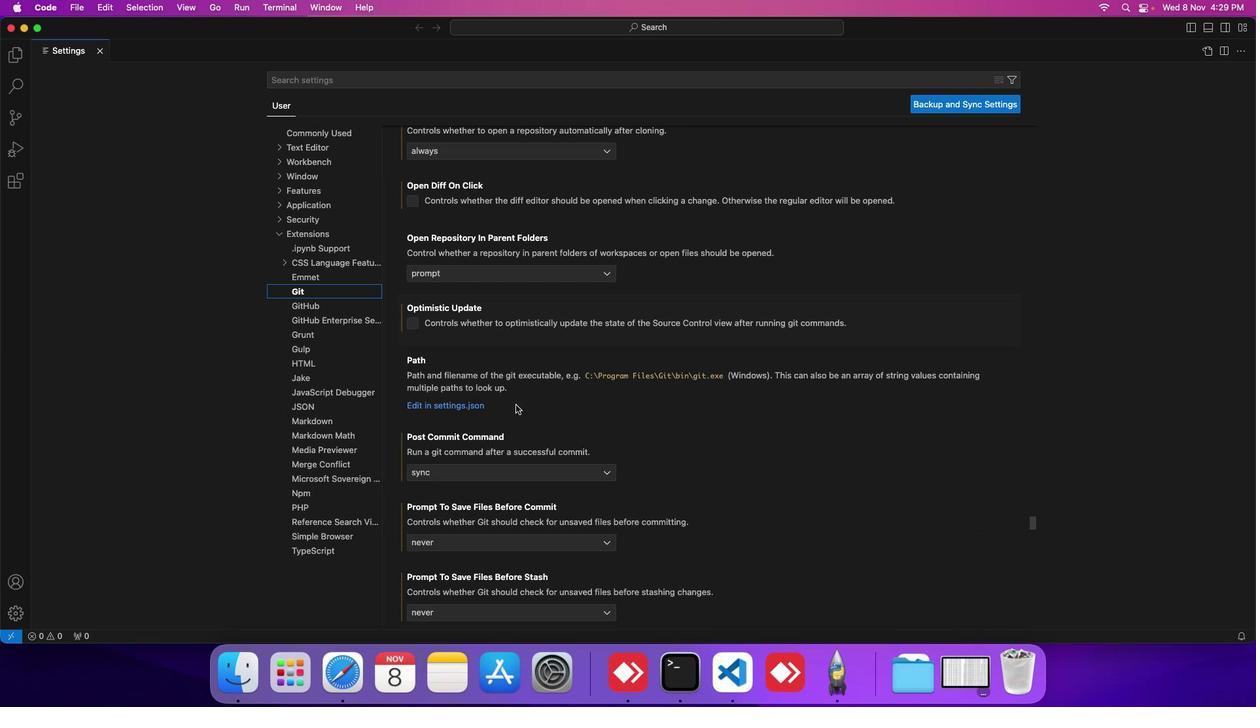 
Action: Mouse scrolled (511, 400) with delta (-3, -4)
Screenshot: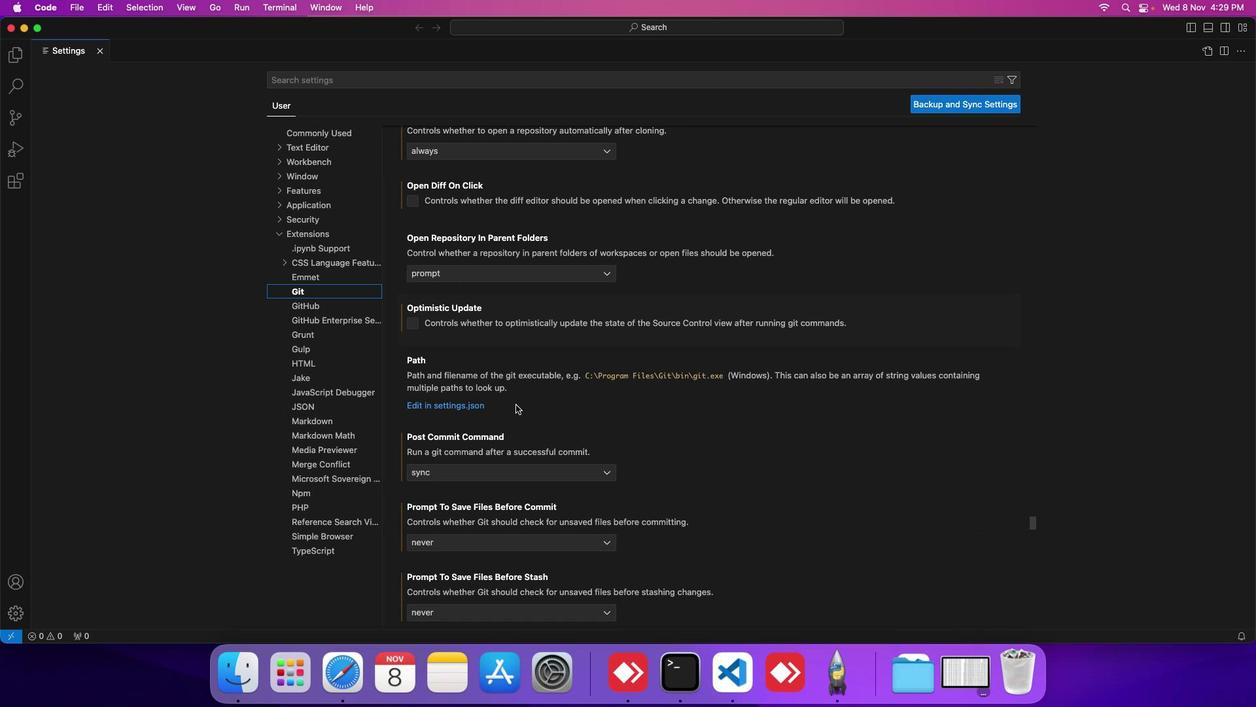 
Action: Mouse scrolled (511, 400) with delta (-3, -3)
Screenshot: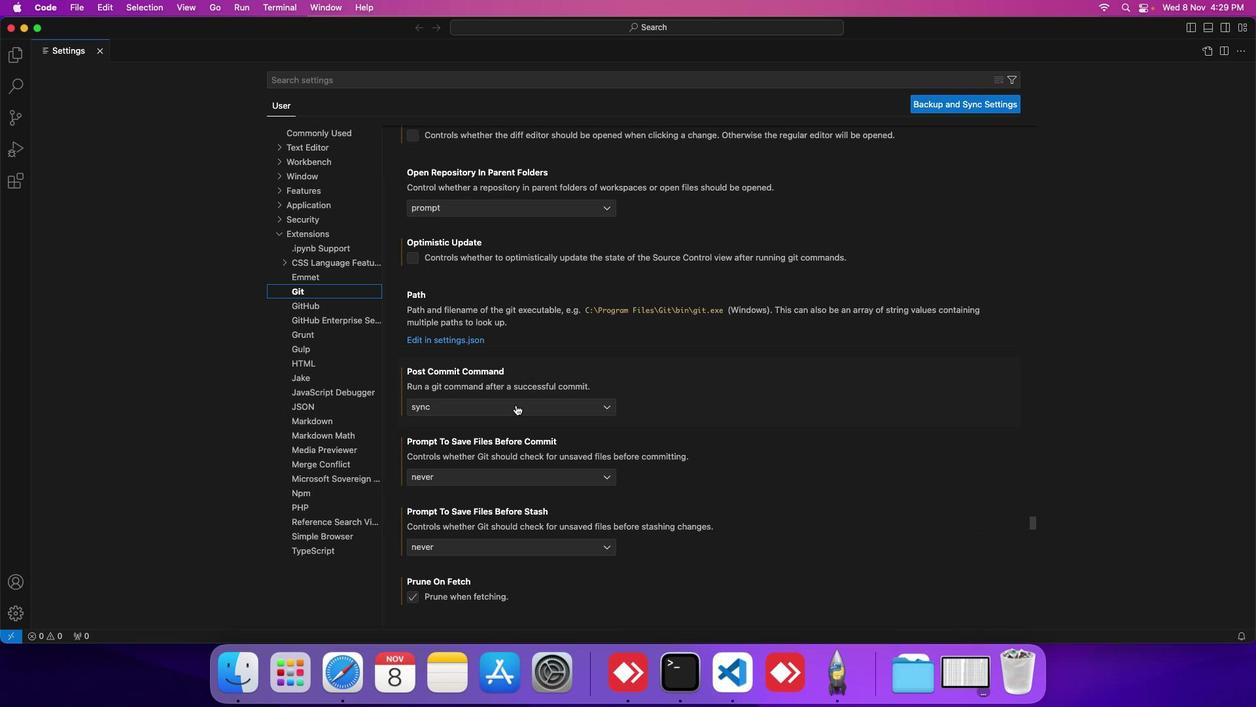 
Action: Mouse scrolled (511, 400) with delta (-3, -3)
Screenshot: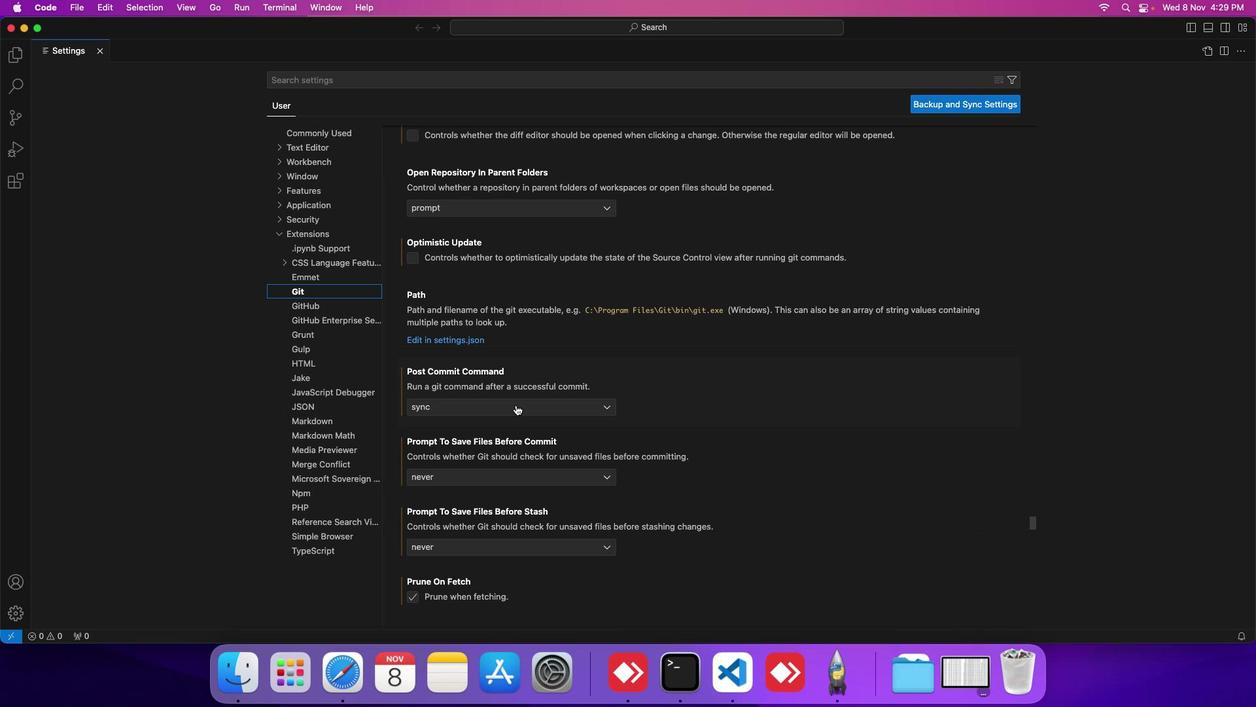 
Action: Mouse scrolled (511, 400) with delta (-3, -3)
Screenshot: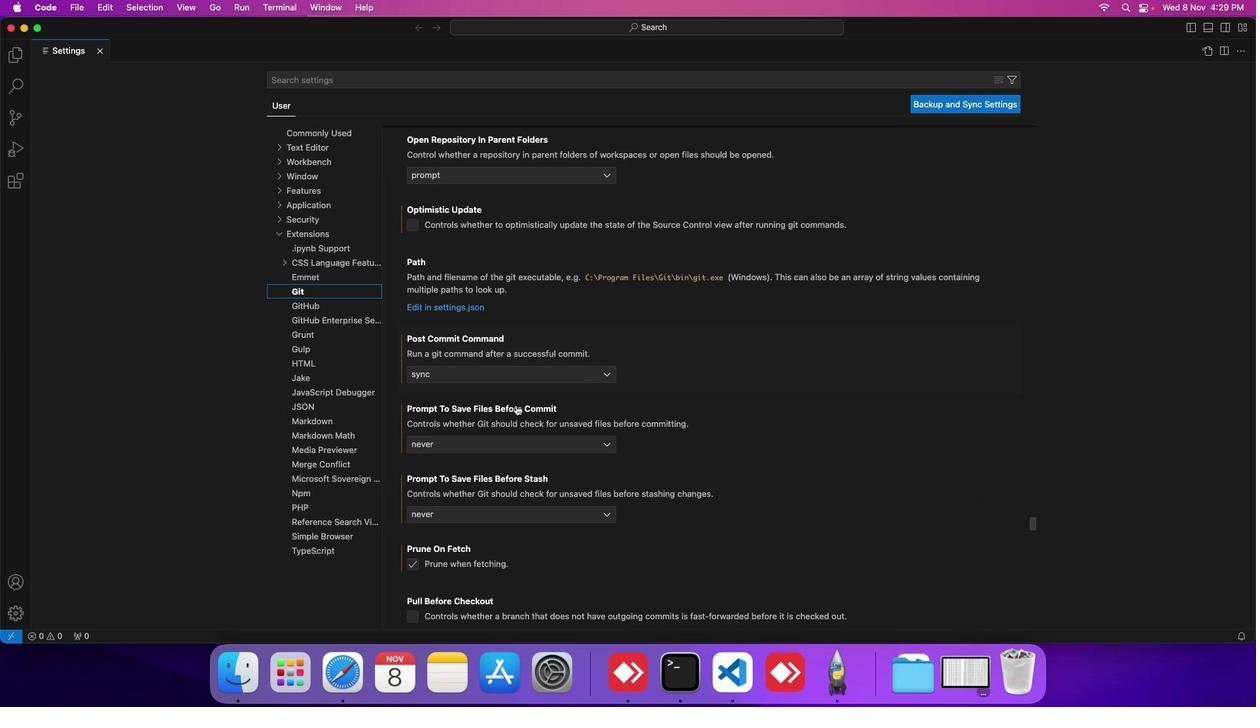 
Action: Mouse scrolled (511, 400) with delta (-3, -3)
Screenshot: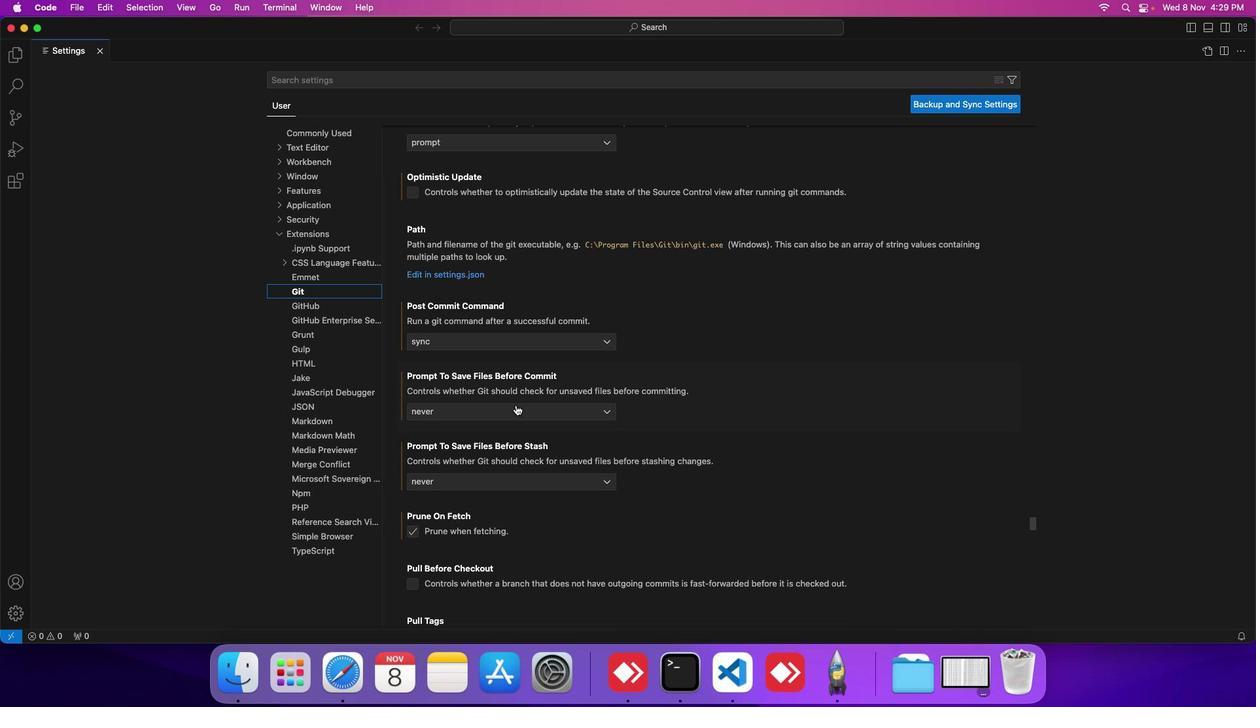
Action: Mouse scrolled (511, 400) with delta (-3, -3)
Screenshot: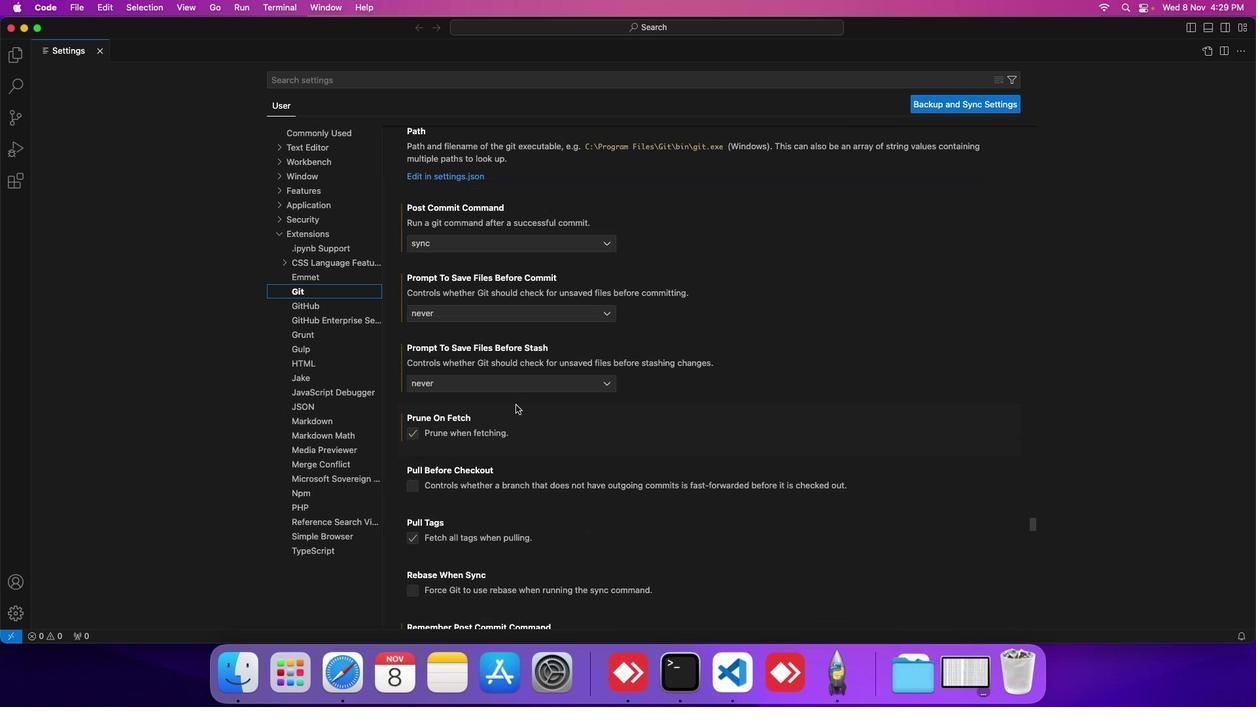 
Action: Mouse scrolled (511, 400) with delta (-3, -3)
Screenshot: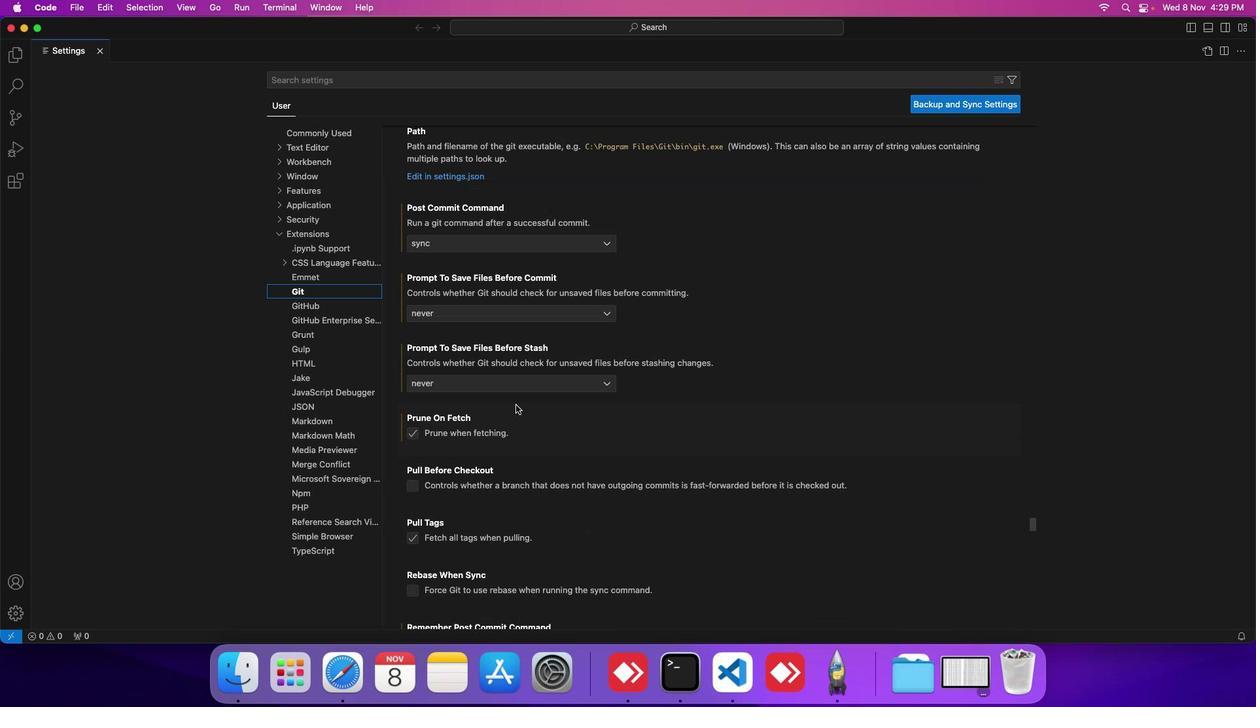 
Action: Mouse scrolled (511, 400) with delta (-3, -3)
Screenshot: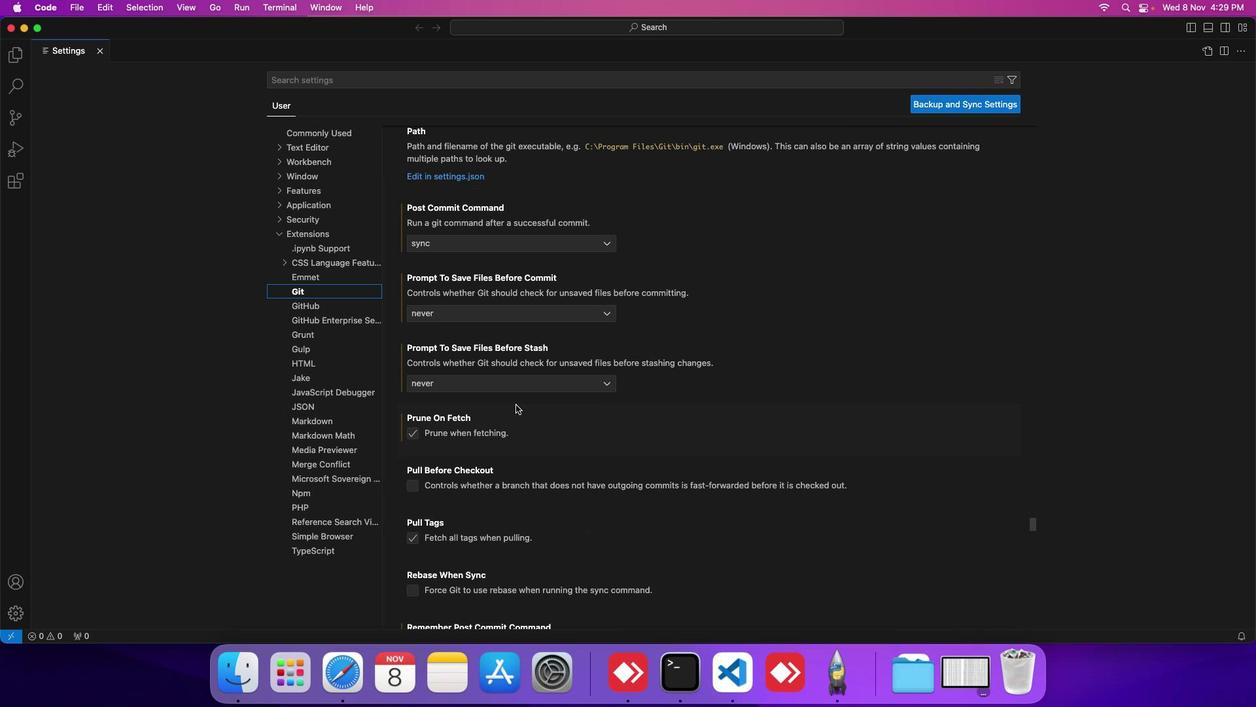
Action: Mouse scrolled (511, 400) with delta (-3, -3)
Screenshot: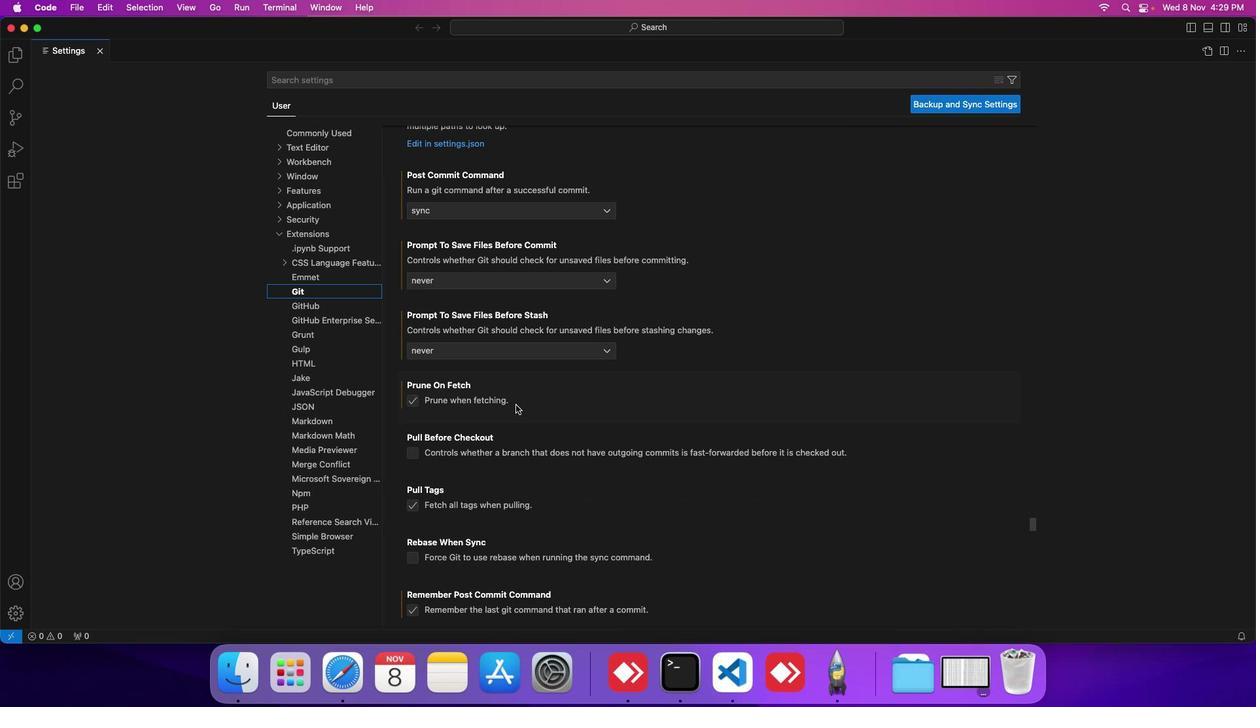 
Action: Mouse scrolled (511, 400) with delta (-3, -3)
Screenshot: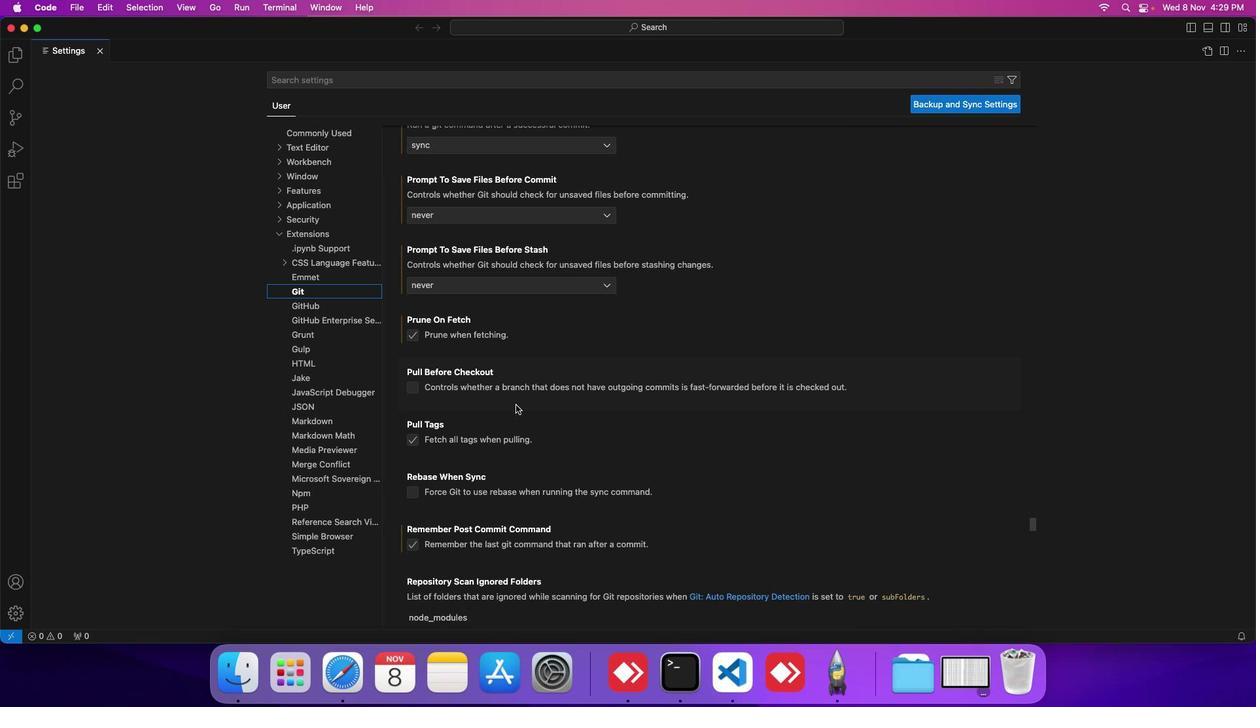 
Action: Mouse scrolled (511, 400) with delta (-3, -3)
Screenshot: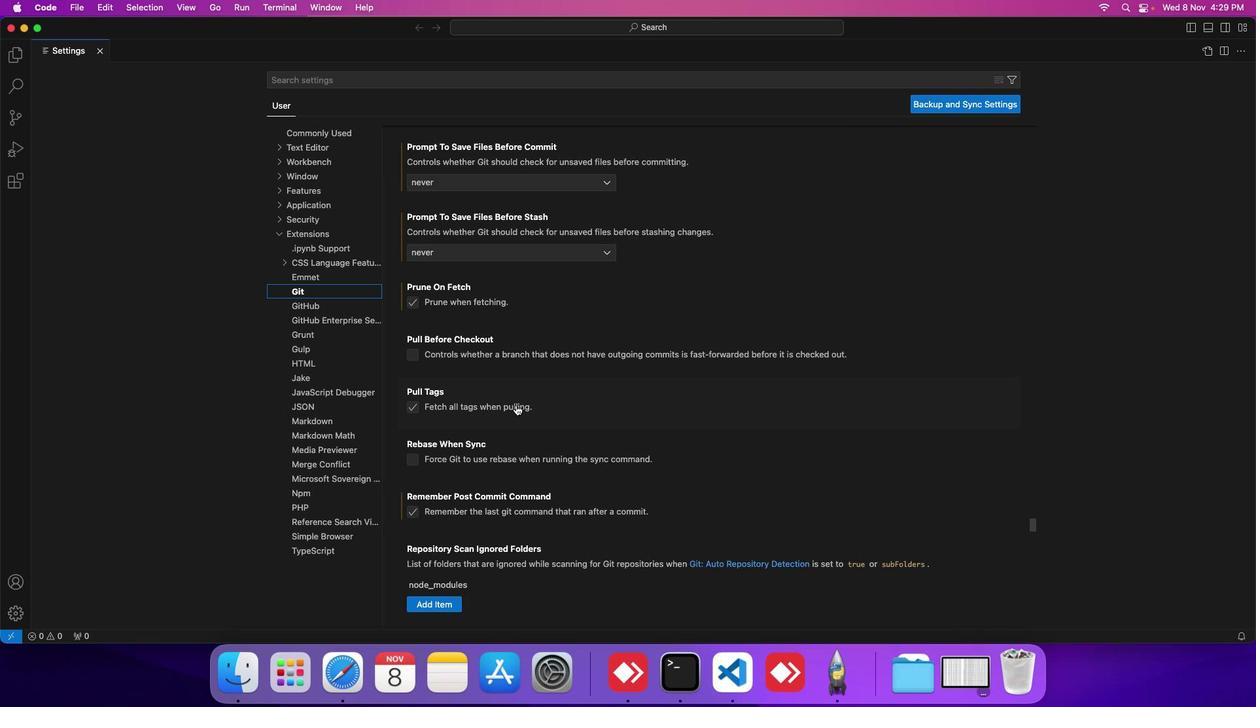 
Action: Mouse scrolled (511, 400) with delta (-3, -3)
Screenshot: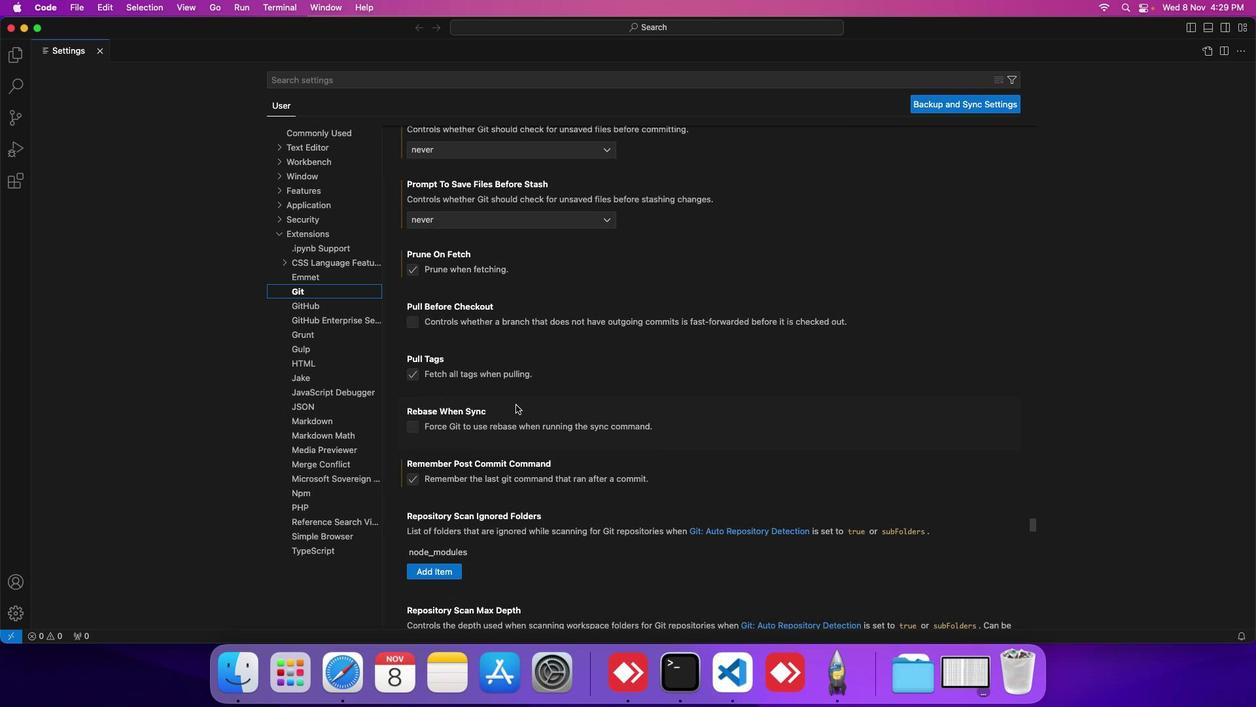 
Action: Mouse scrolled (511, 400) with delta (-3, -3)
Screenshot: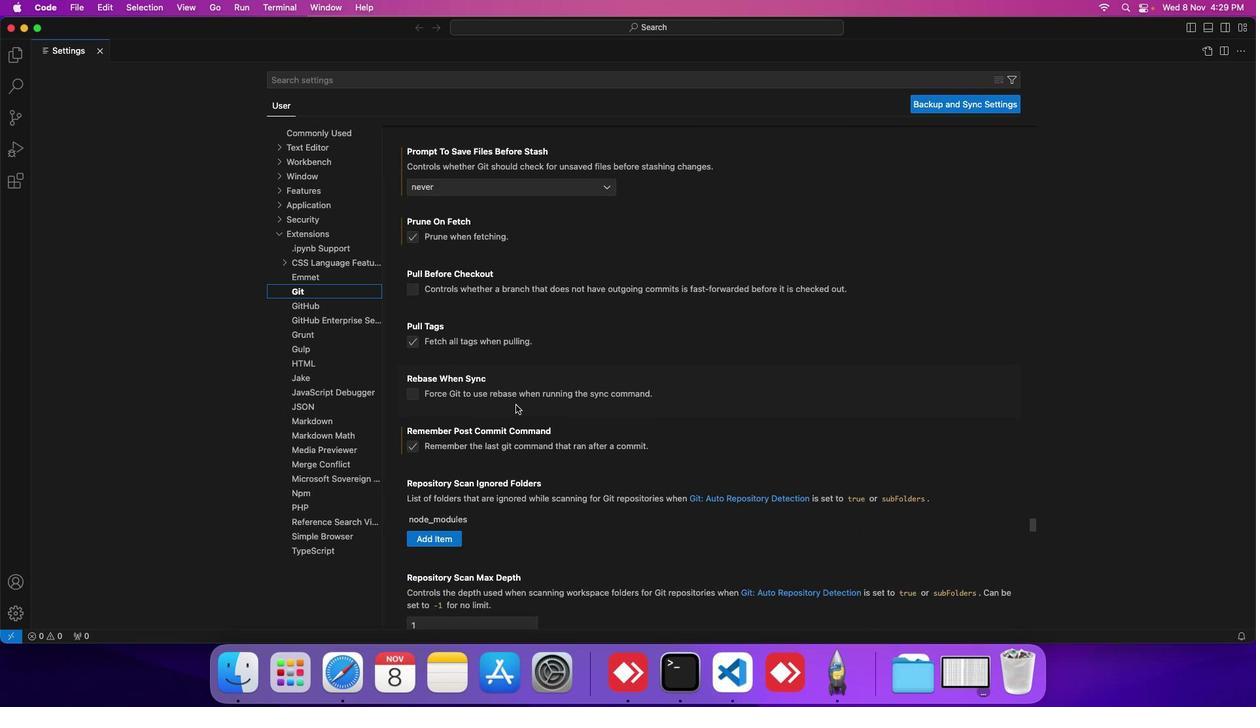 
Action: Mouse scrolled (511, 400) with delta (-3, -3)
Screenshot: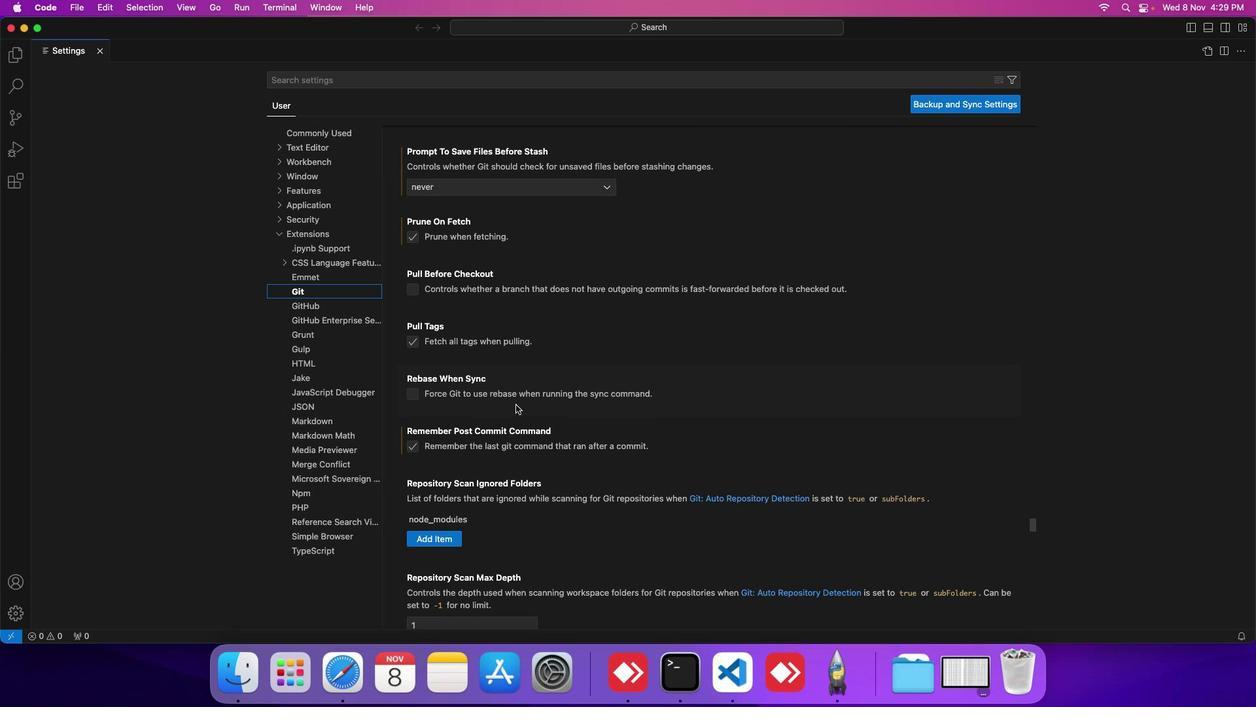 
Action: Mouse scrolled (511, 400) with delta (-3, -3)
Screenshot: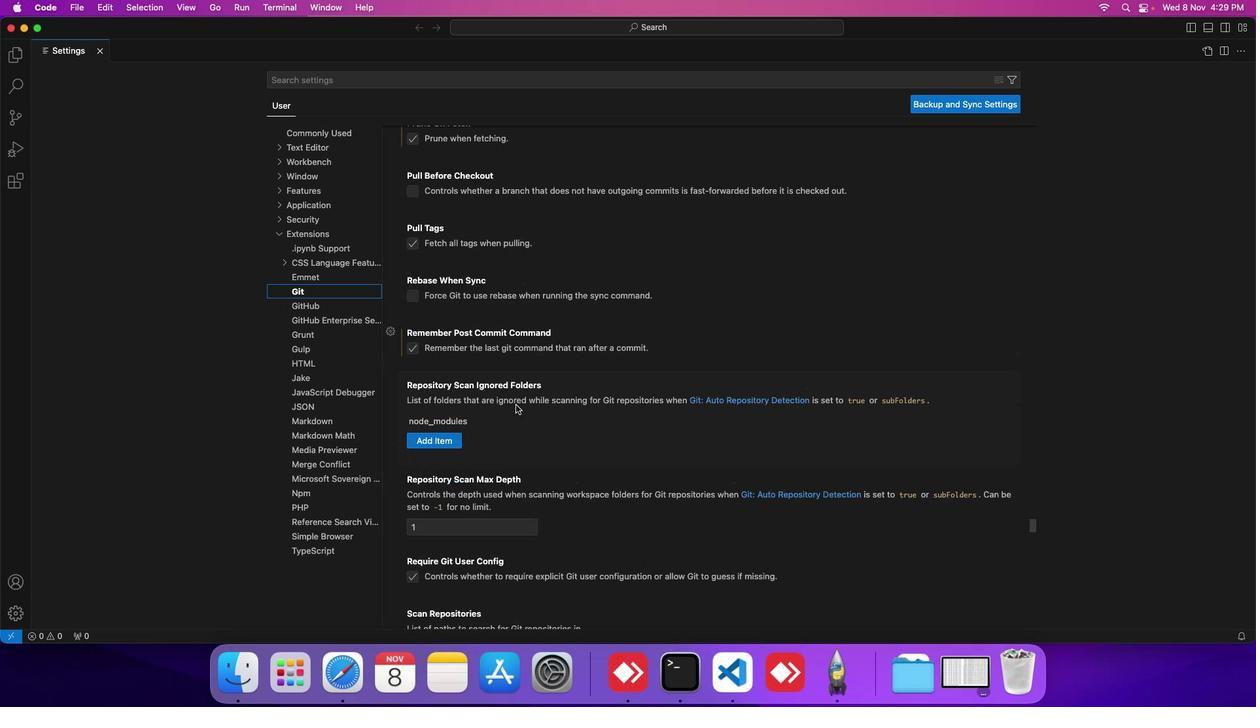 
Action: Mouse scrolled (511, 400) with delta (-3, -3)
Screenshot: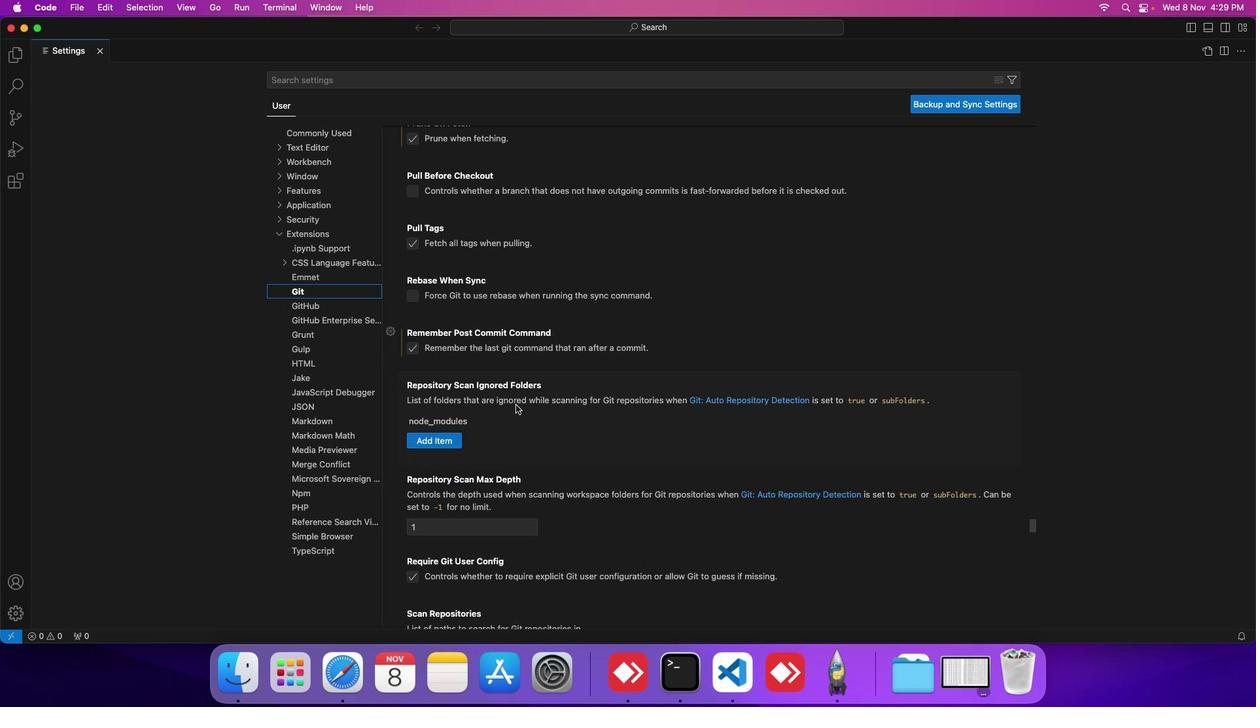 
Action: Mouse scrolled (511, 400) with delta (-3, -3)
Screenshot: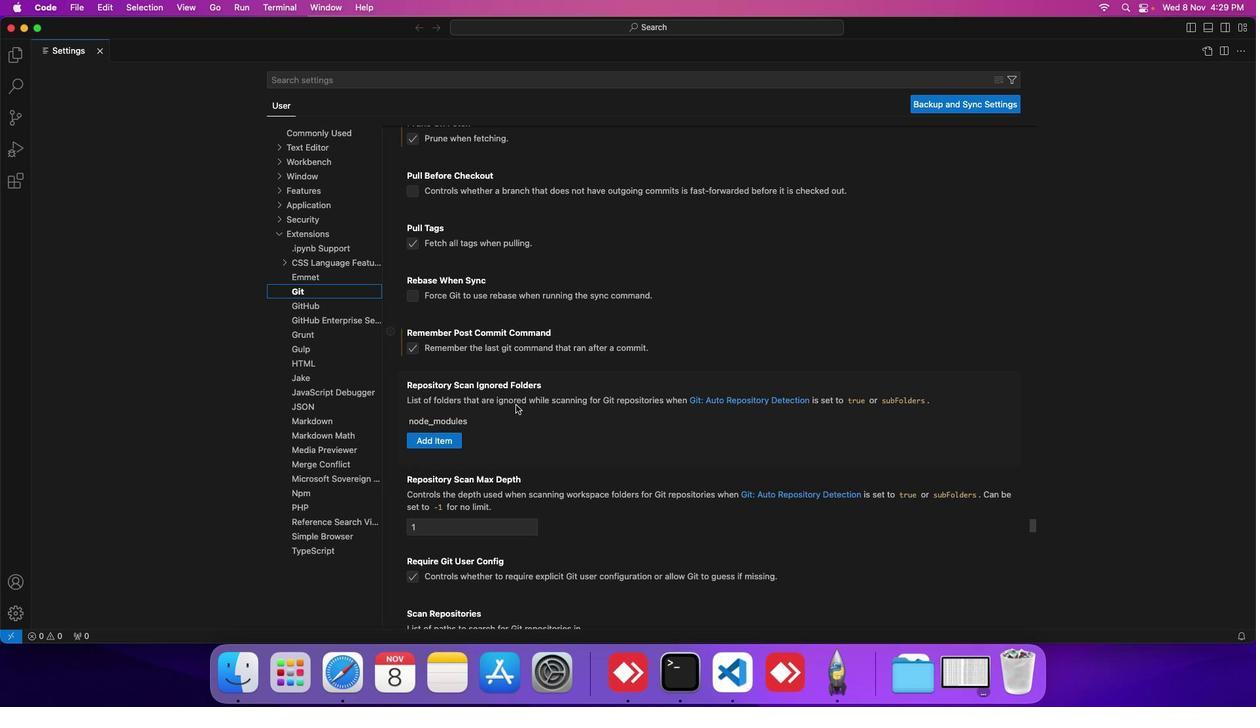 
Action: Mouse scrolled (511, 400) with delta (-3, -3)
Screenshot: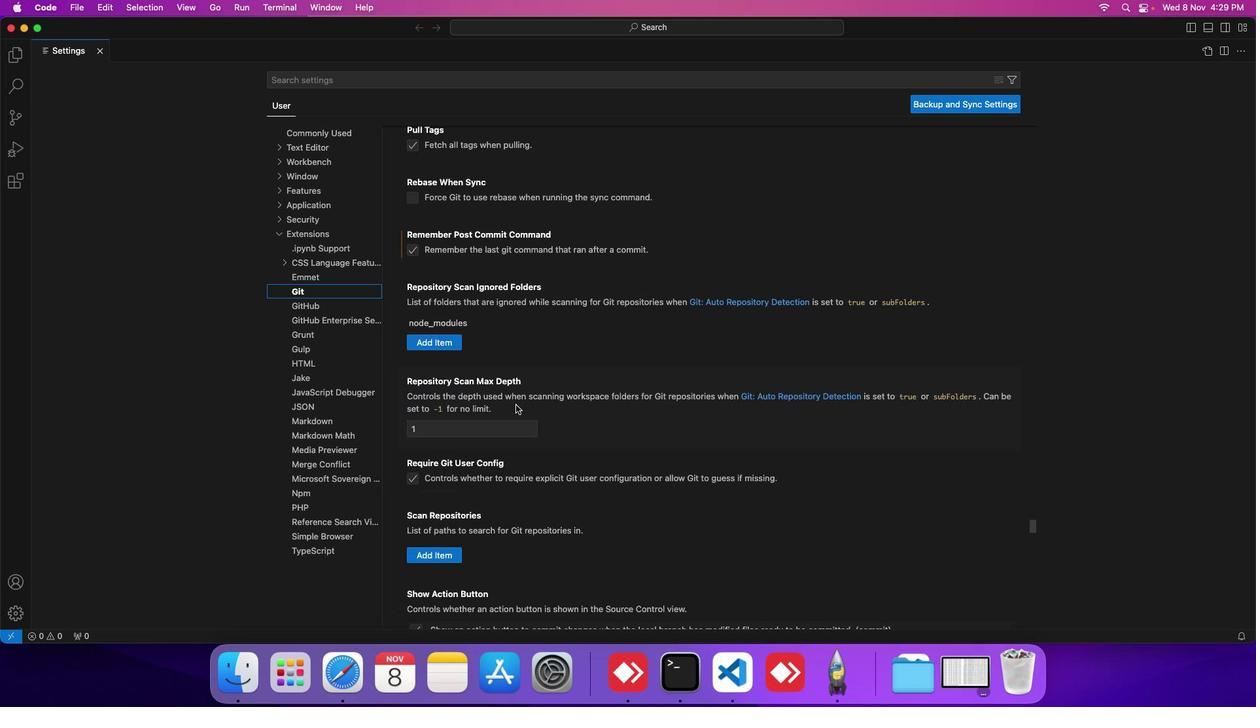 
Action: Mouse scrolled (511, 400) with delta (-3, -4)
Screenshot: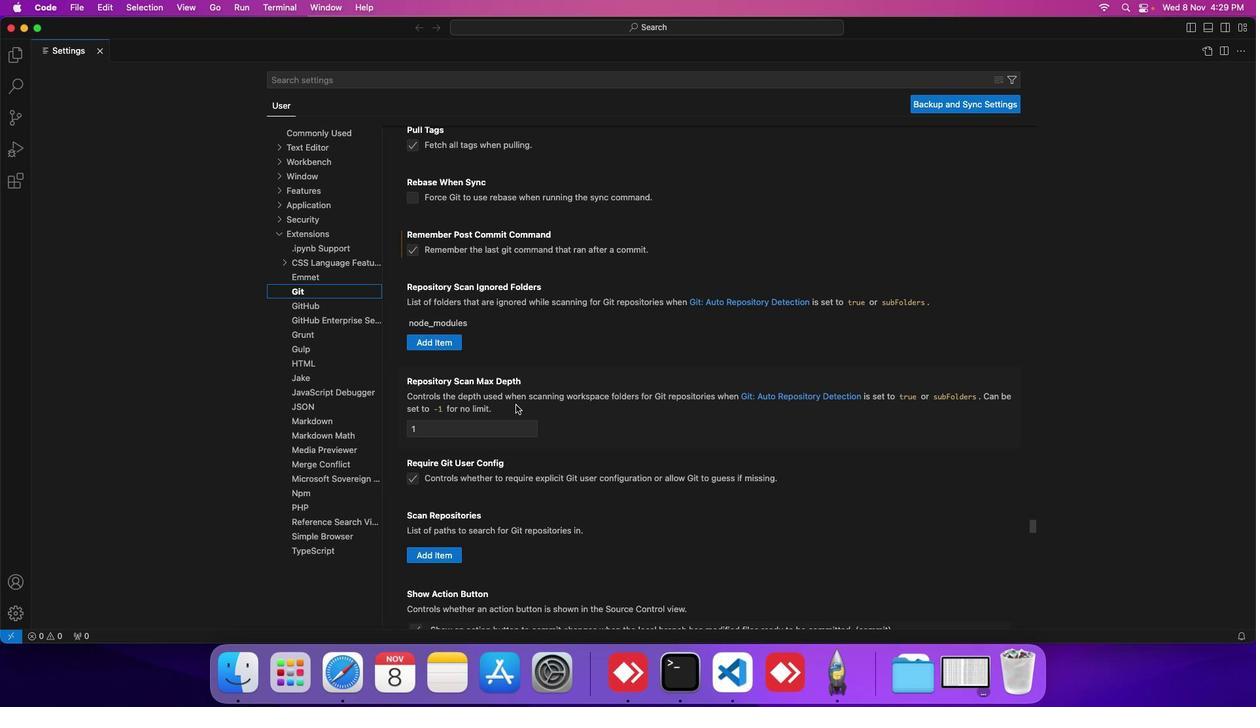 
Action: Mouse scrolled (511, 400) with delta (-3, -3)
Screenshot: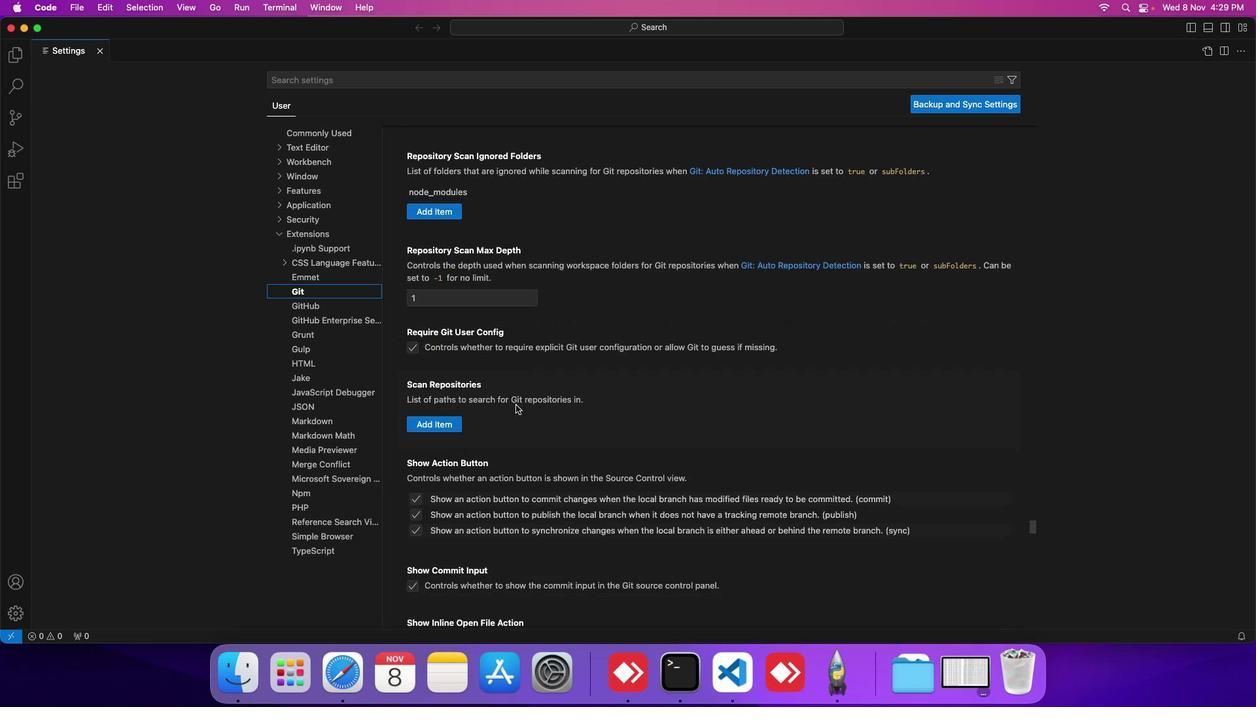
Action: Mouse scrolled (511, 400) with delta (-3, -3)
Screenshot: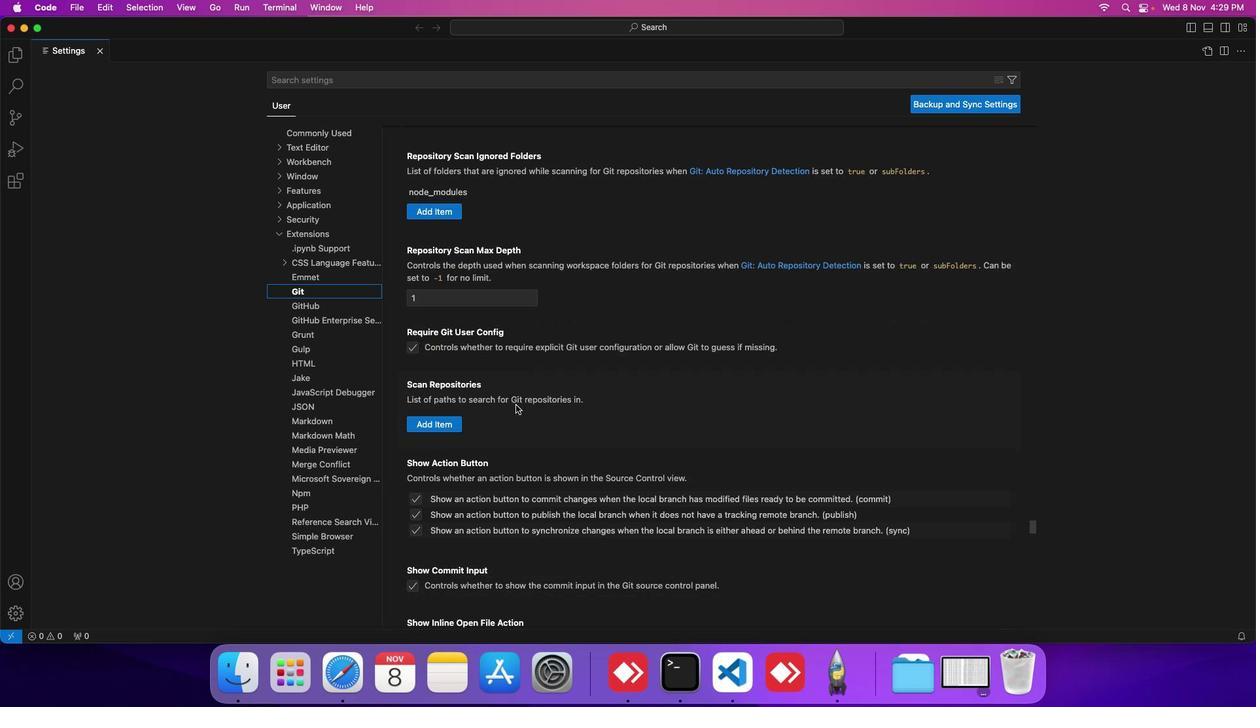 
Action: Mouse scrolled (511, 400) with delta (-3, -4)
Screenshot: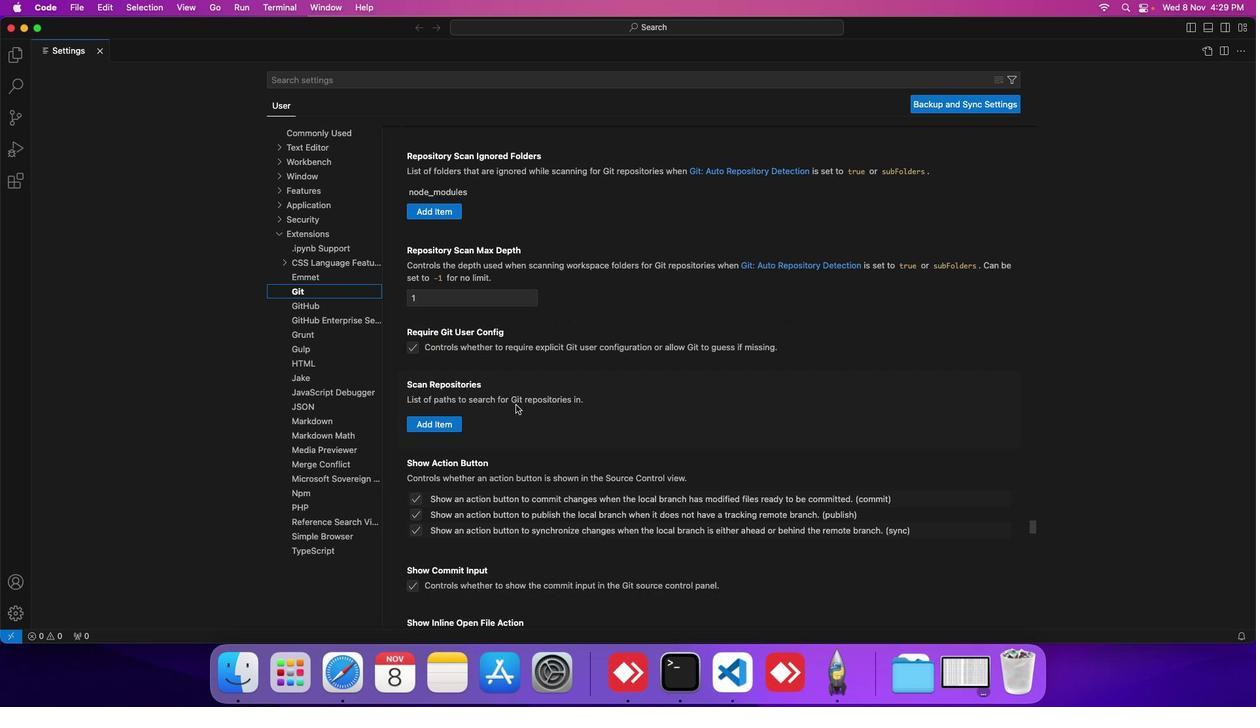 
Action: Mouse scrolled (511, 400) with delta (-3, -4)
Screenshot: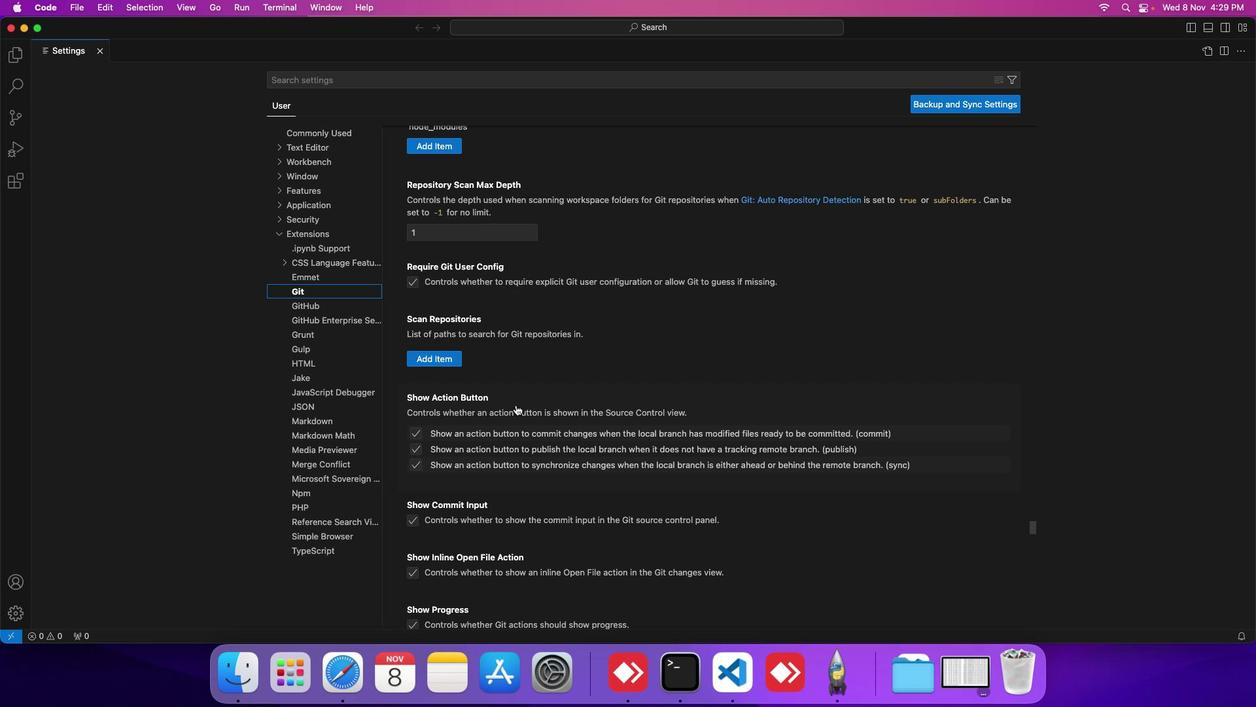 
Action: Mouse scrolled (511, 400) with delta (-3, -3)
Screenshot: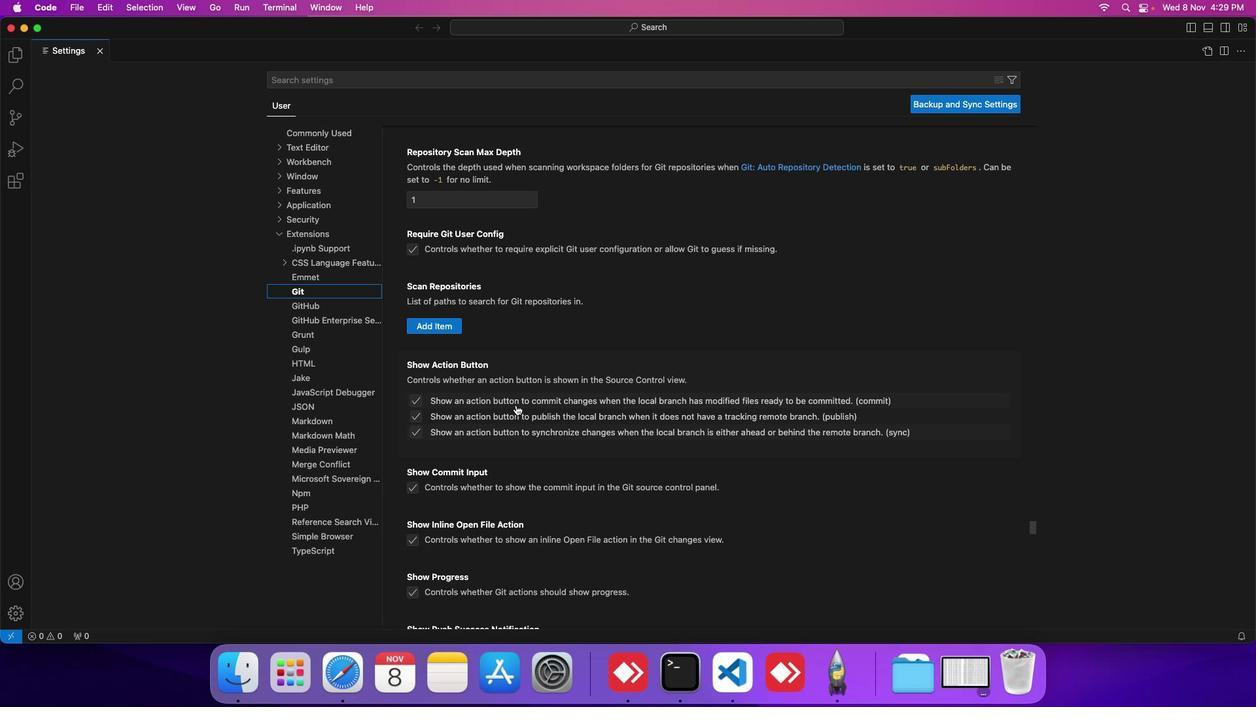 
Action: Mouse scrolled (511, 400) with delta (-3, -3)
Screenshot: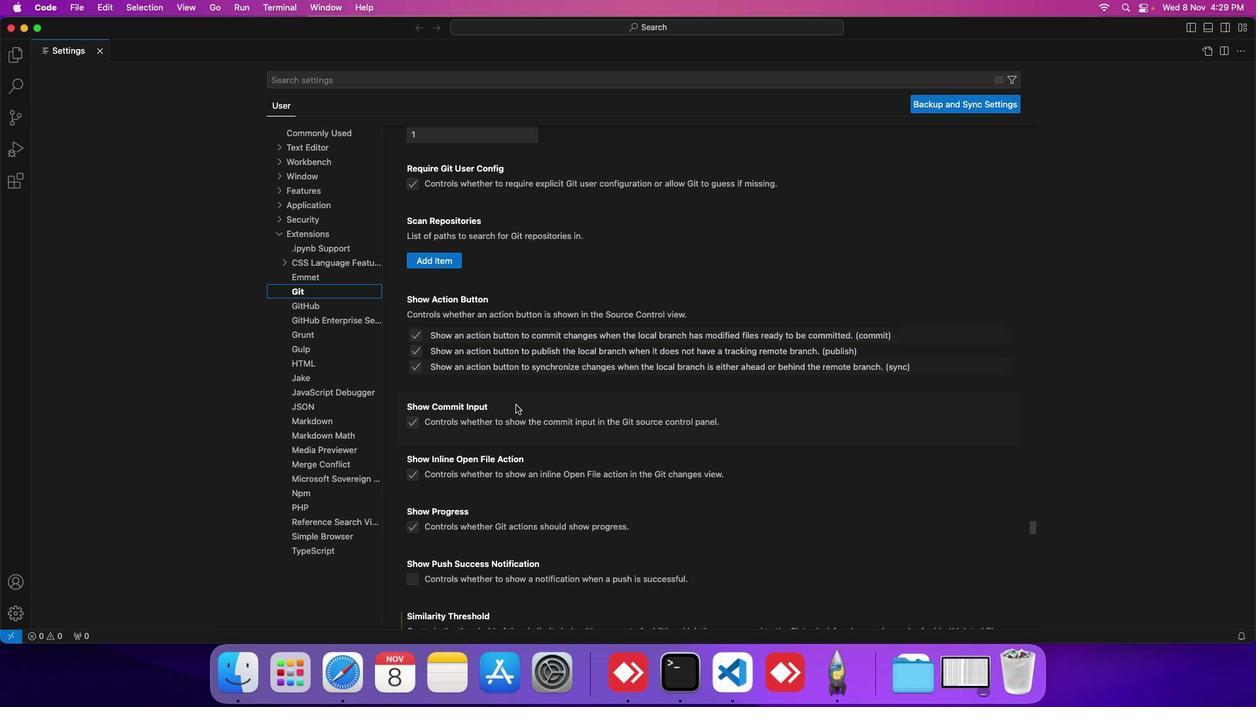
Action: Mouse scrolled (511, 400) with delta (-3, -3)
Screenshot: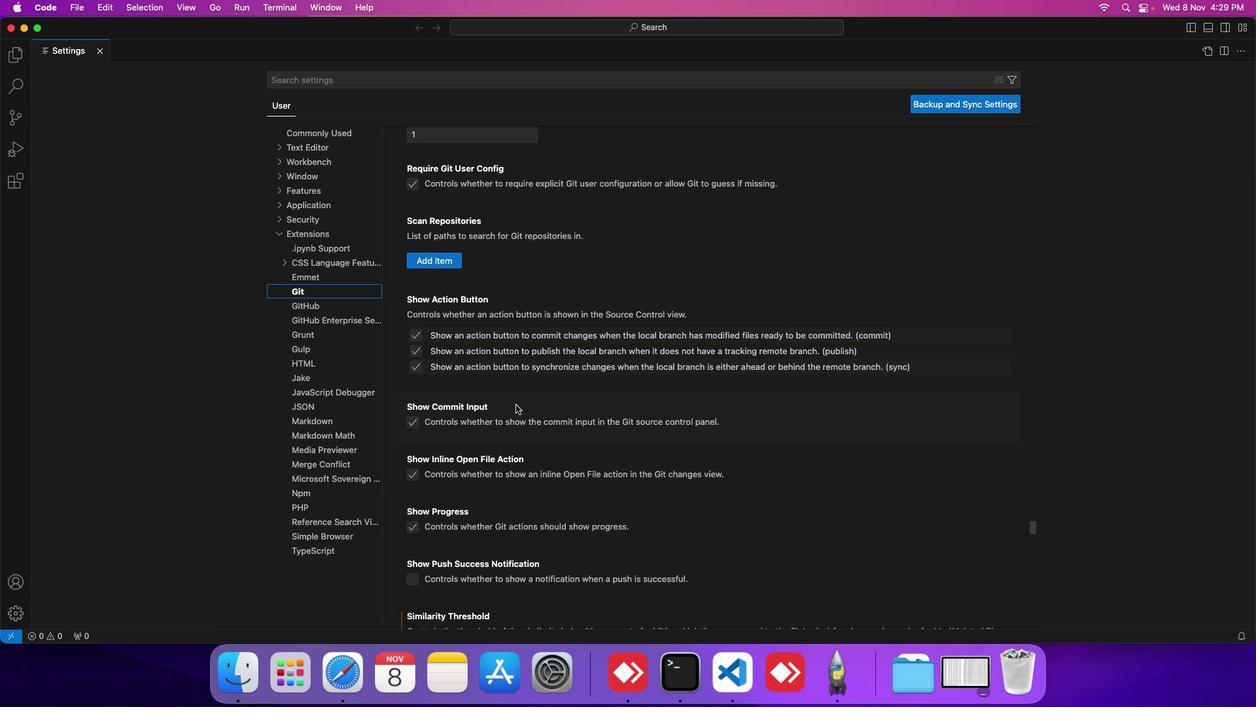 
Action: Mouse scrolled (511, 400) with delta (-3, -3)
Screenshot: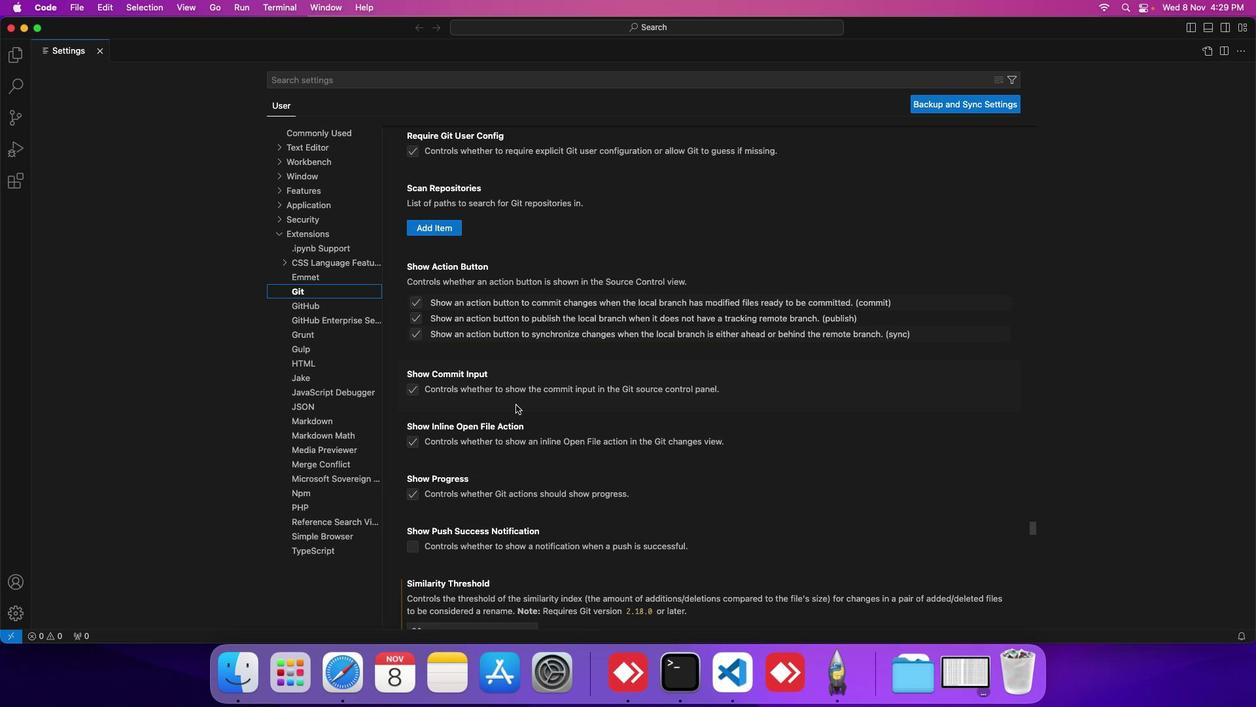 
Action: Mouse scrolled (511, 400) with delta (-3, -3)
Screenshot: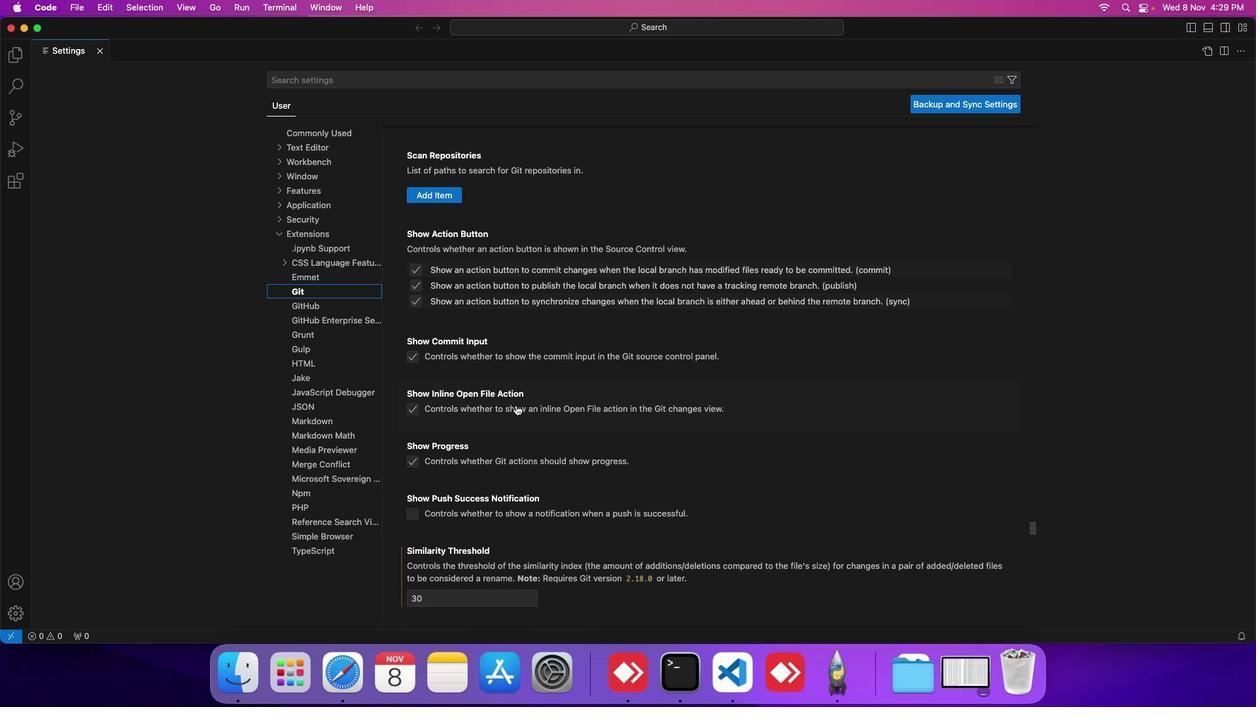 
Action: Mouse scrolled (511, 400) with delta (-3, -3)
Screenshot: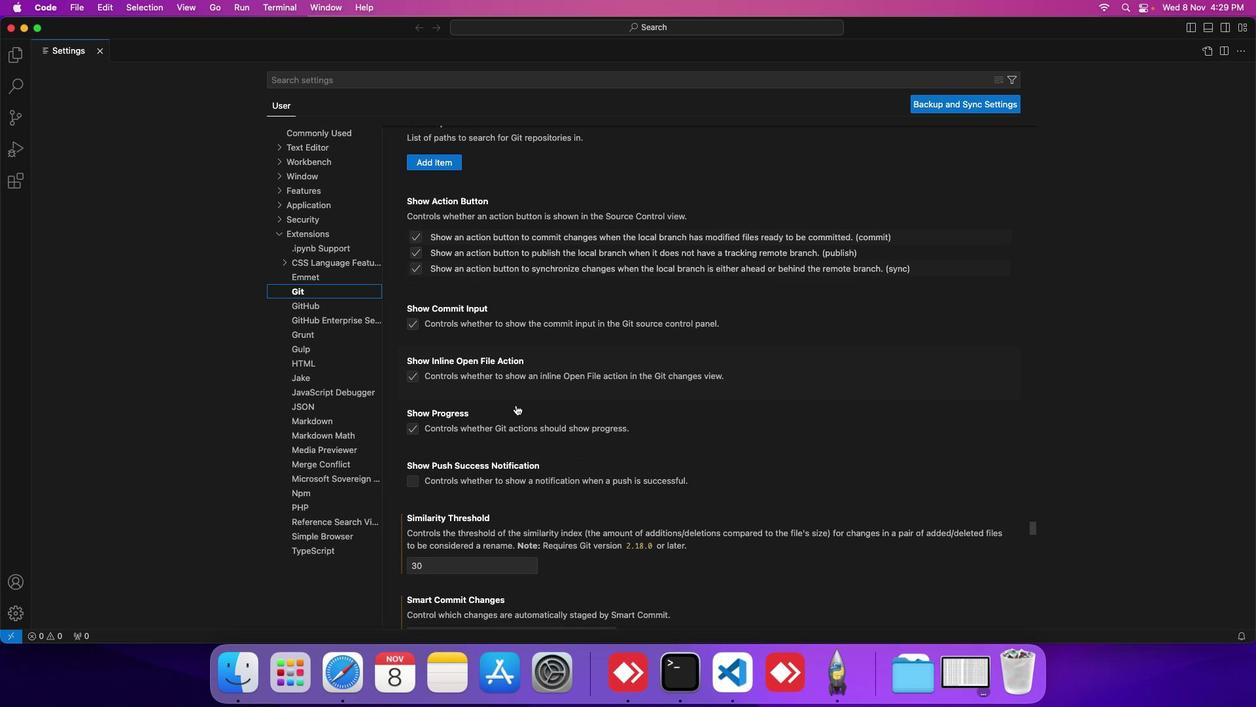 
Action: Mouse scrolled (511, 400) with delta (-3, -3)
Screenshot: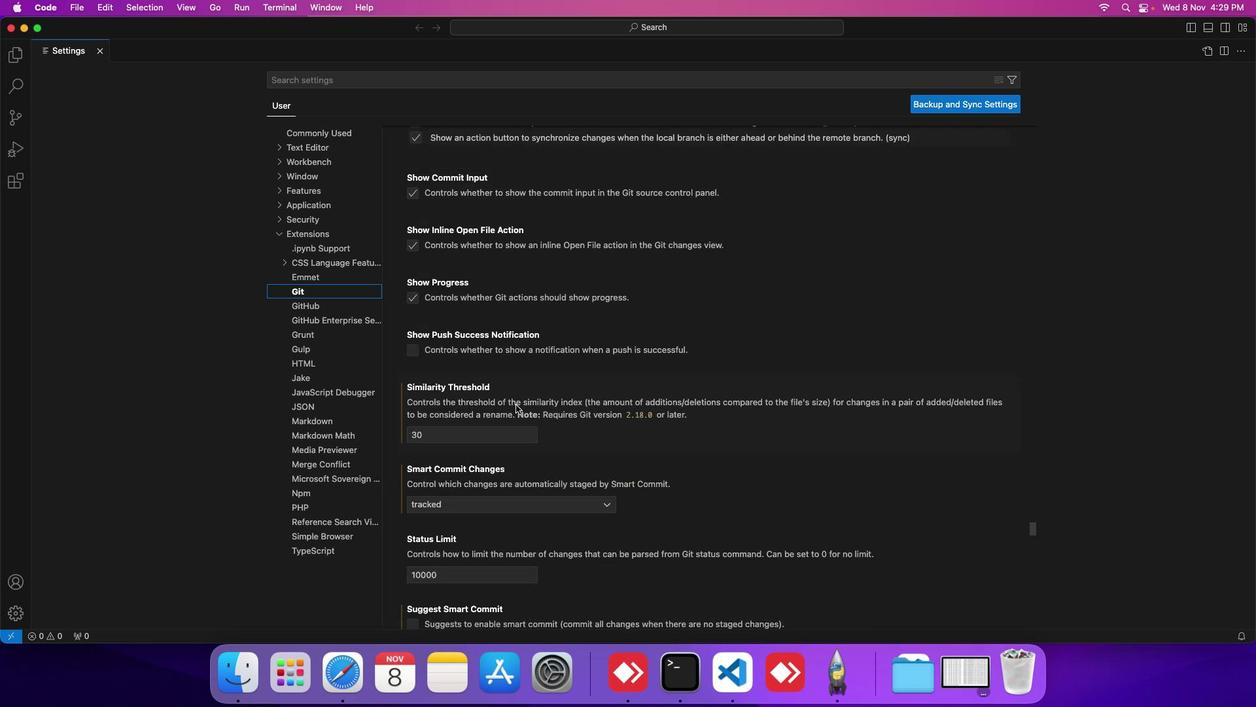 
Action: Mouse scrolled (511, 400) with delta (-3, -3)
Screenshot: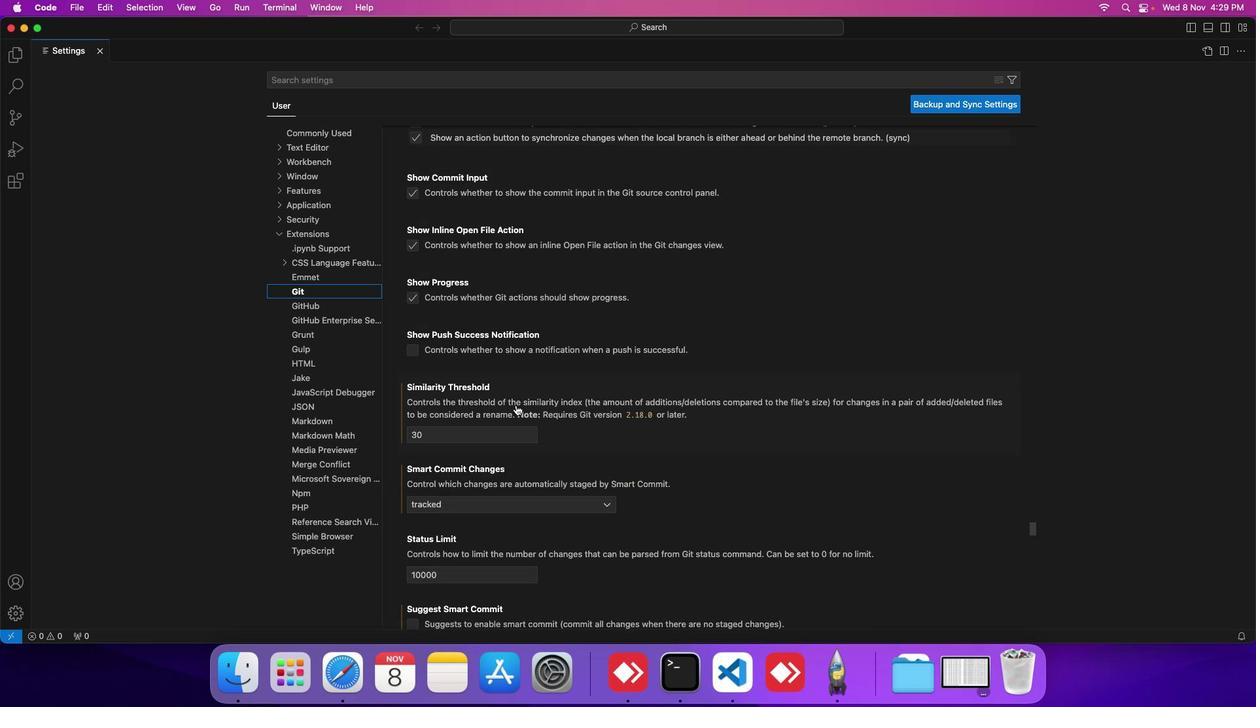 
Action: Mouse scrolled (511, 400) with delta (-3, -4)
Screenshot: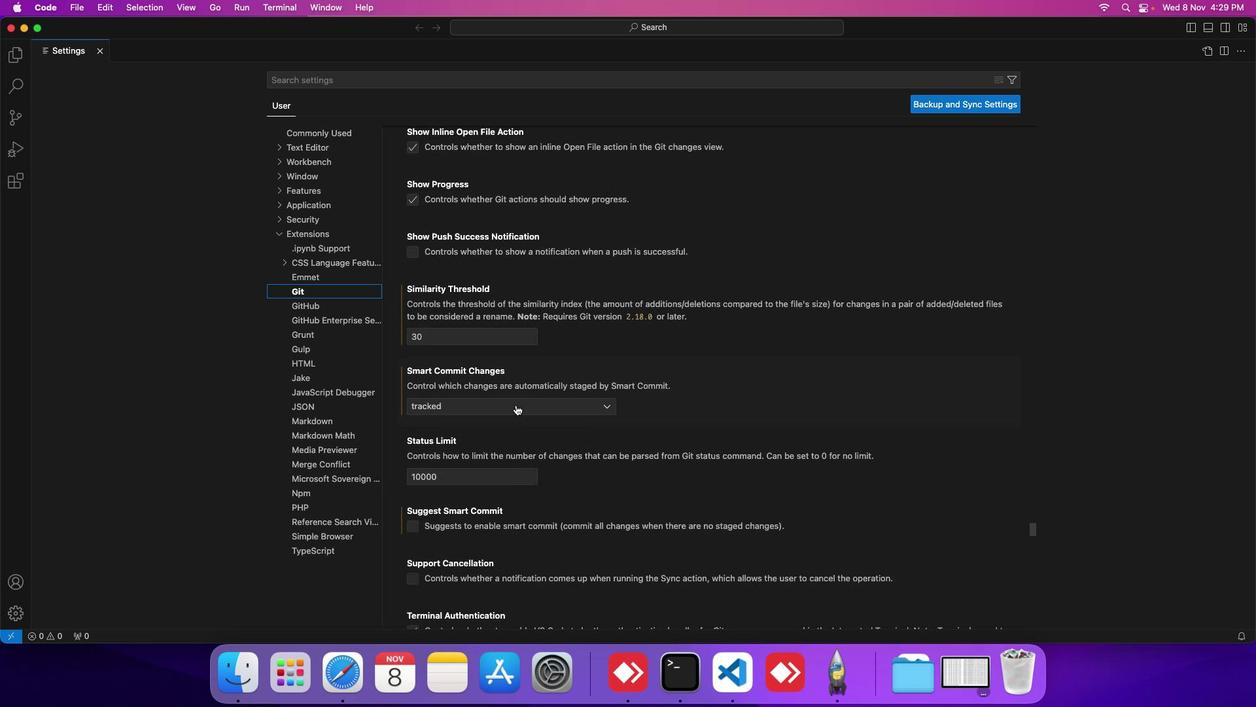 
Action: Mouse scrolled (511, 400) with delta (-3, -5)
Screenshot: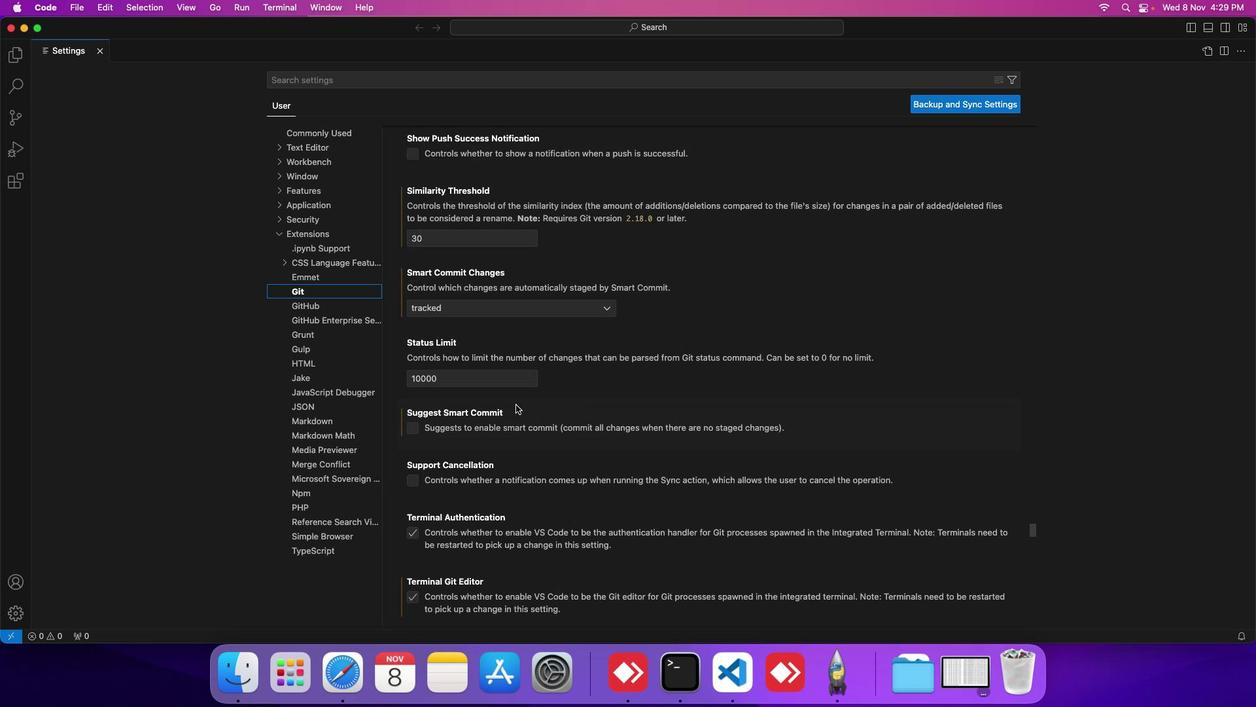 
Action: Mouse scrolled (511, 400) with delta (-3, -5)
Screenshot: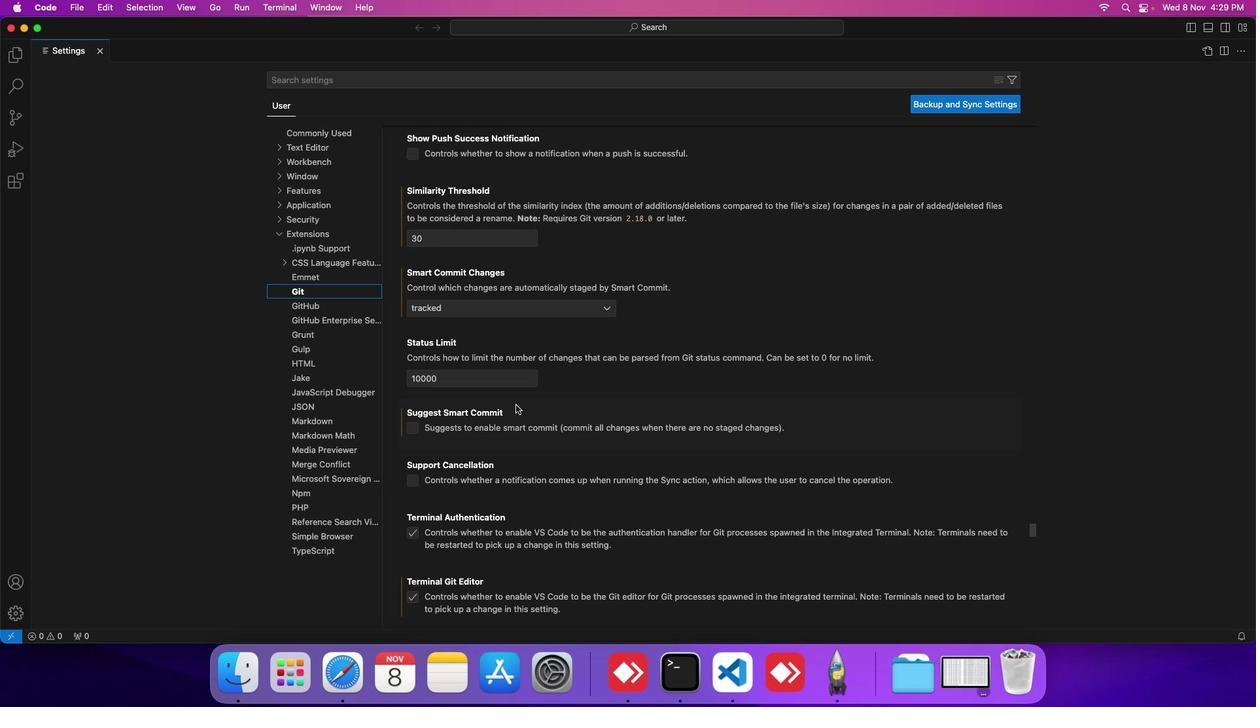 
Action: Mouse scrolled (511, 400) with delta (-3, -3)
Screenshot: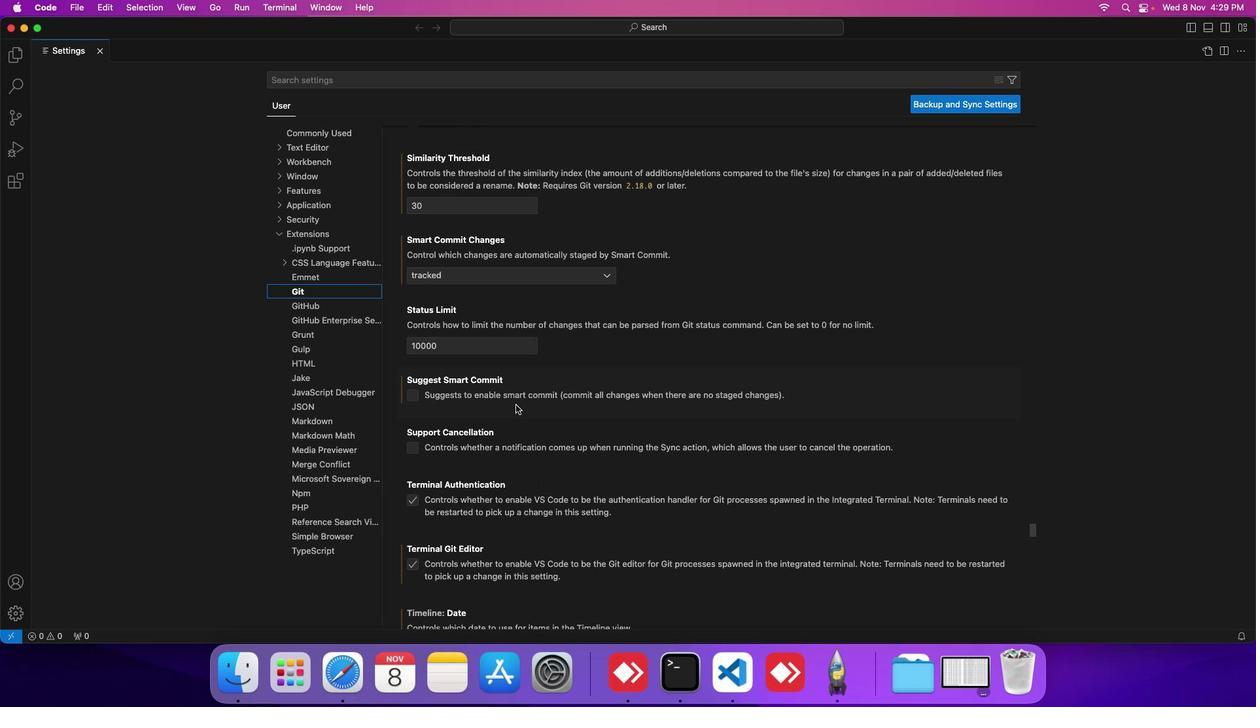 
Action: Mouse scrolled (511, 400) with delta (-3, -3)
Screenshot: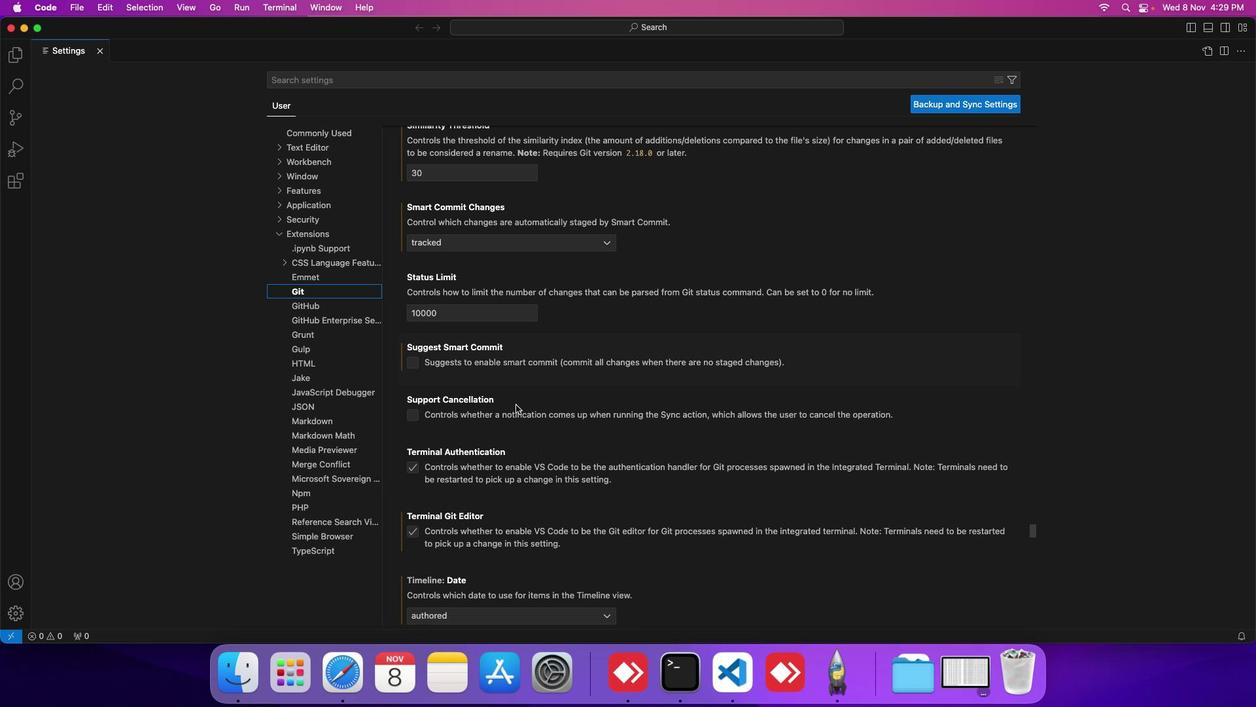 
Action: Mouse scrolled (511, 400) with delta (-3, -3)
Screenshot: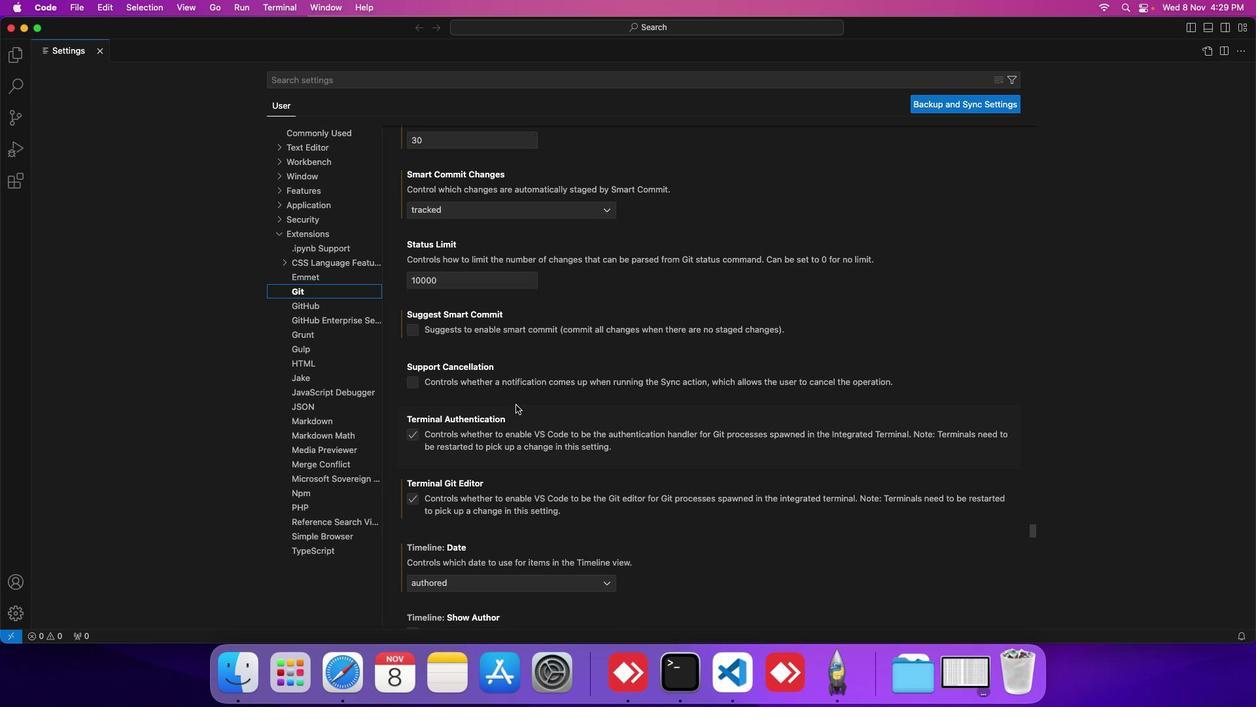 
Action: Mouse scrolled (511, 400) with delta (-3, -3)
Screenshot: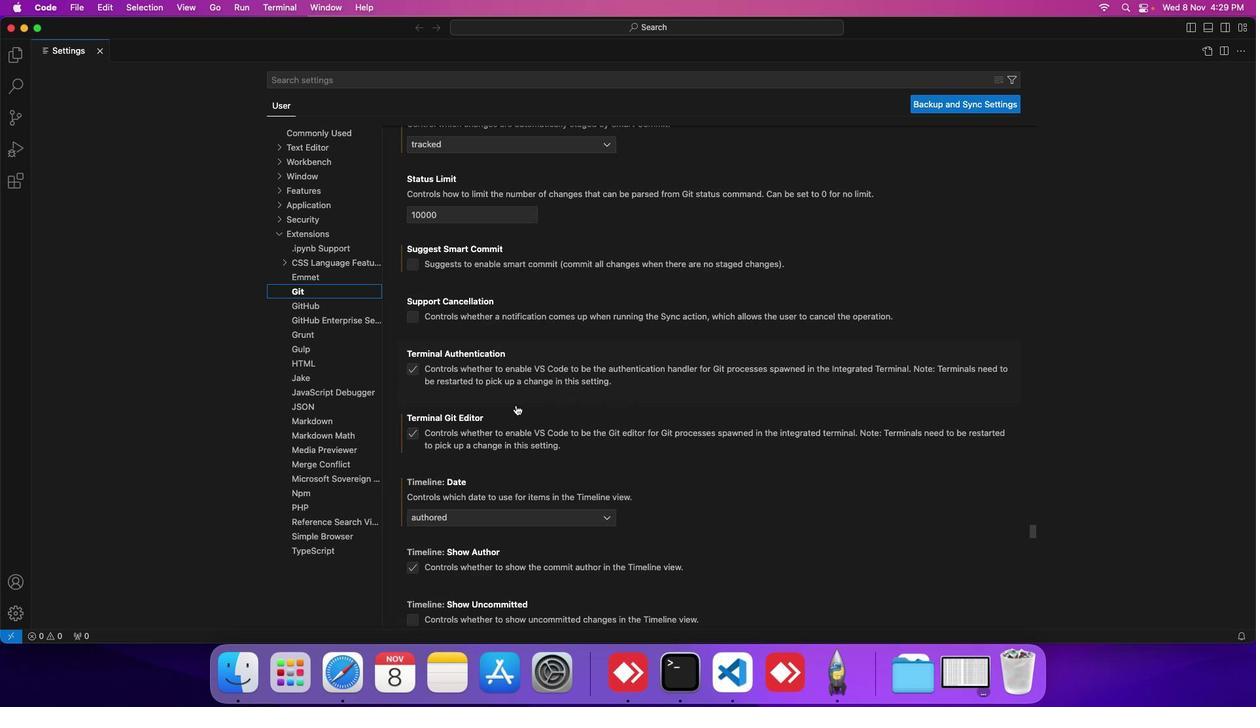 
Action: Mouse scrolled (511, 400) with delta (-3, -3)
Screenshot: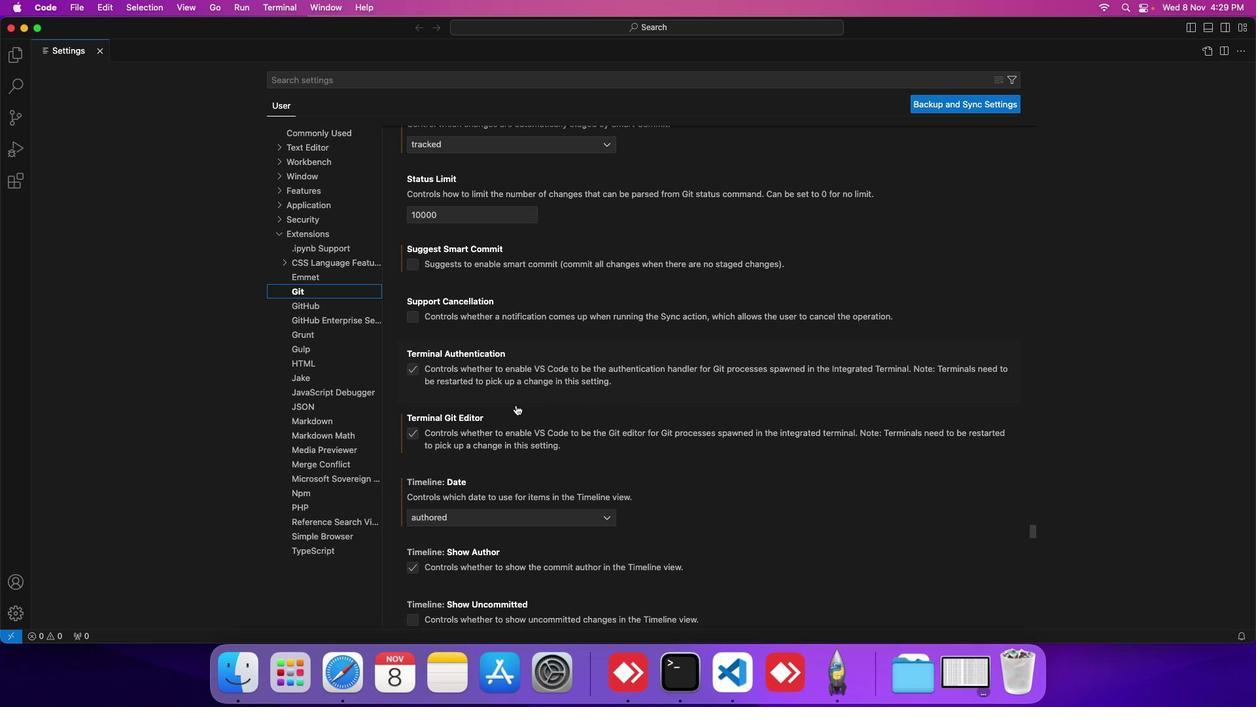 
Action: Mouse scrolled (511, 400) with delta (-3, -3)
Screenshot: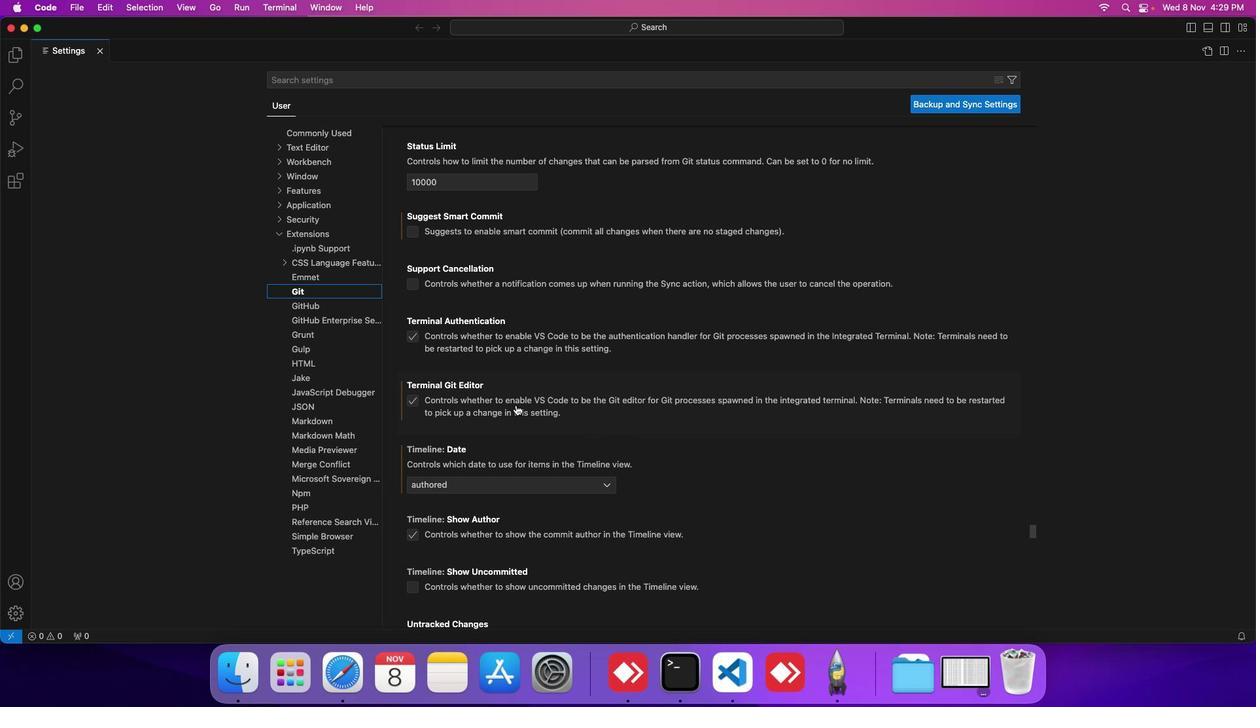 
Action: Mouse scrolled (511, 400) with delta (-3, -3)
Screenshot: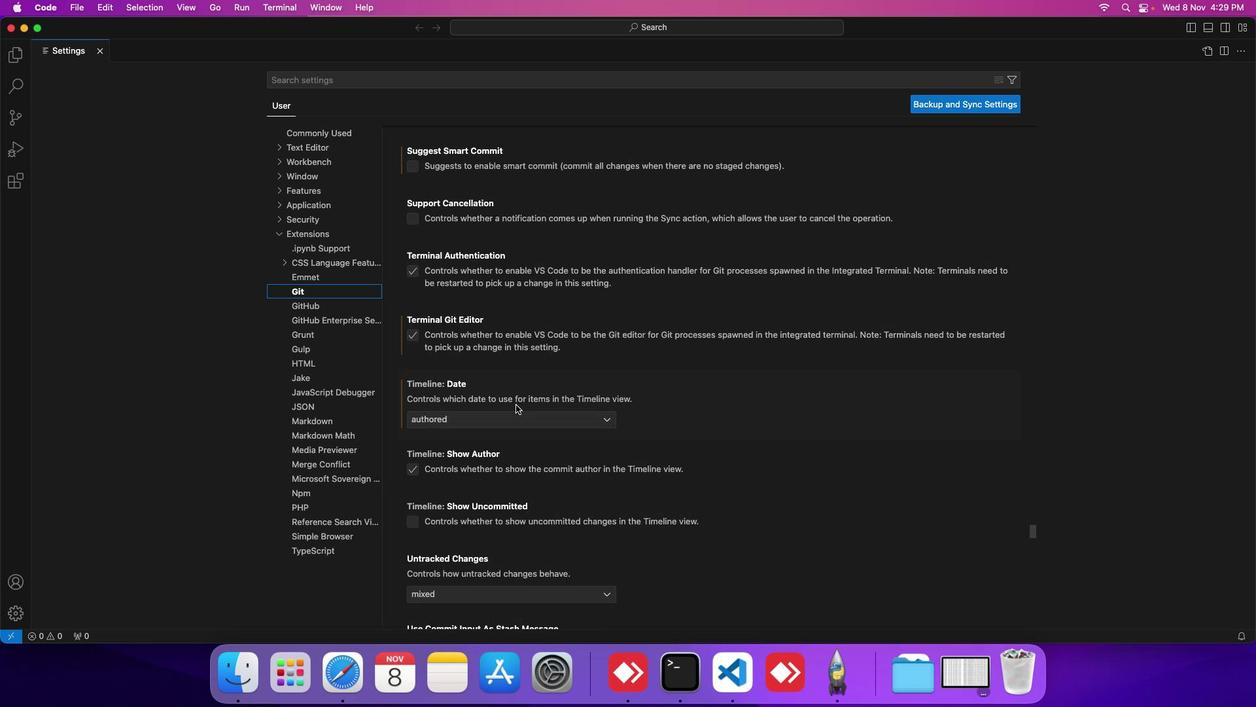 
Action: Mouse scrolled (511, 400) with delta (-3, -3)
Screenshot: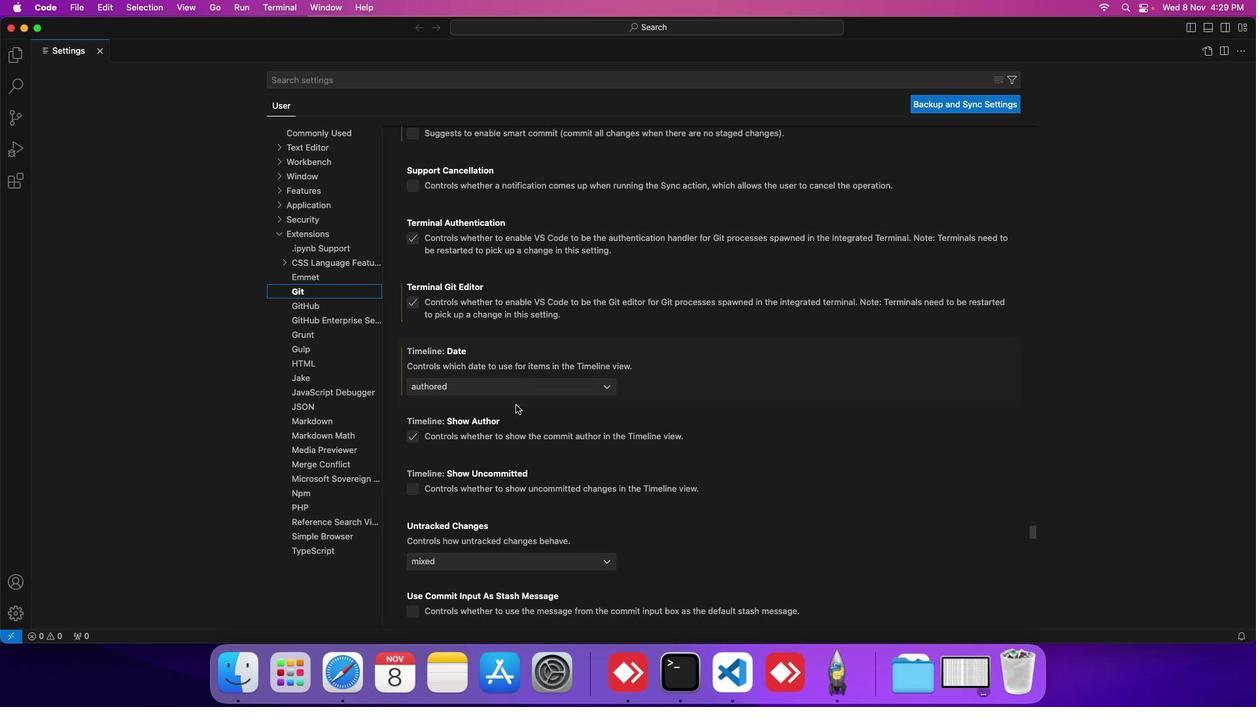 
Action: Mouse scrolled (511, 400) with delta (-3, -3)
Screenshot: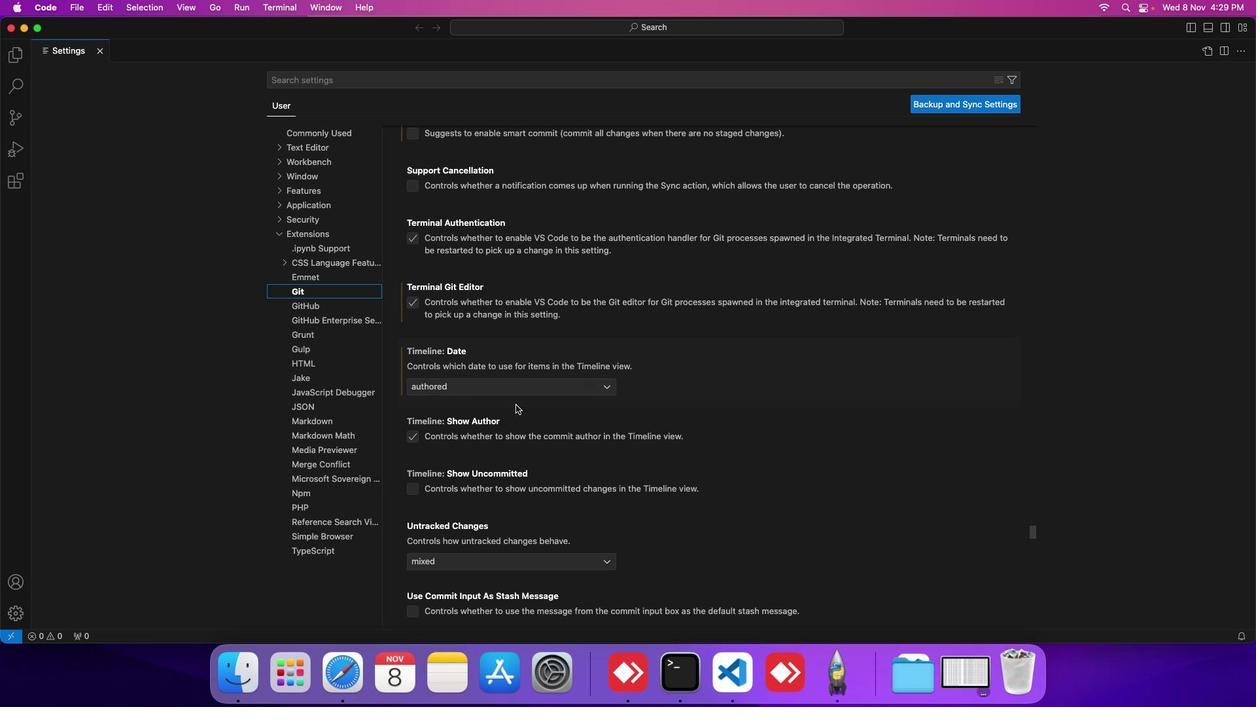 
Action: Mouse scrolled (511, 400) with delta (-3, -3)
Screenshot: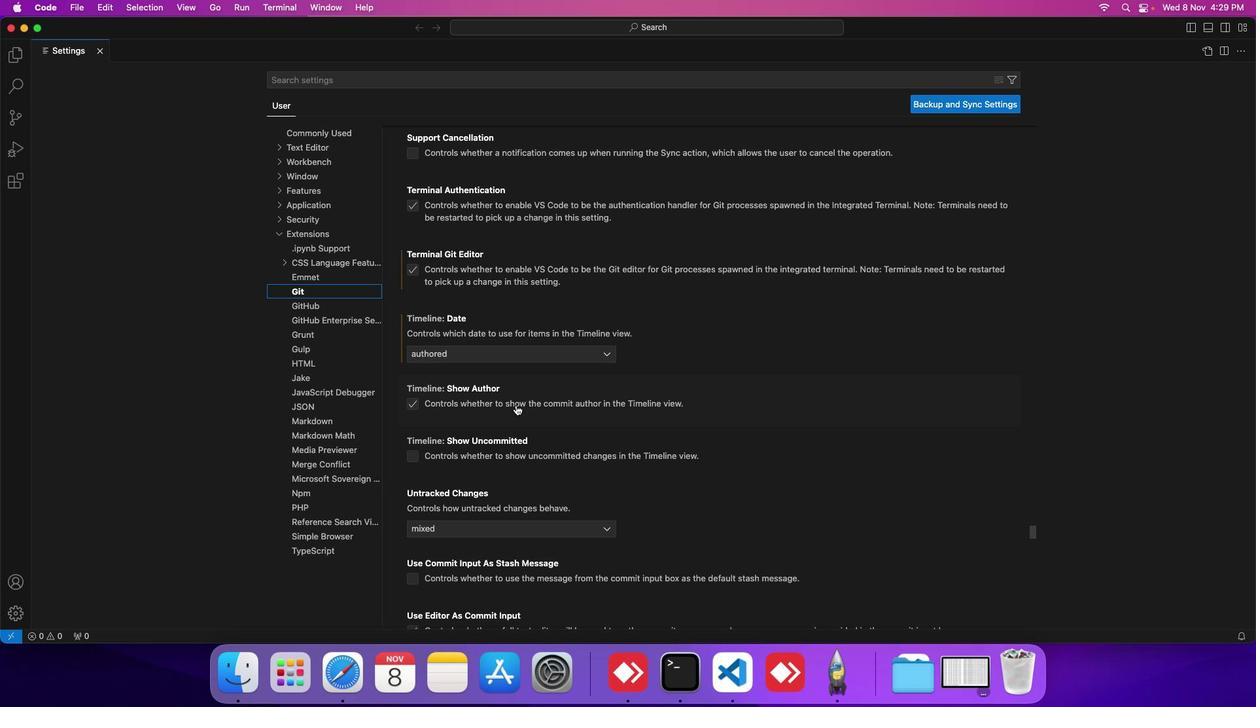 
Action: Mouse scrolled (511, 400) with delta (-3, -3)
Screenshot: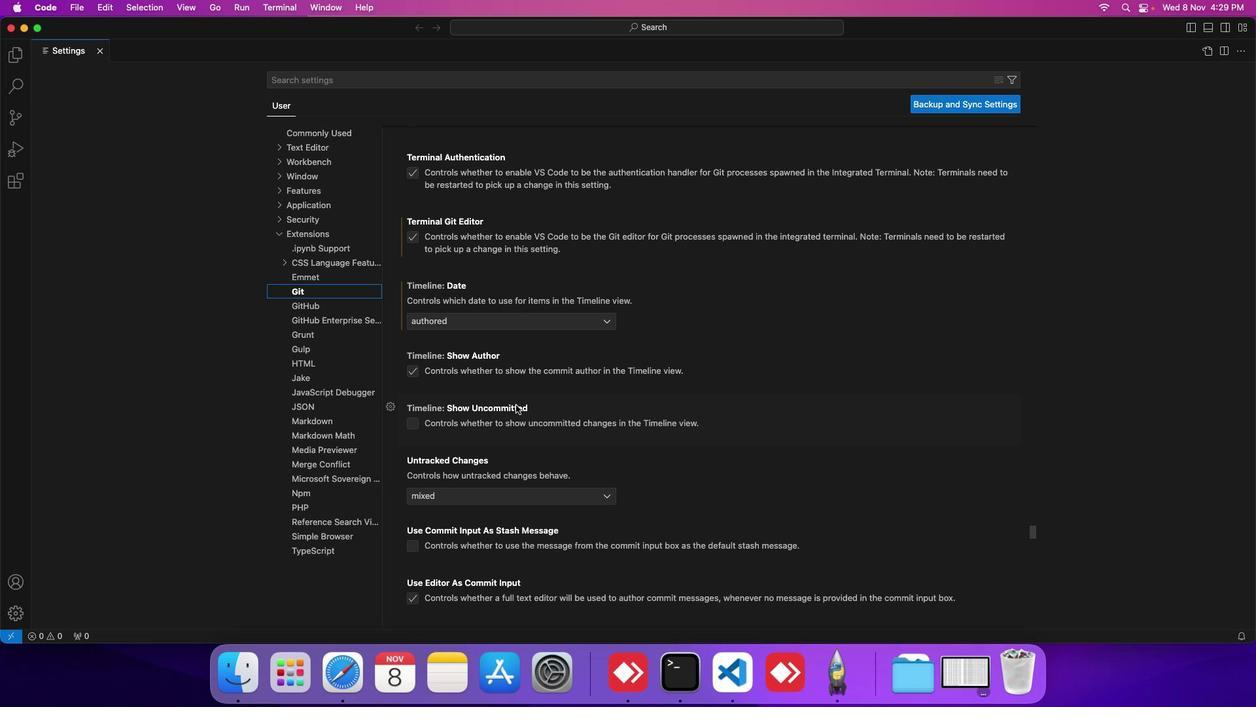 
Action: Mouse scrolled (511, 400) with delta (-3, -3)
Screenshot: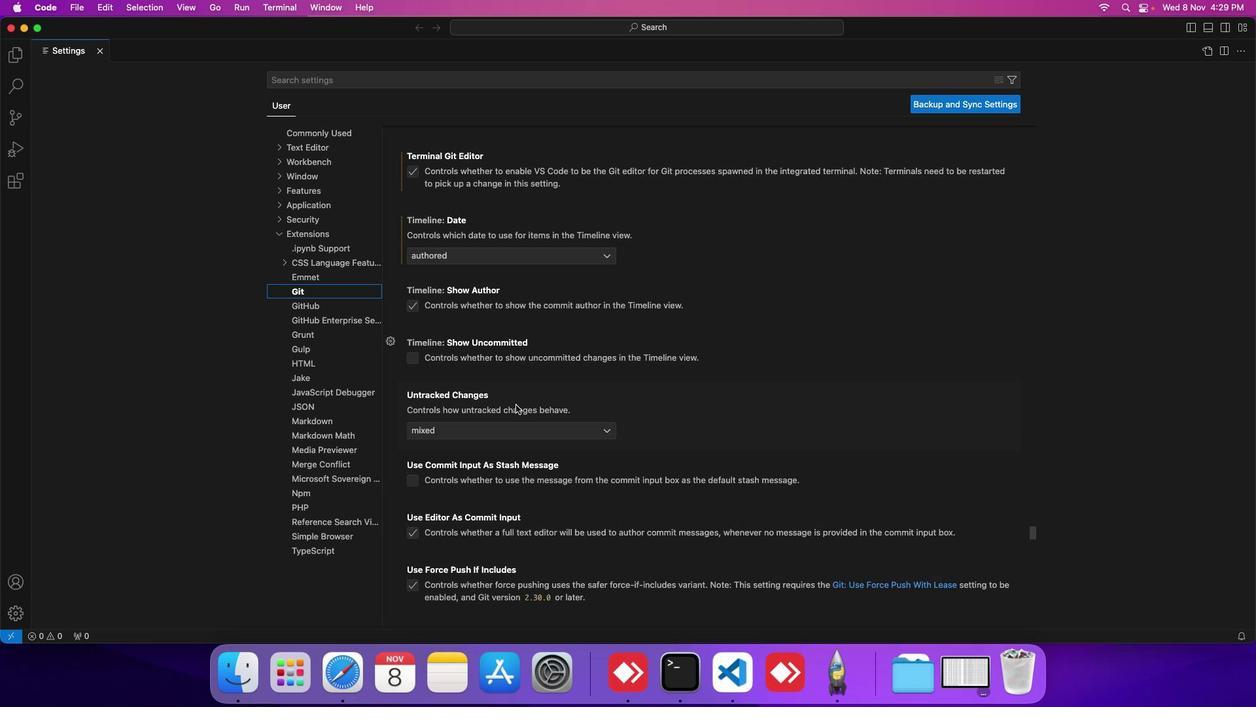 
Action: Mouse scrolled (511, 400) with delta (-3, -3)
Screenshot: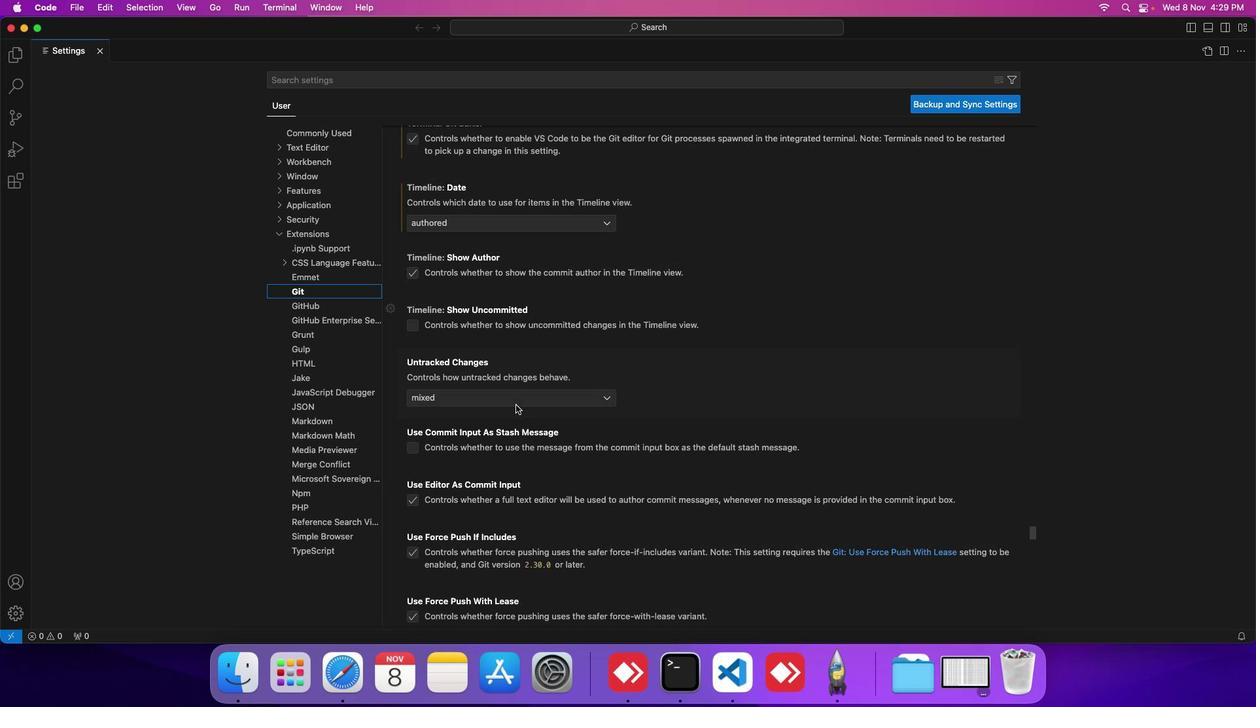 
Action: Mouse scrolled (511, 400) with delta (-3, -3)
Screenshot: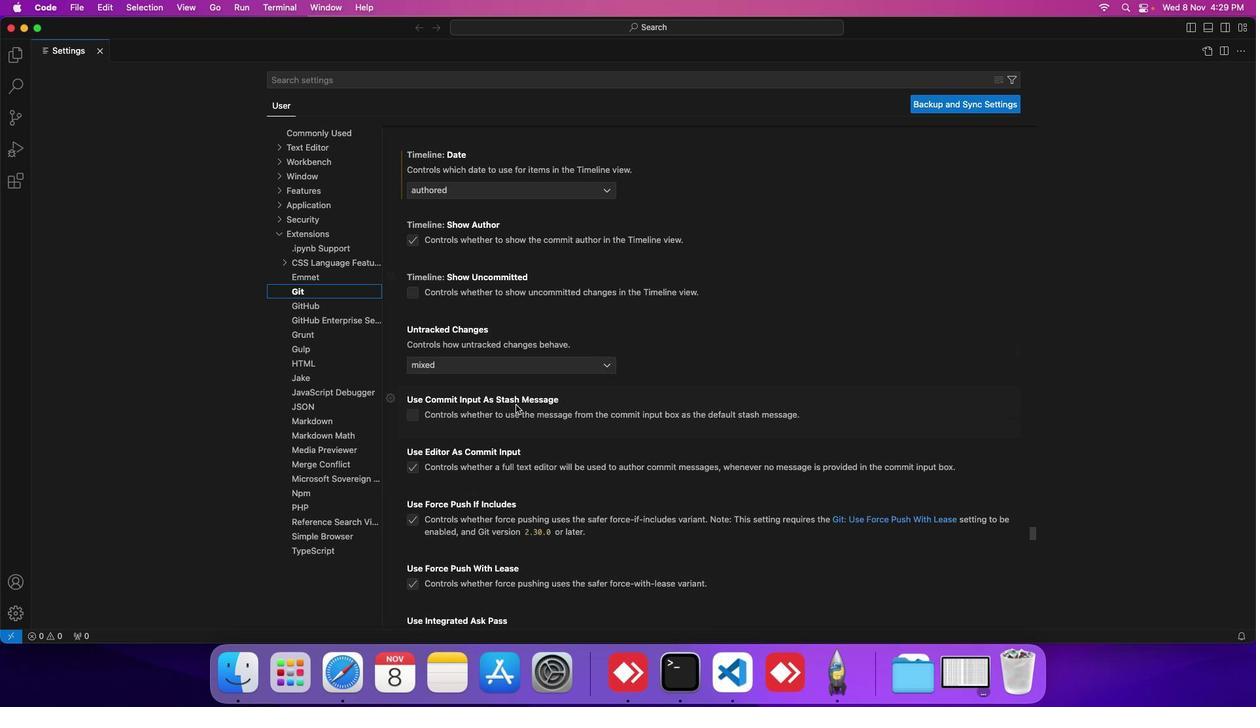 
Action: Mouse scrolled (511, 400) with delta (-3, -3)
Screenshot: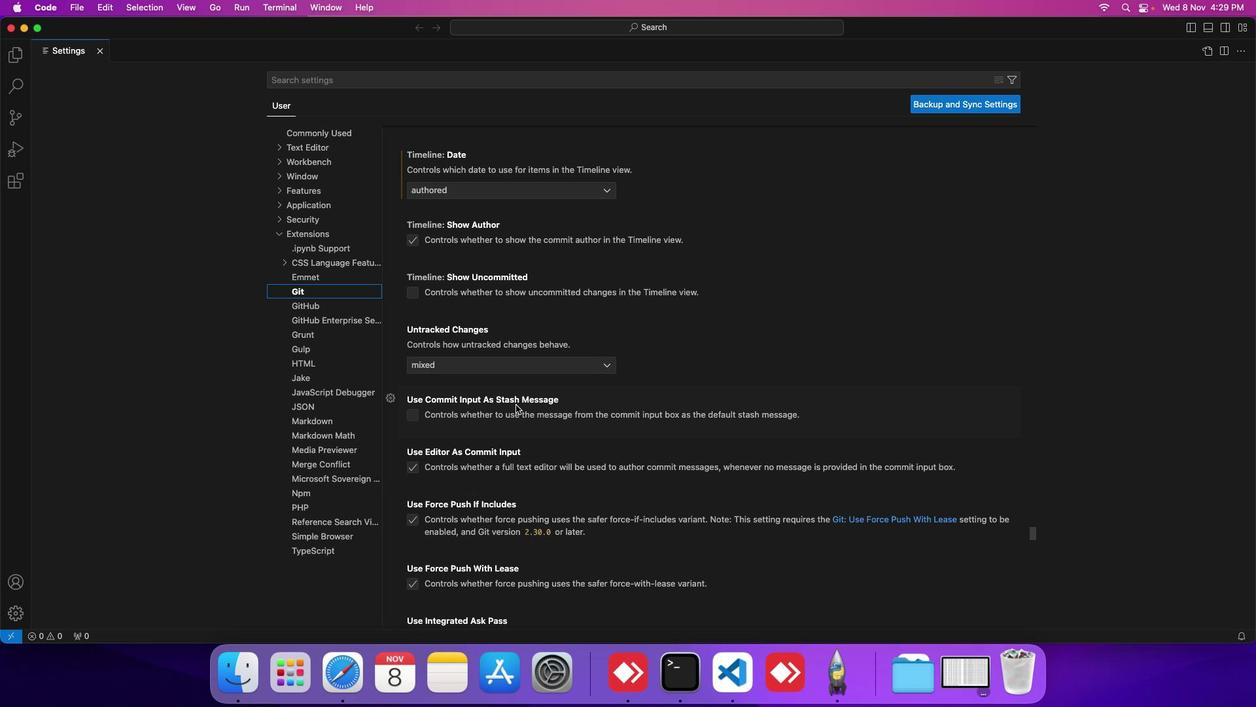 
Action: Mouse moved to (468, 358)
Screenshot: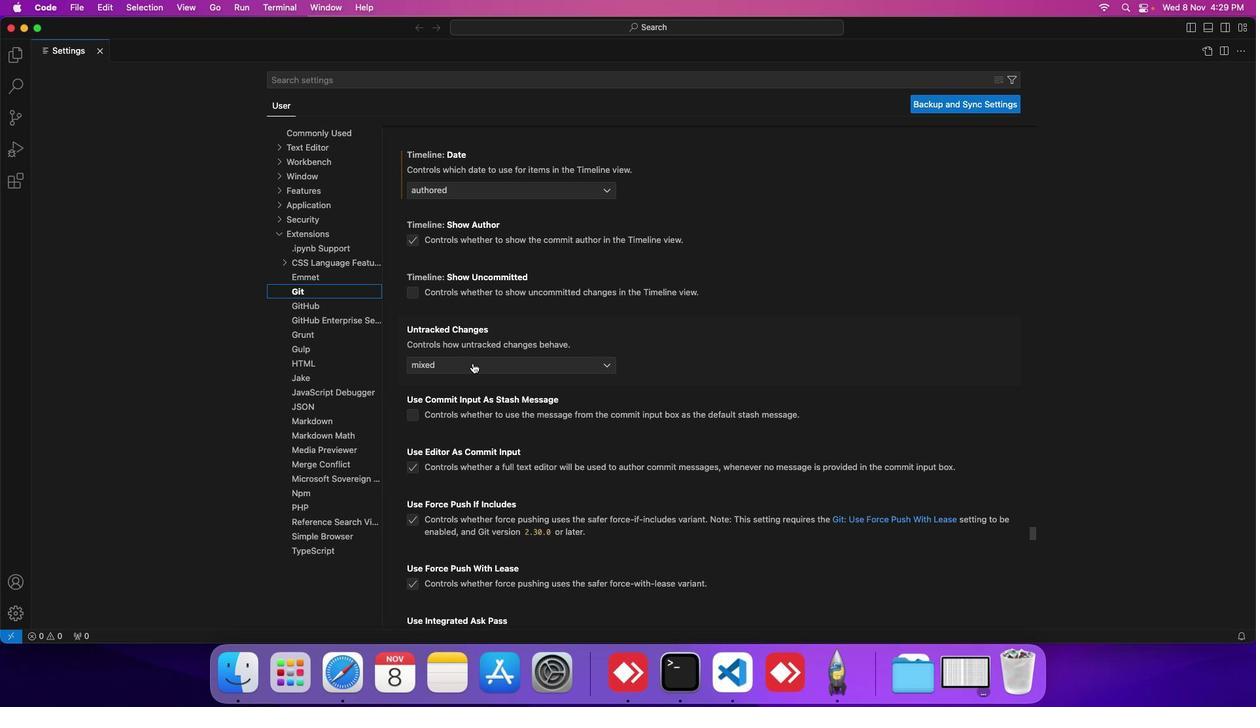
Action: Mouse pressed left at (468, 358)
Screenshot: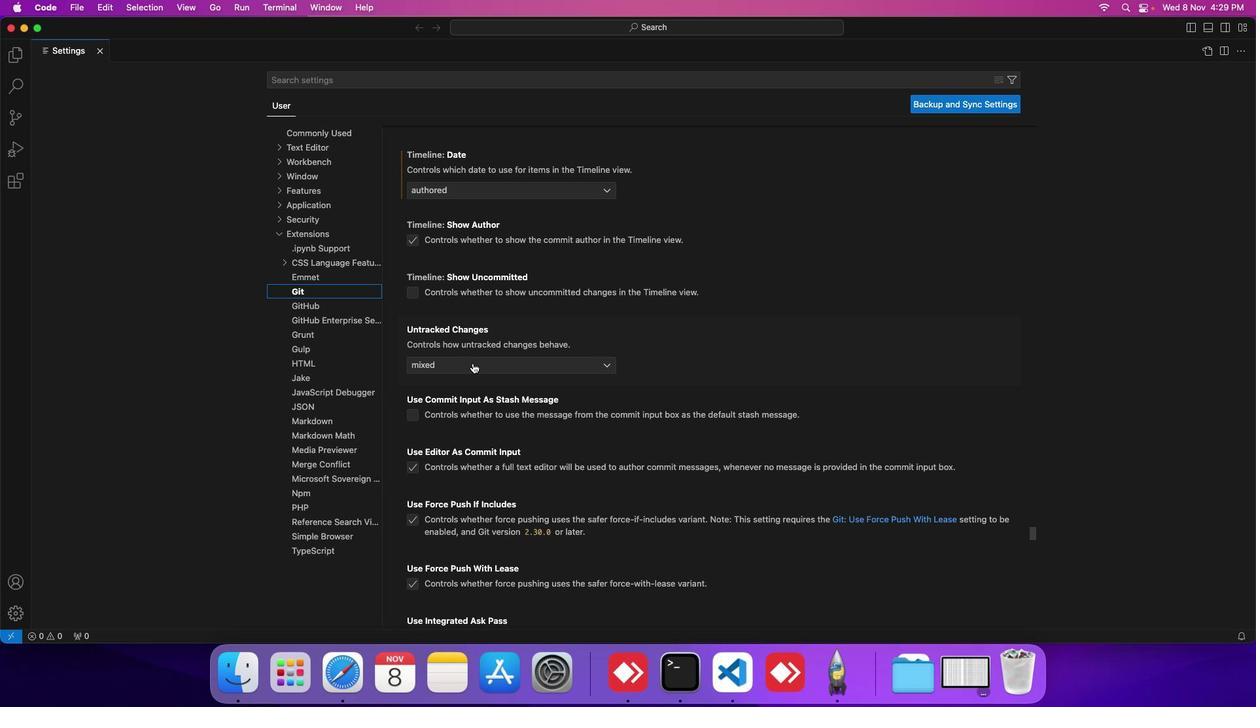 
Action: Mouse moved to (462, 391)
Screenshot: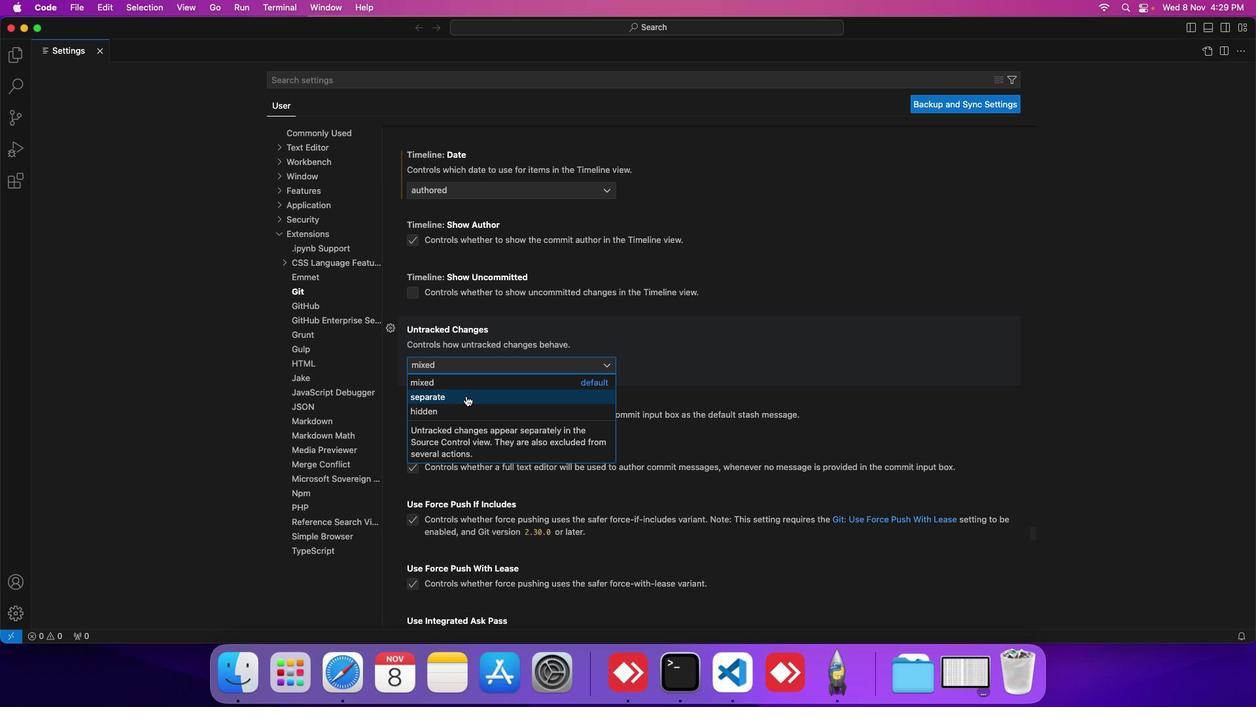 
Action: Mouse pressed left at (462, 391)
Screenshot: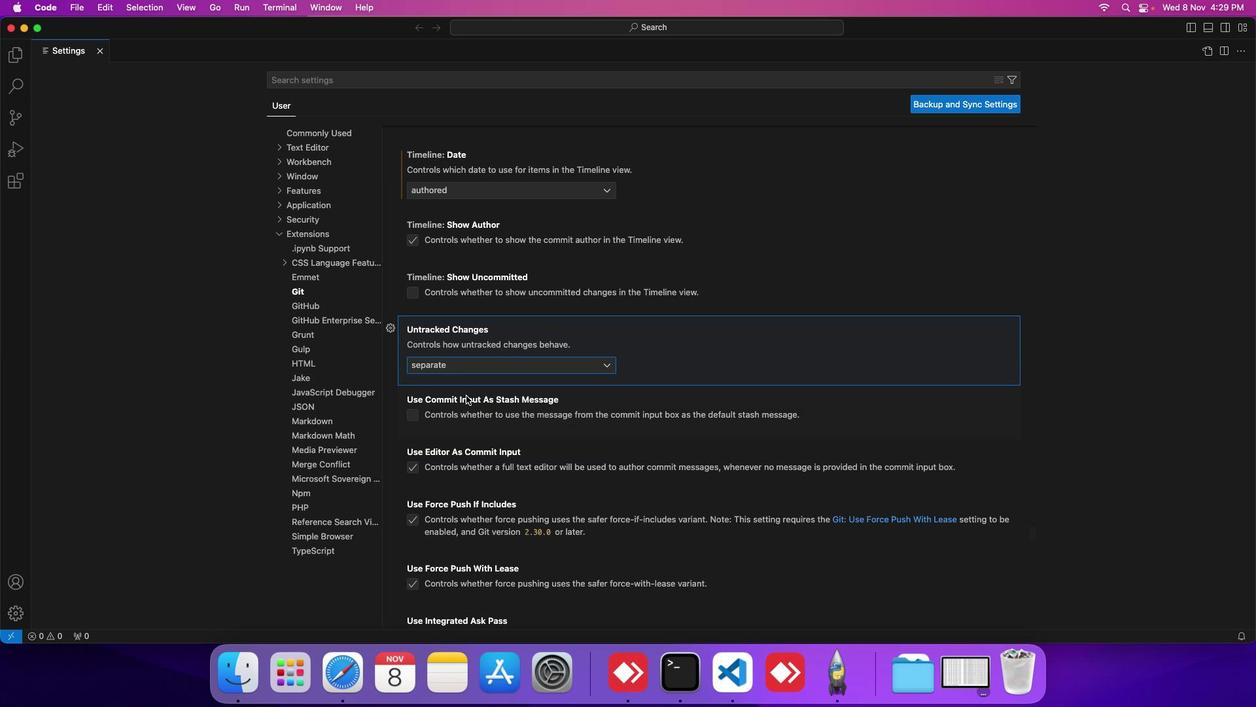 
Action: Mouse moved to (543, 371)
Screenshot: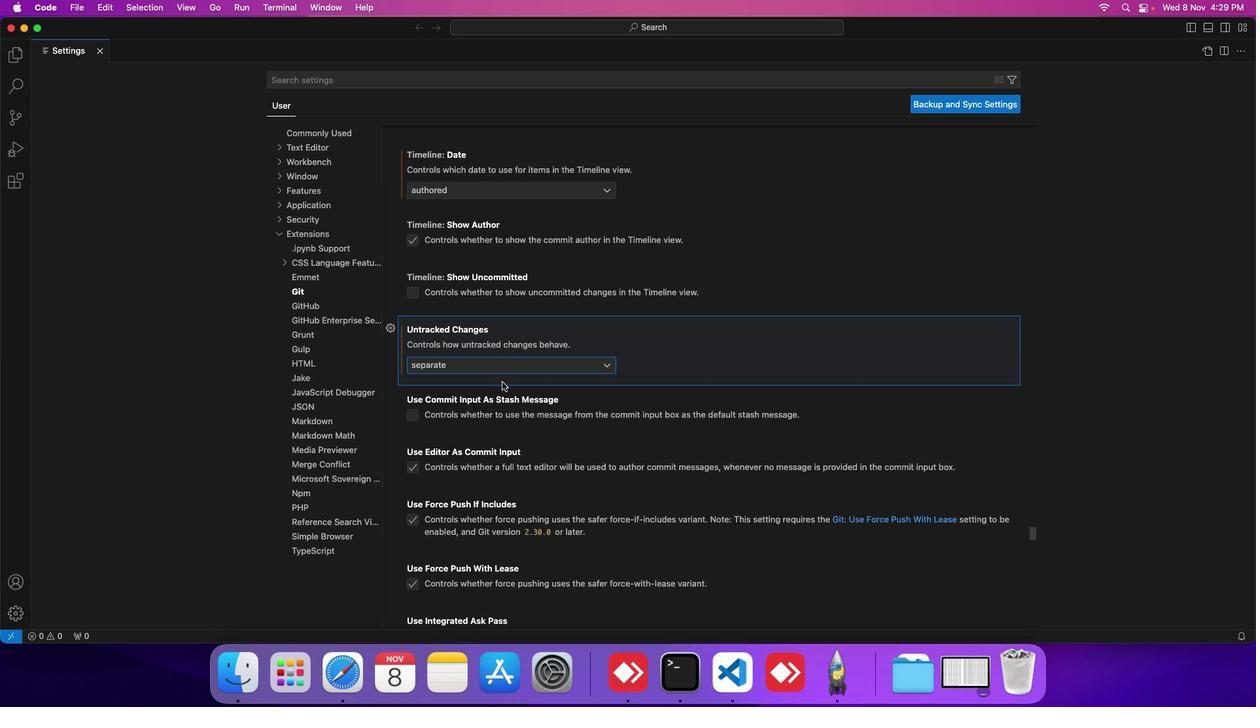 
